 Task: Search one way flight ticket for 2 adults, 2 infants in seat and 1 infant on lap in first from Christiansted,st. Croix: Henry E. Rohlsen Airport to Fort Wayne: Fort Wayne International Airport on 8-4-2023. Choice of flights is American. Number of bags: 5 checked bags. Price is upto 85000. Outbound departure time preference is 6:15.
Action: Mouse moved to (395, 340)
Screenshot: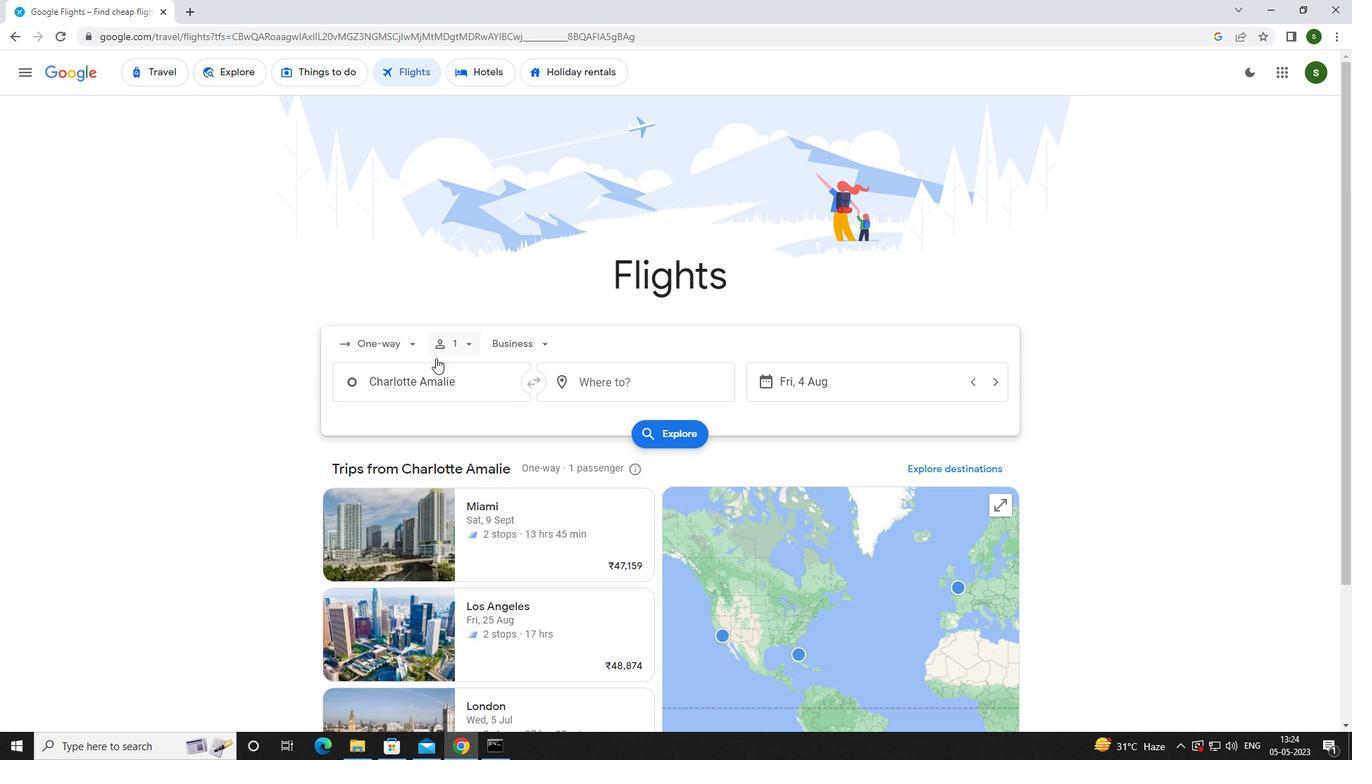 
Action: Mouse pressed left at (395, 340)
Screenshot: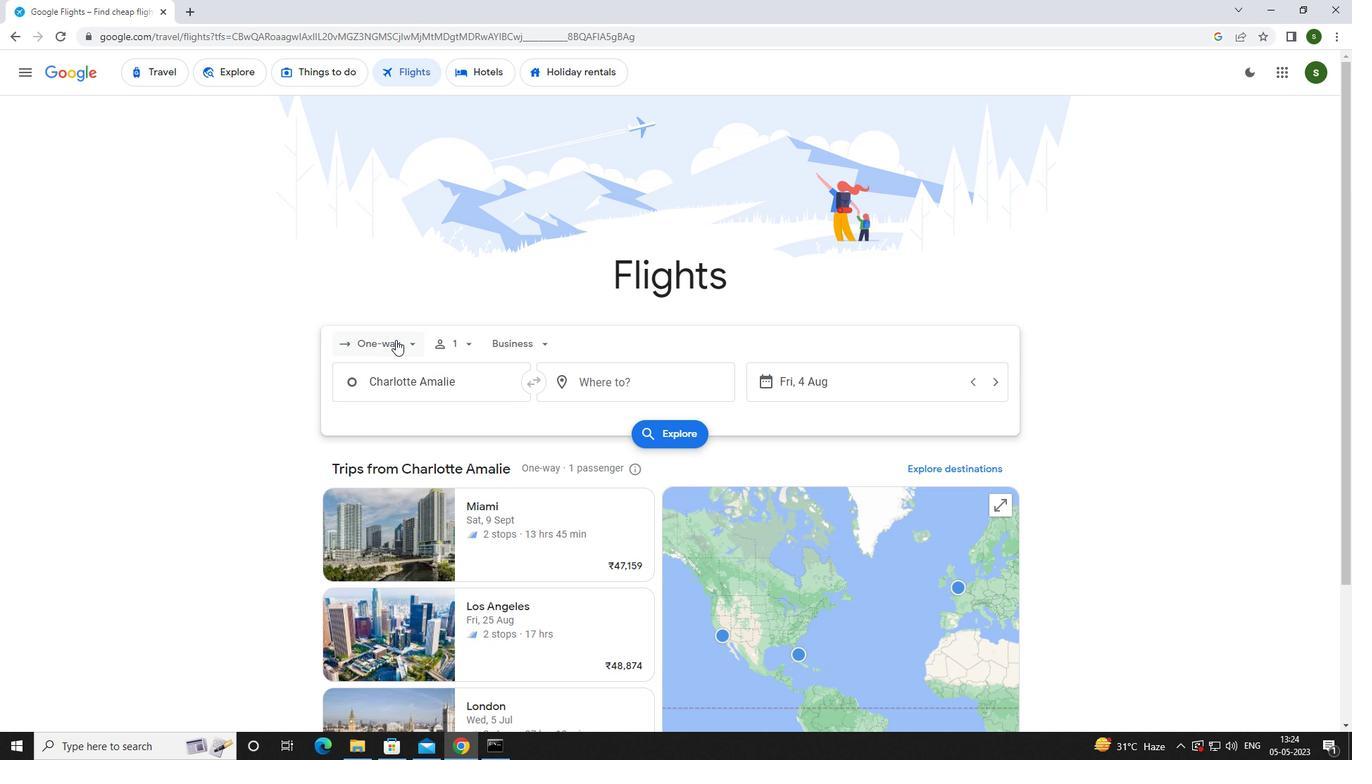 
Action: Mouse moved to (388, 399)
Screenshot: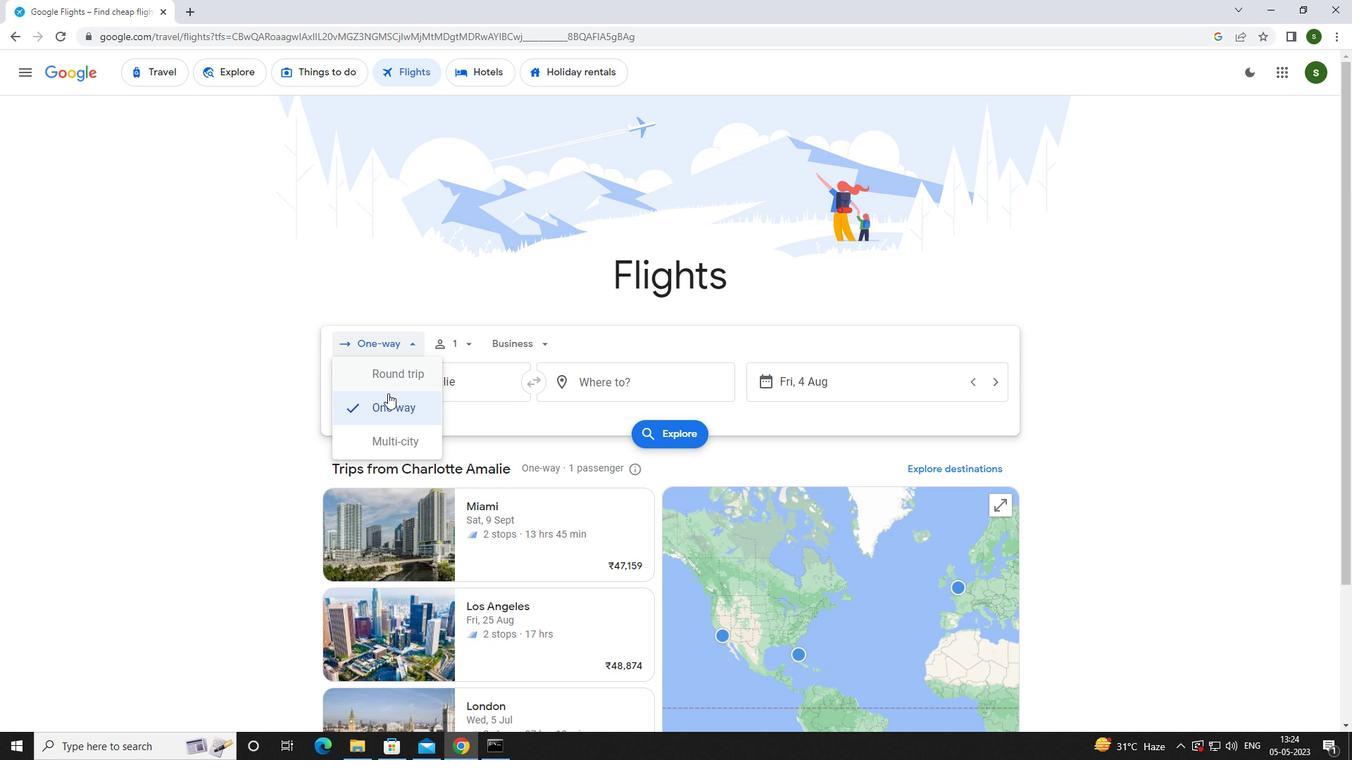 
Action: Mouse pressed left at (388, 399)
Screenshot: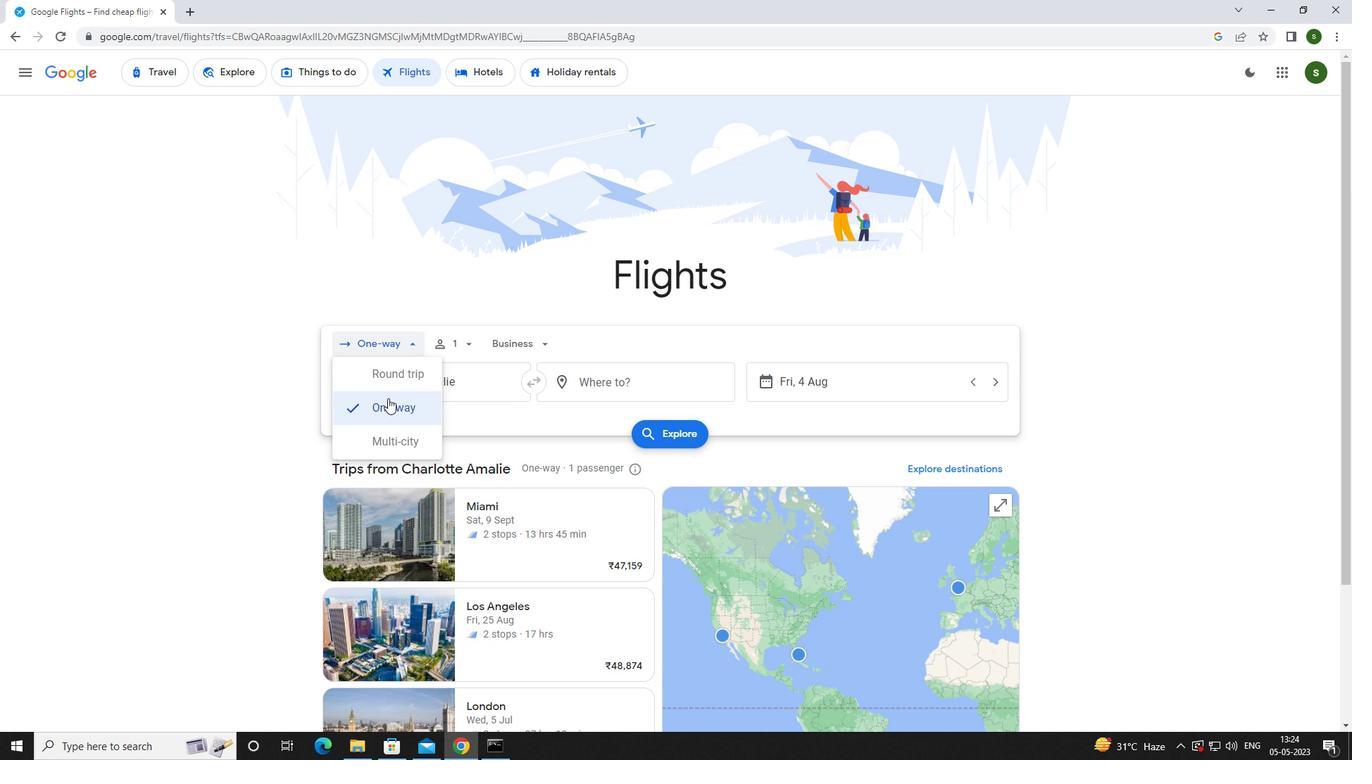 
Action: Mouse moved to (462, 345)
Screenshot: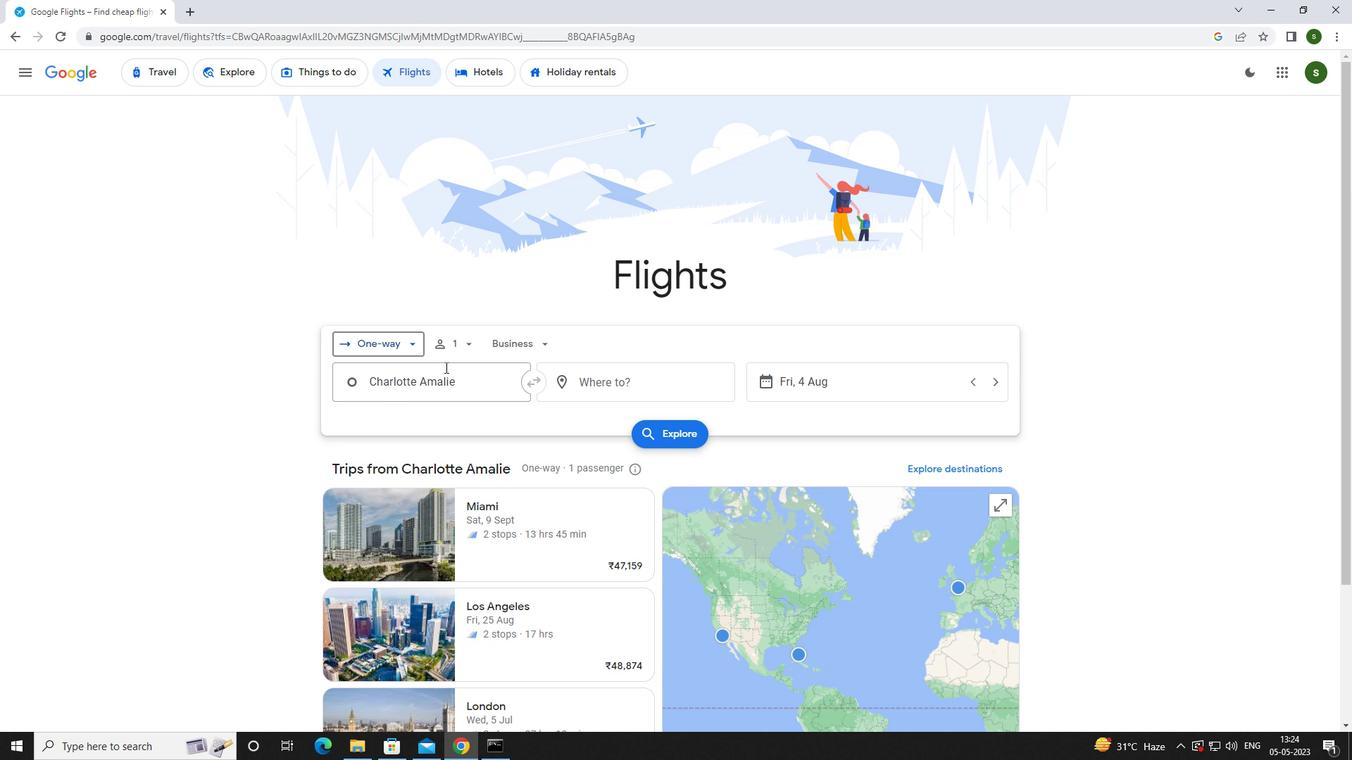 
Action: Mouse pressed left at (462, 345)
Screenshot: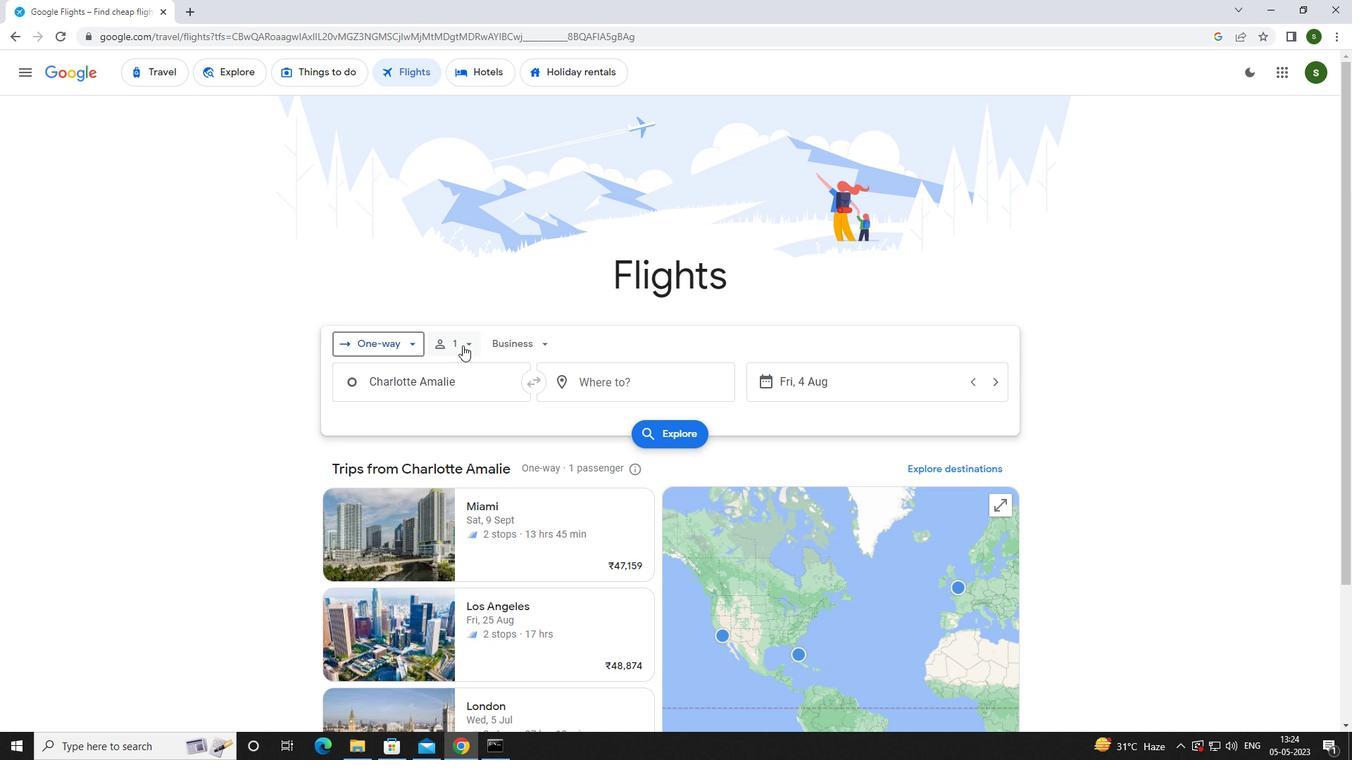 
Action: Mouse moved to (580, 383)
Screenshot: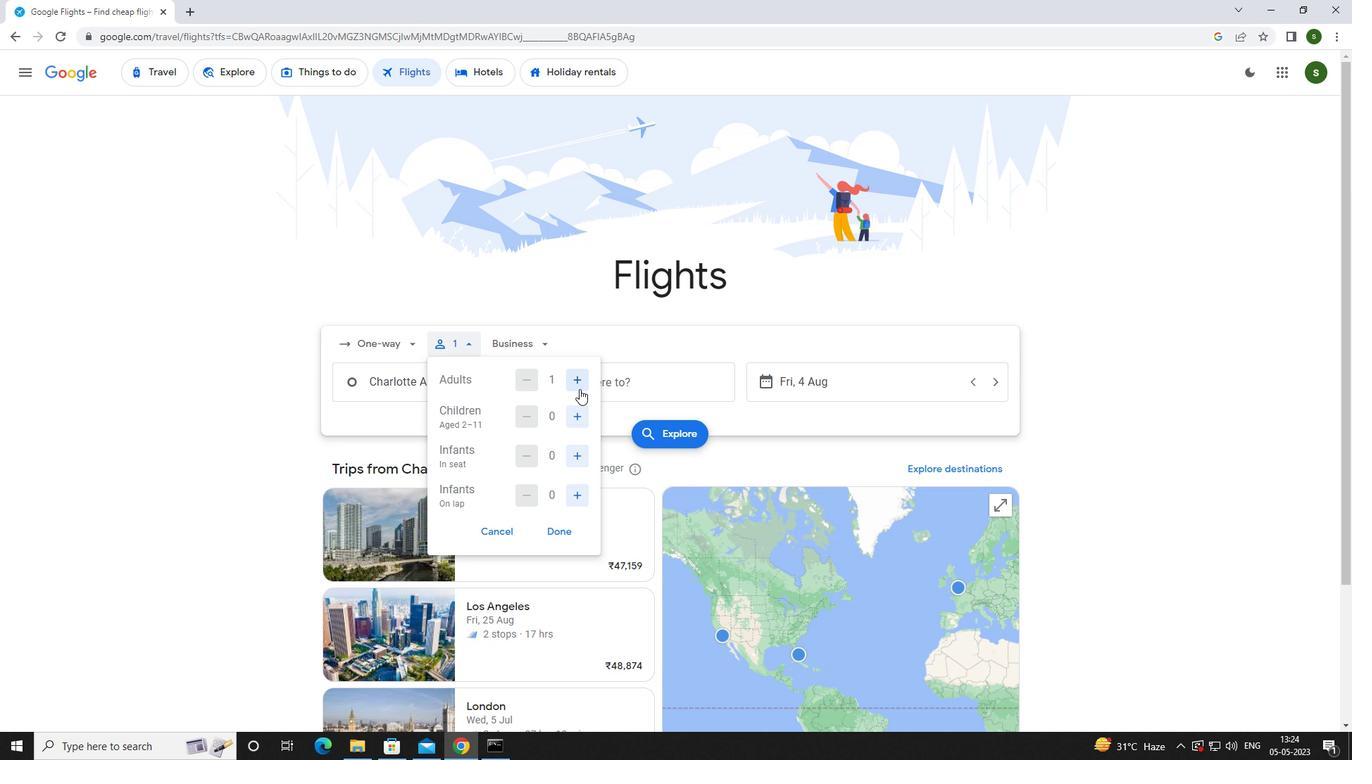 
Action: Mouse pressed left at (580, 383)
Screenshot: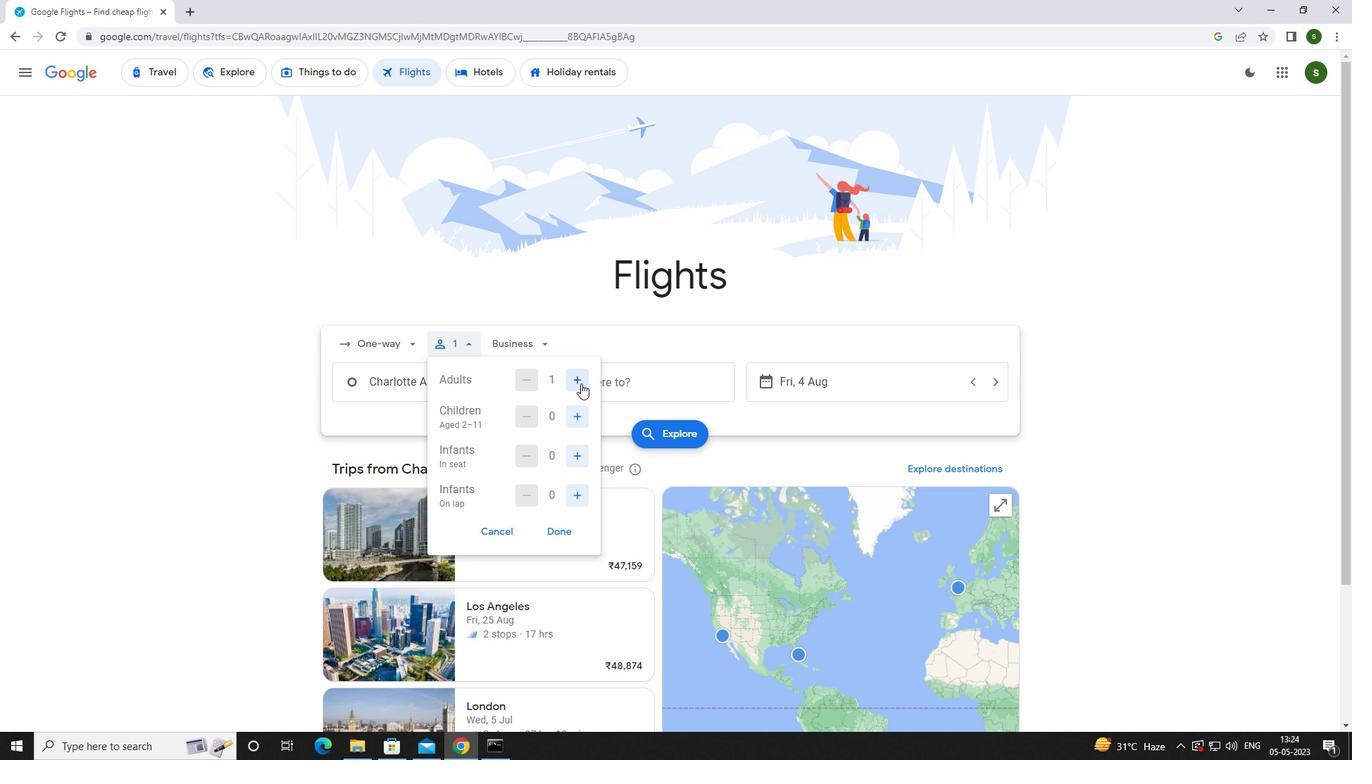 
Action: Mouse moved to (575, 452)
Screenshot: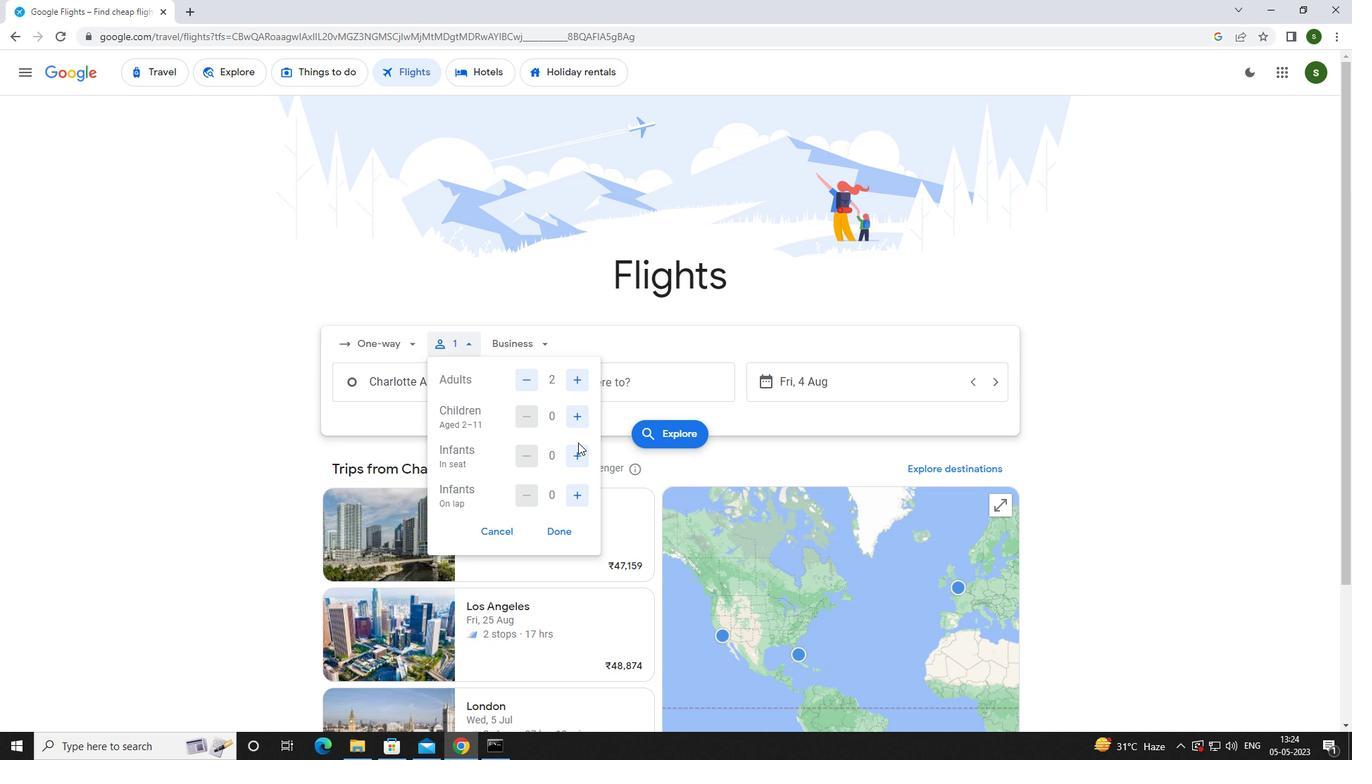 
Action: Mouse pressed left at (575, 452)
Screenshot: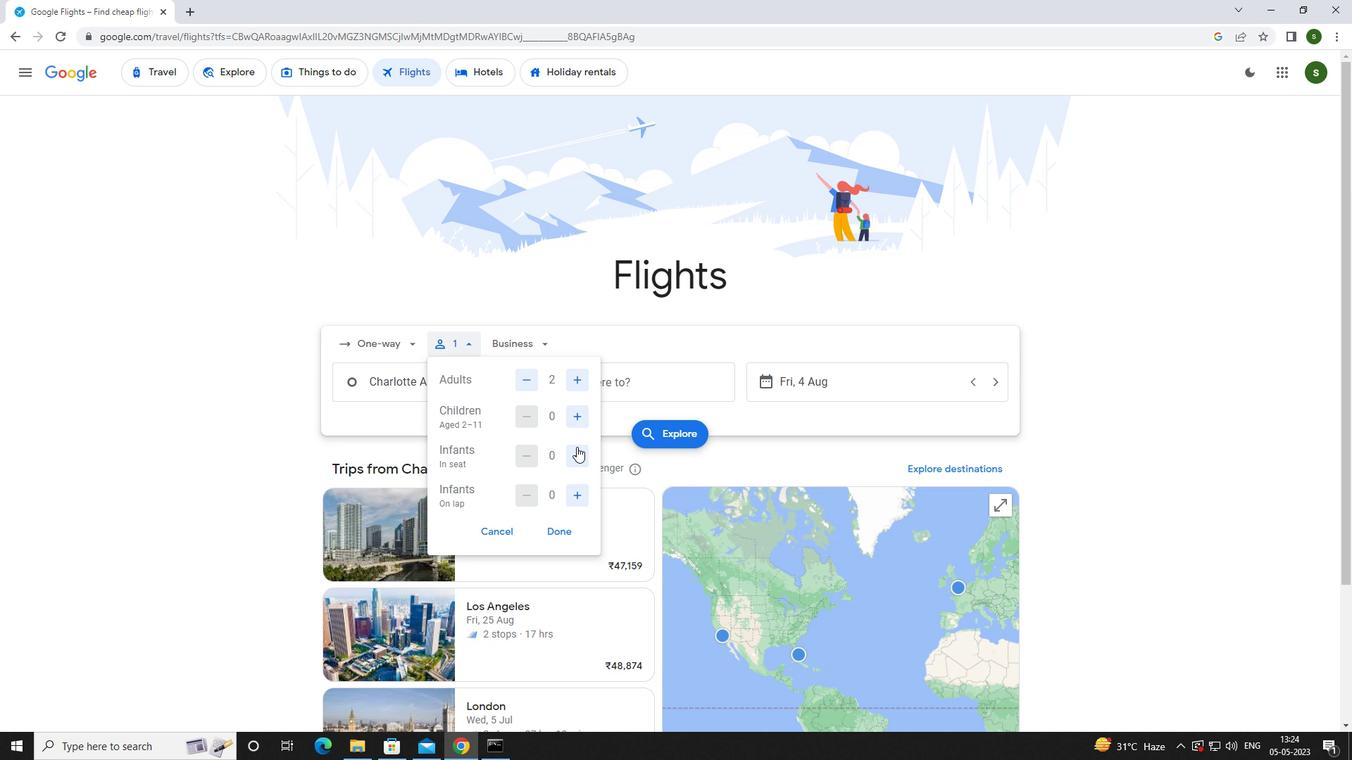 
Action: Mouse pressed left at (575, 452)
Screenshot: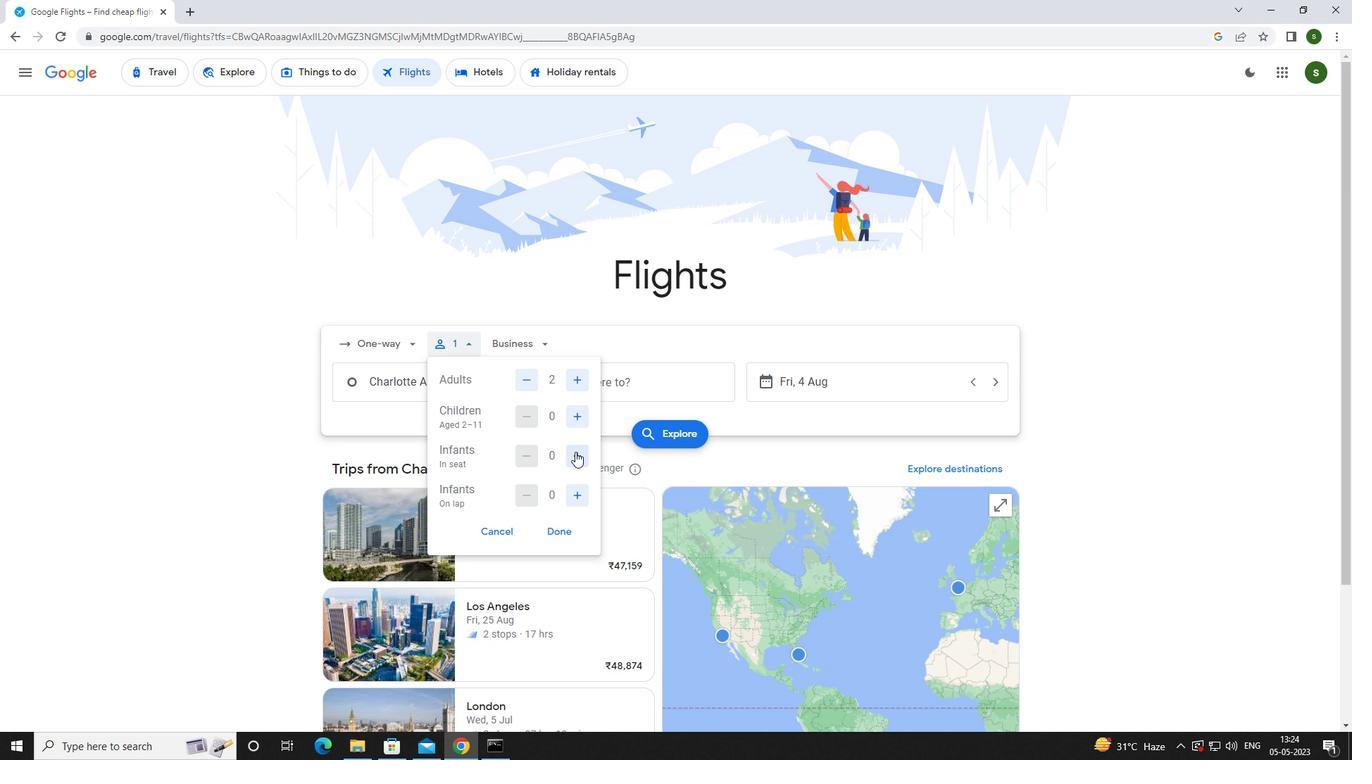 
Action: Mouse moved to (580, 495)
Screenshot: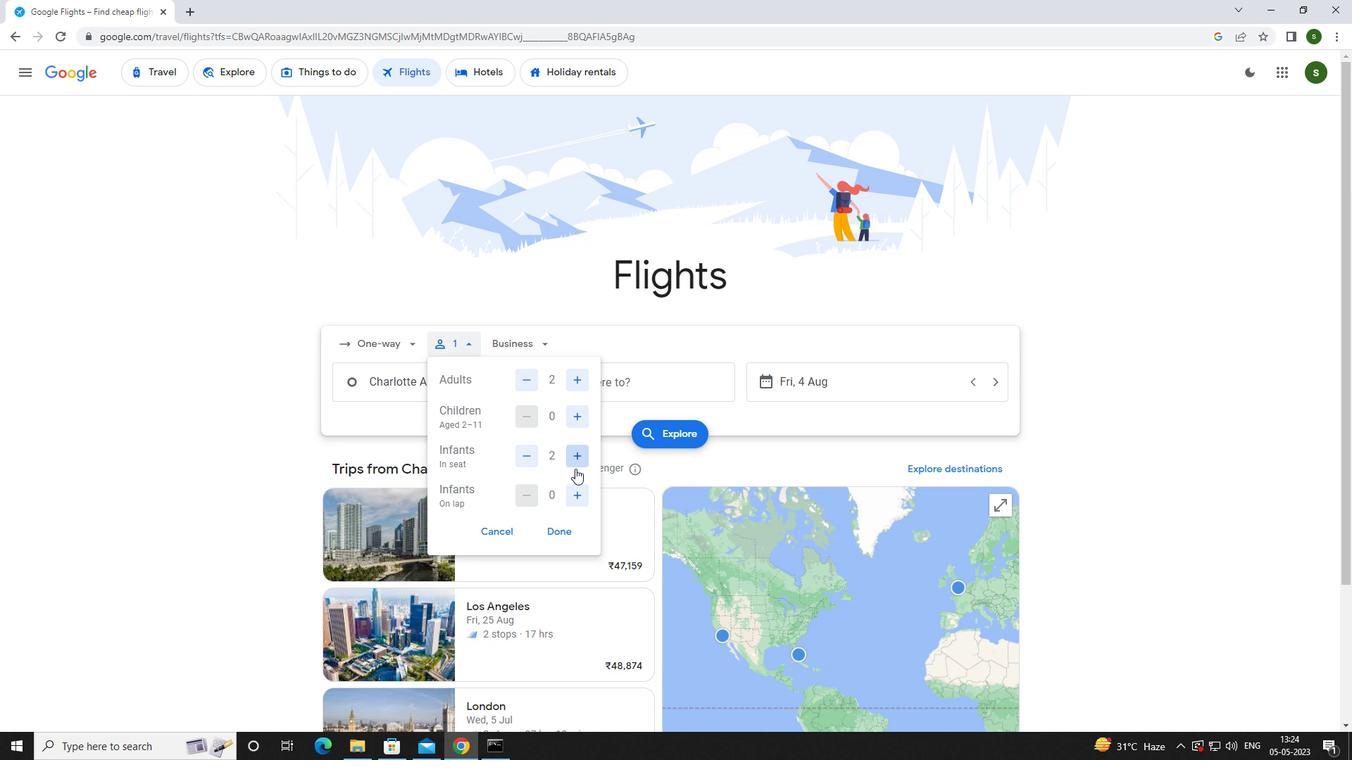 
Action: Mouse pressed left at (580, 495)
Screenshot: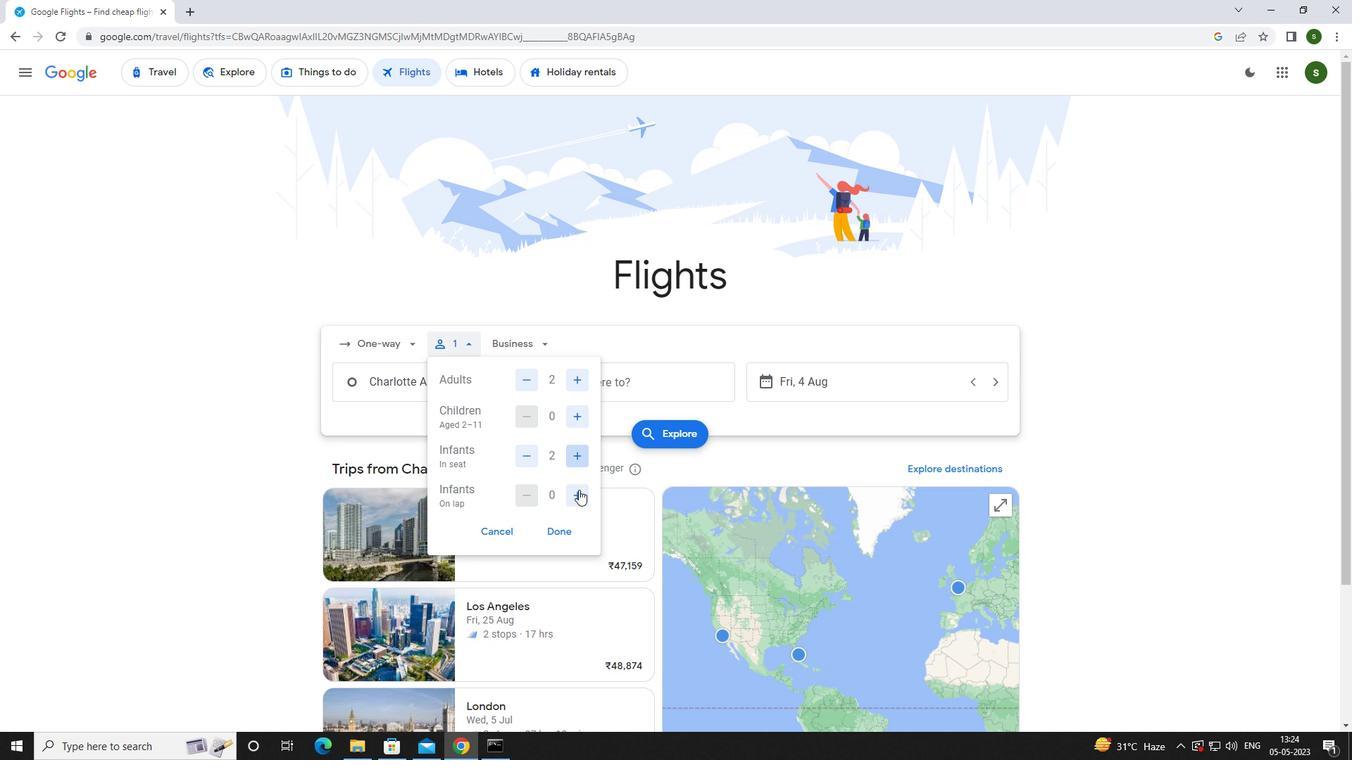 
Action: Mouse moved to (547, 348)
Screenshot: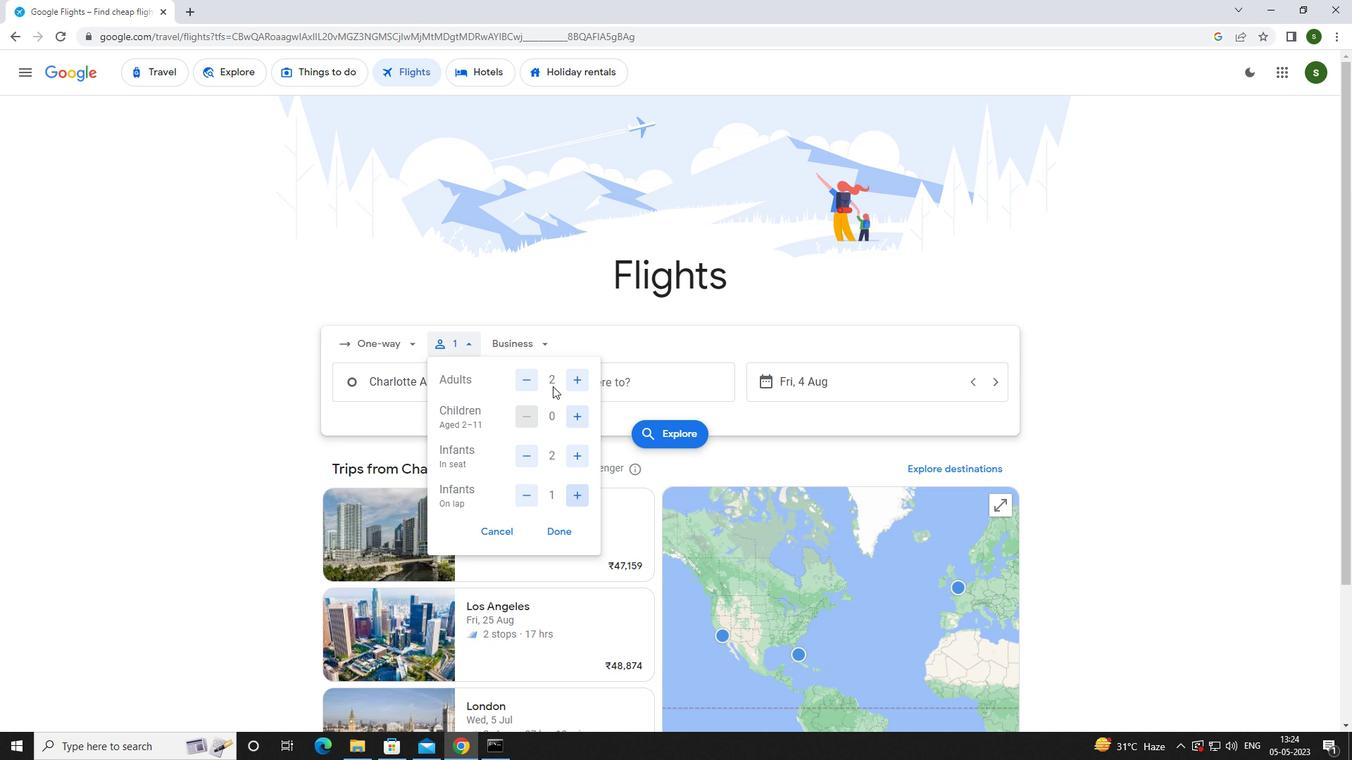 
Action: Mouse pressed left at (547, 348)
Screenshot: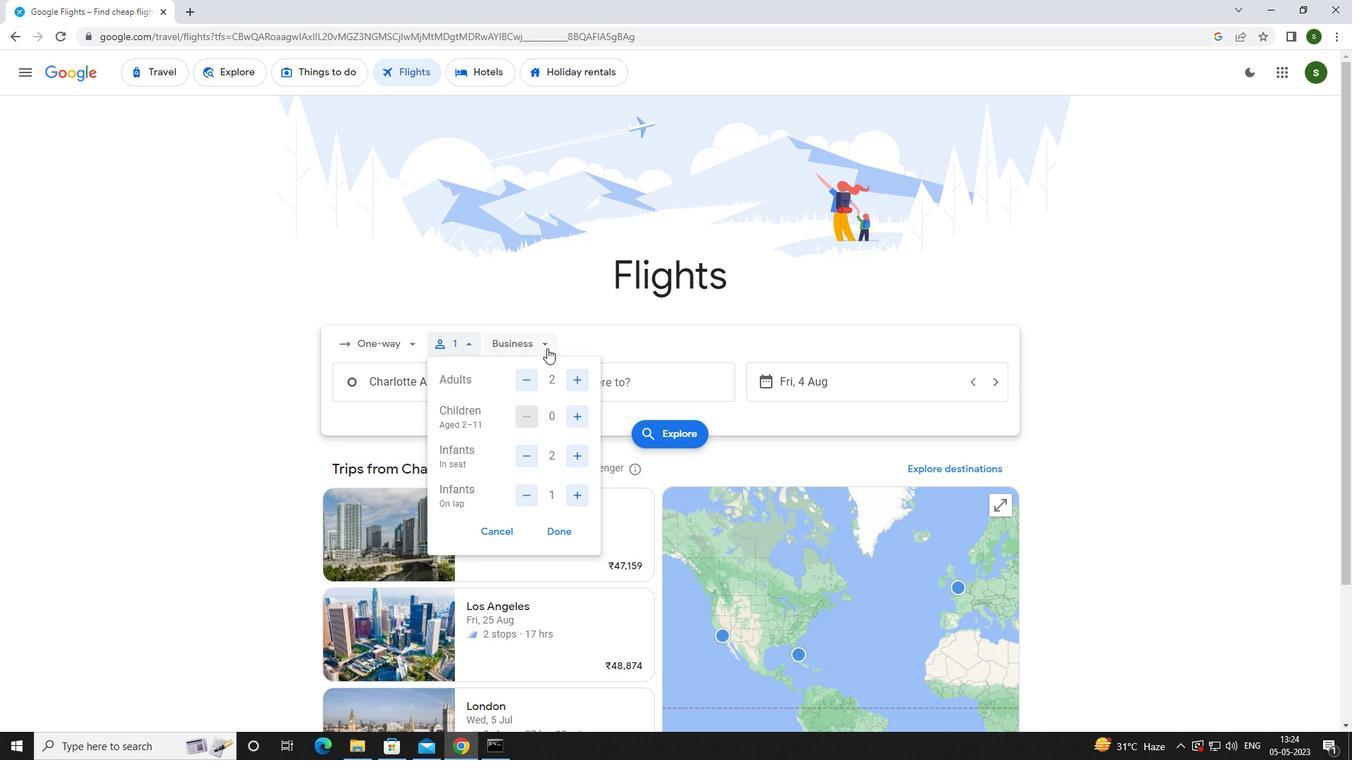 
Action: Mouse moved to (546, 469)
Screenshot: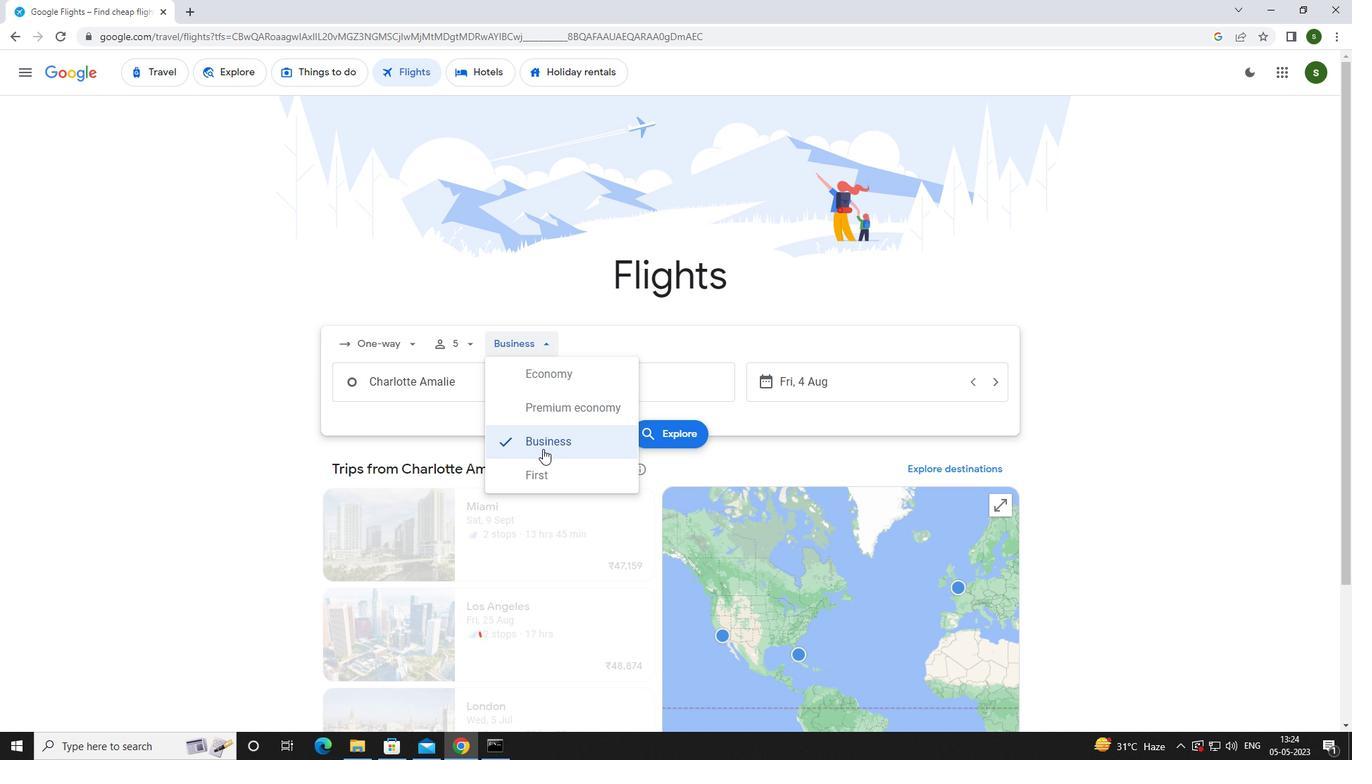 
Action: Mouse pressed left at (546, 469)
Screenshot: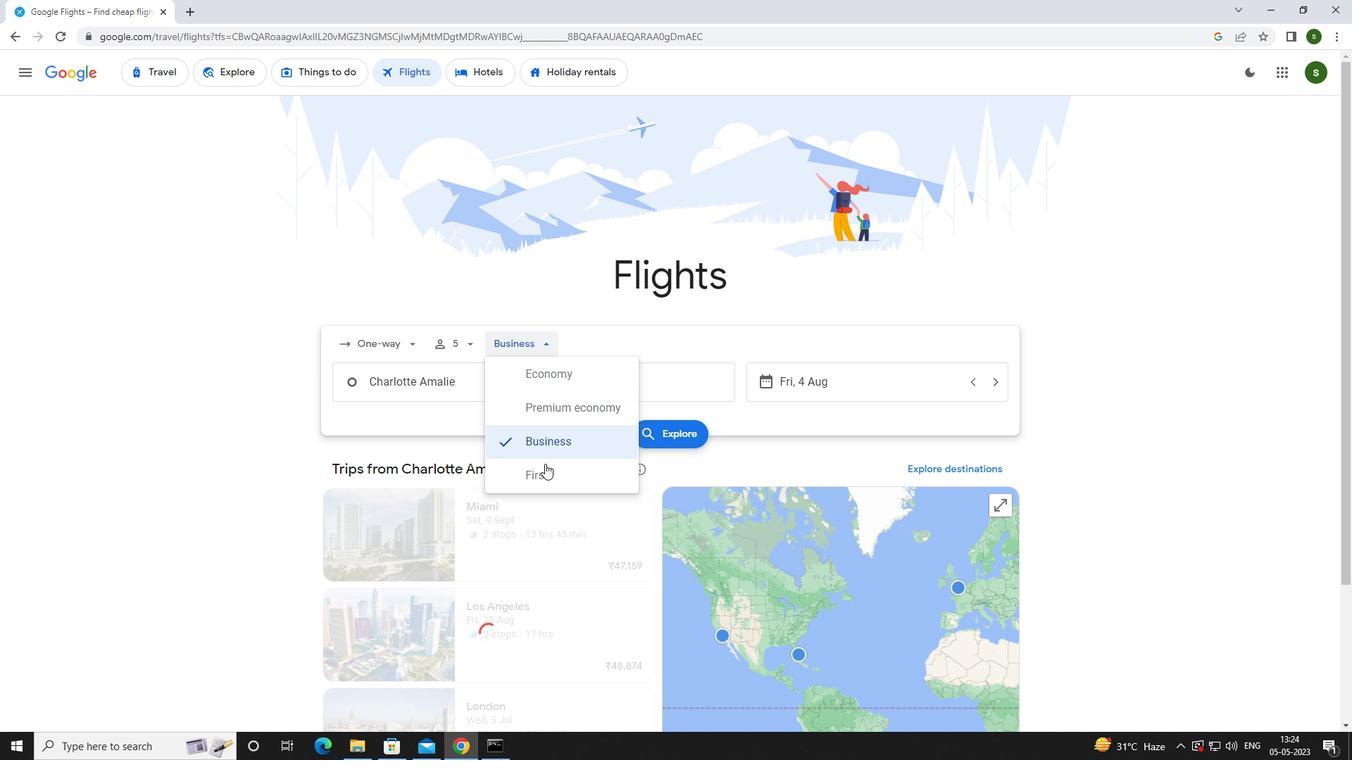 
Action: Mouse moved to (486, 382)
Screenshot: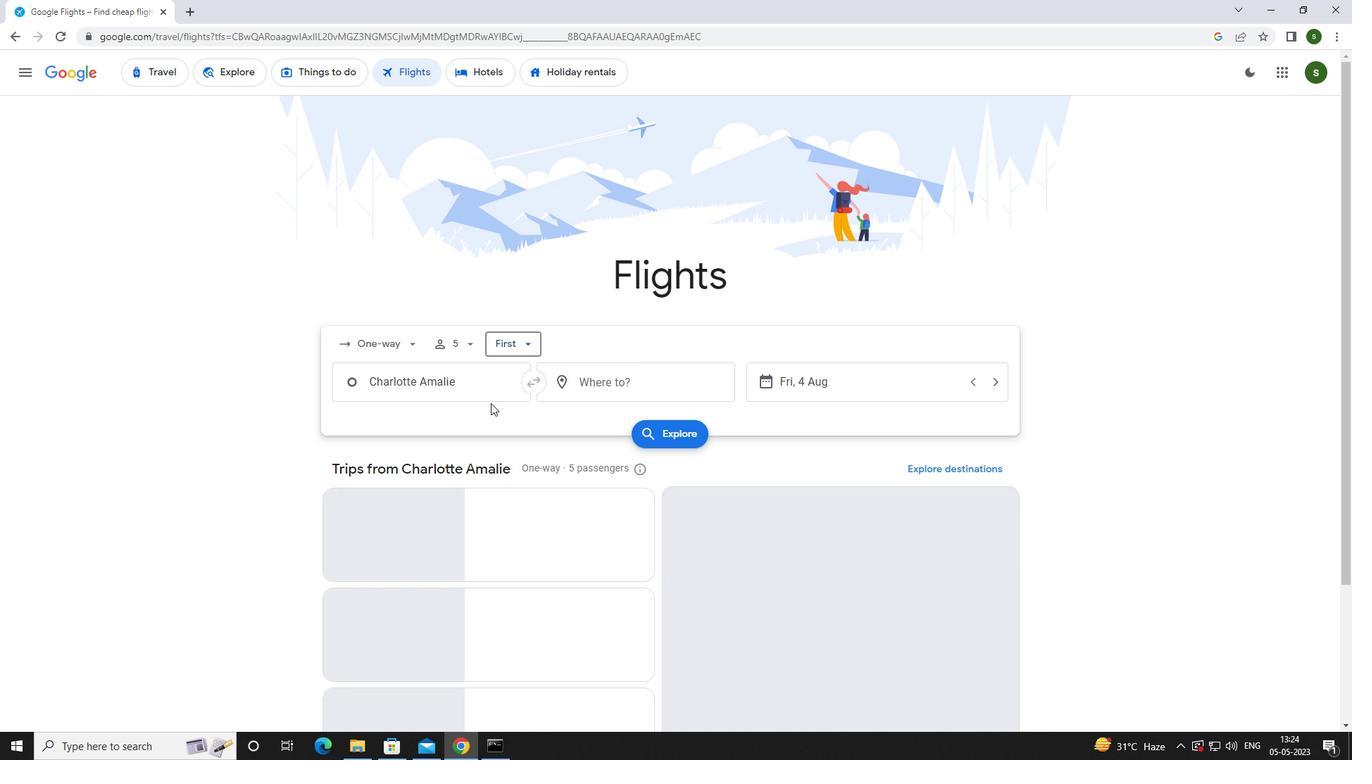 
Action: Mouse pressed left at (486, 382)
Screenshot: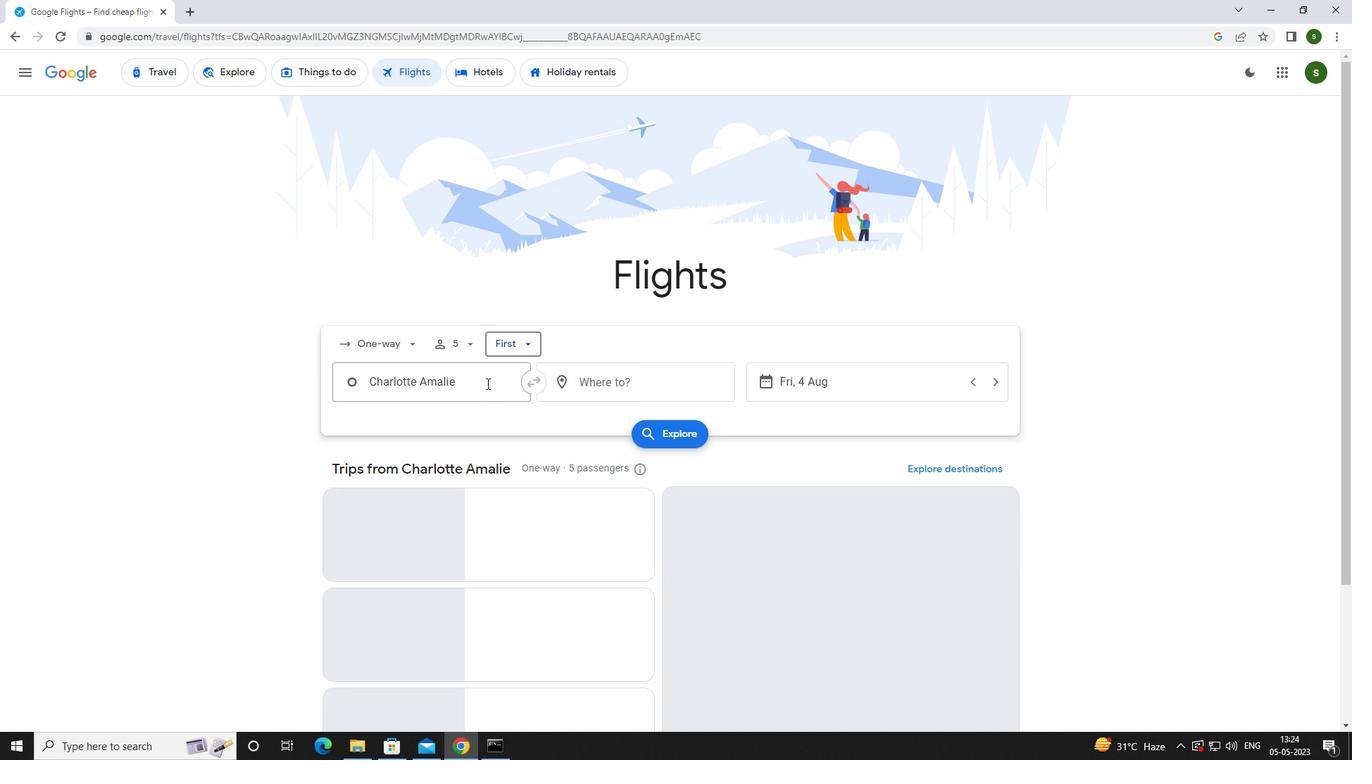 
Action: Key pressed <Key.caps_lock>h<Key.caps_lock>enry<Key.space><Key.caps_lock>
Screenshot: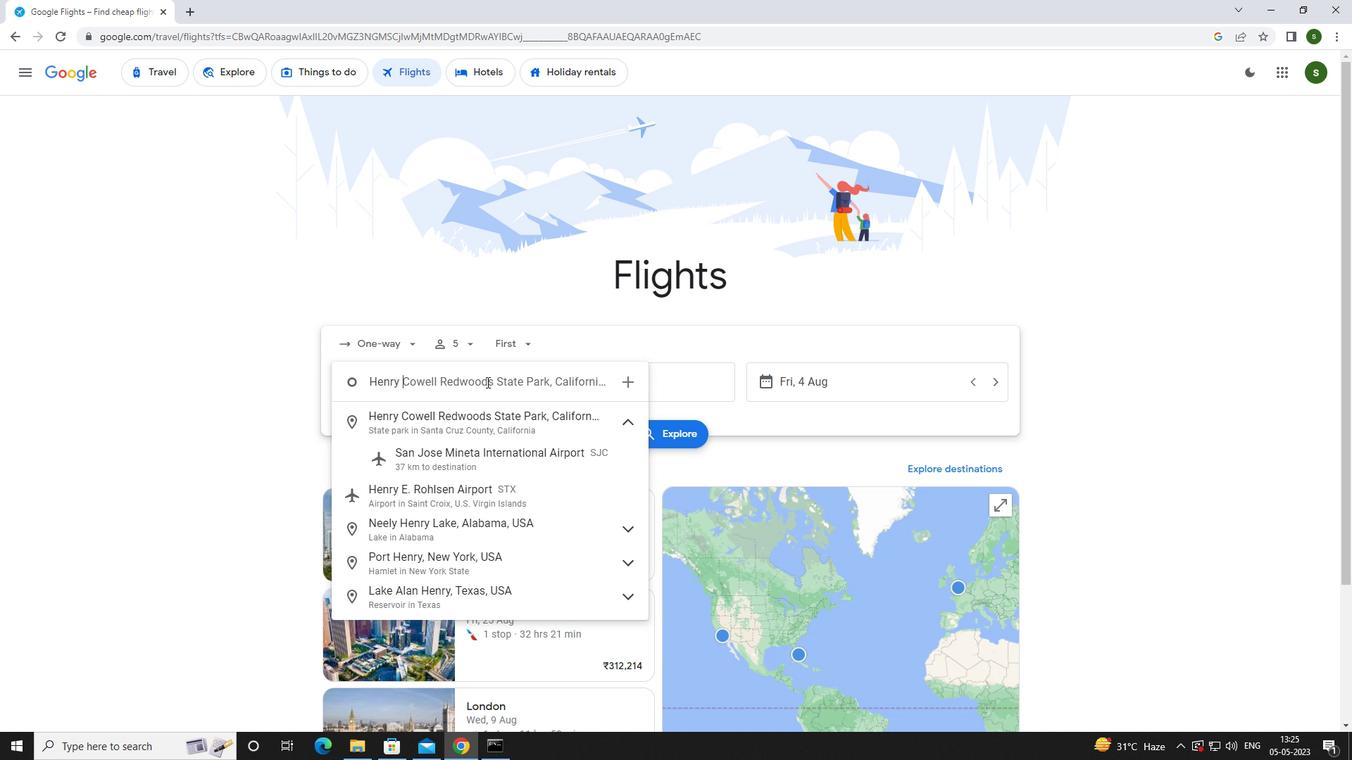 
Action: Mouse moved to (484, 485)
Screenshot: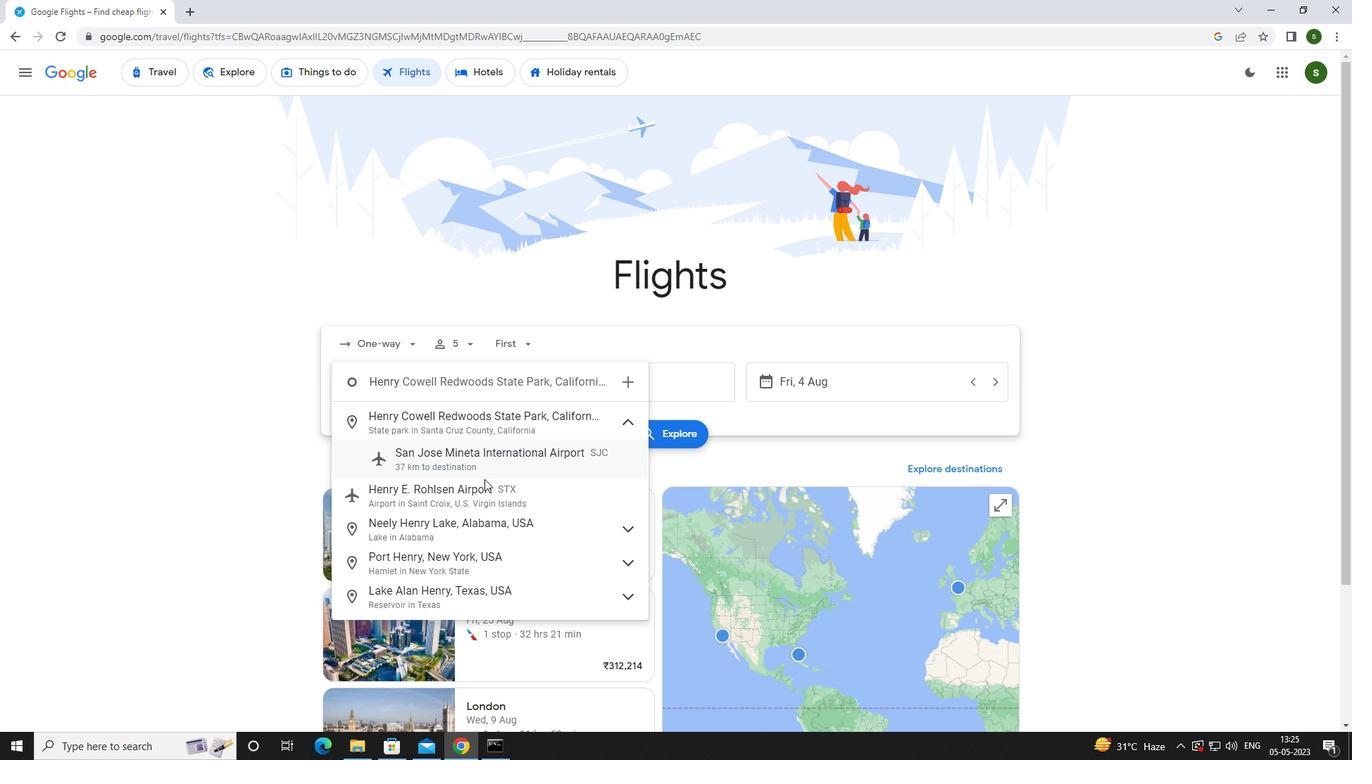 
Action: Mouse pressed left at (484, 485)
Screenshot: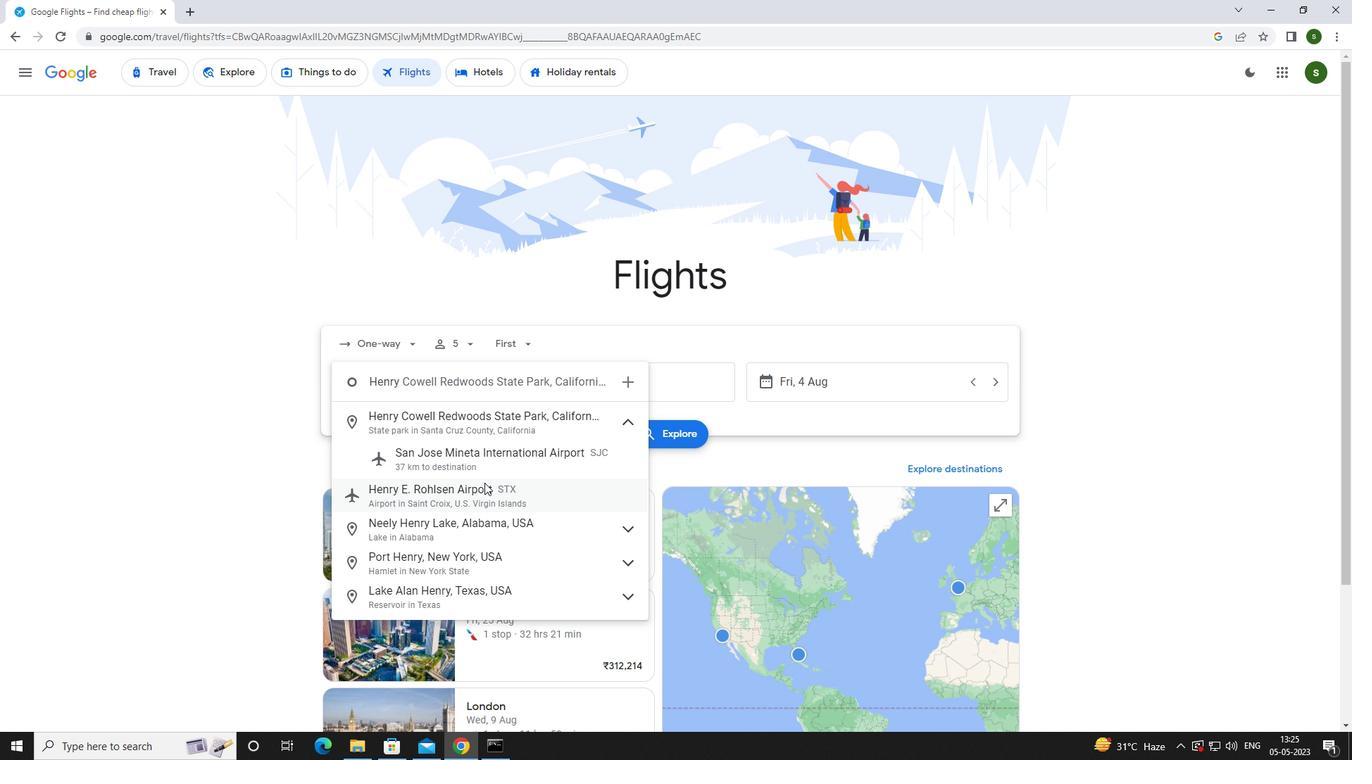 
Action: Mouse moved to (628, 391)
Screenshot: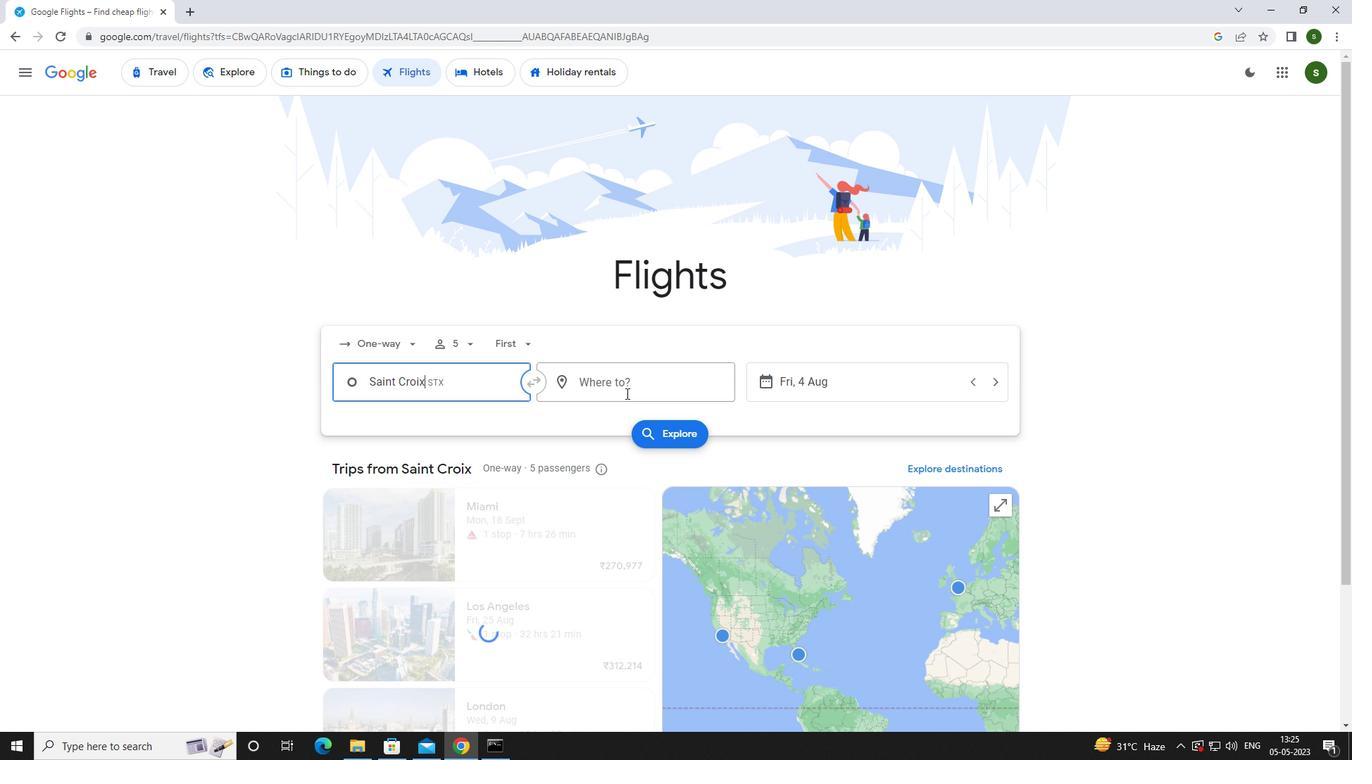 
Action: Mouse pressed left at (628, 391)
Screenshot: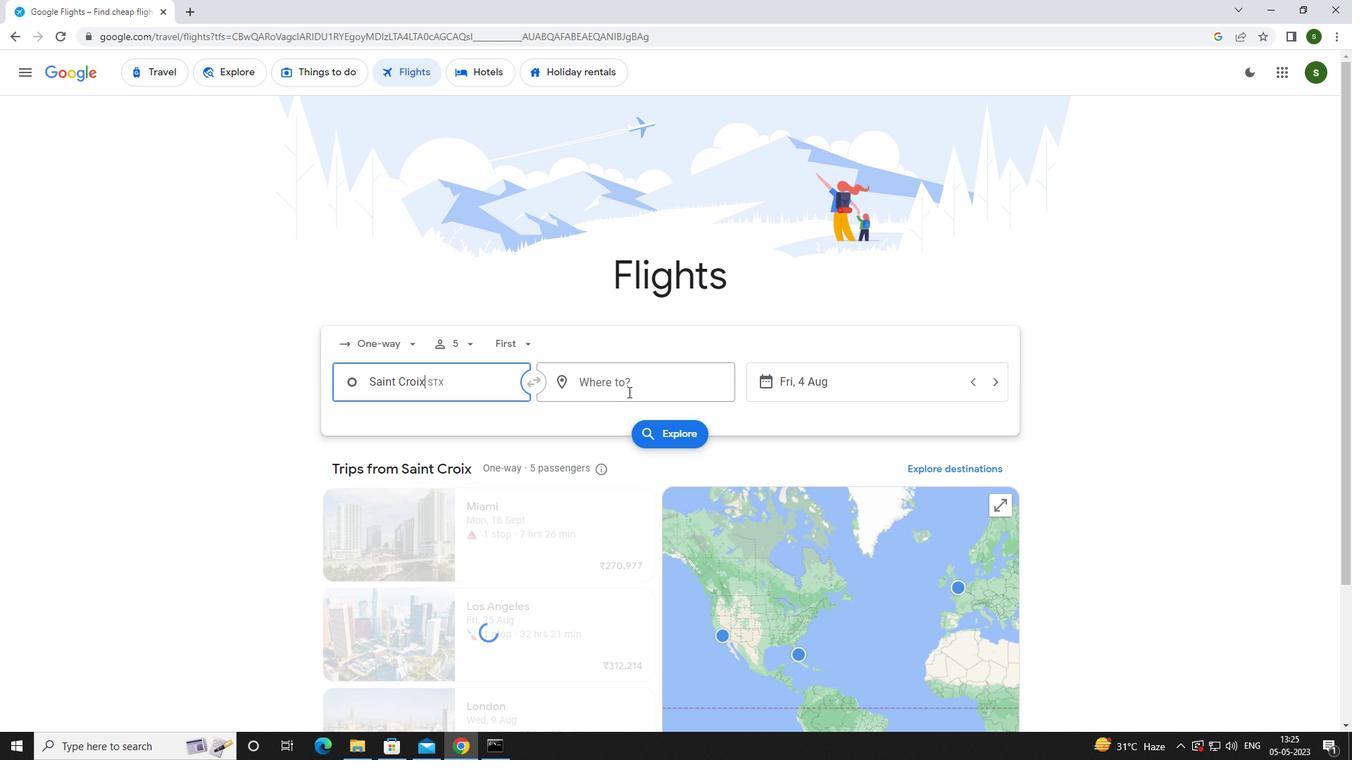
Action: Key pressed <Key.caps_lock><Key.caps_lock>f<Key.caps_lock>ort<Key.space><Key.caps_lock>w<Key.caps_lock>ayn
Screenshot: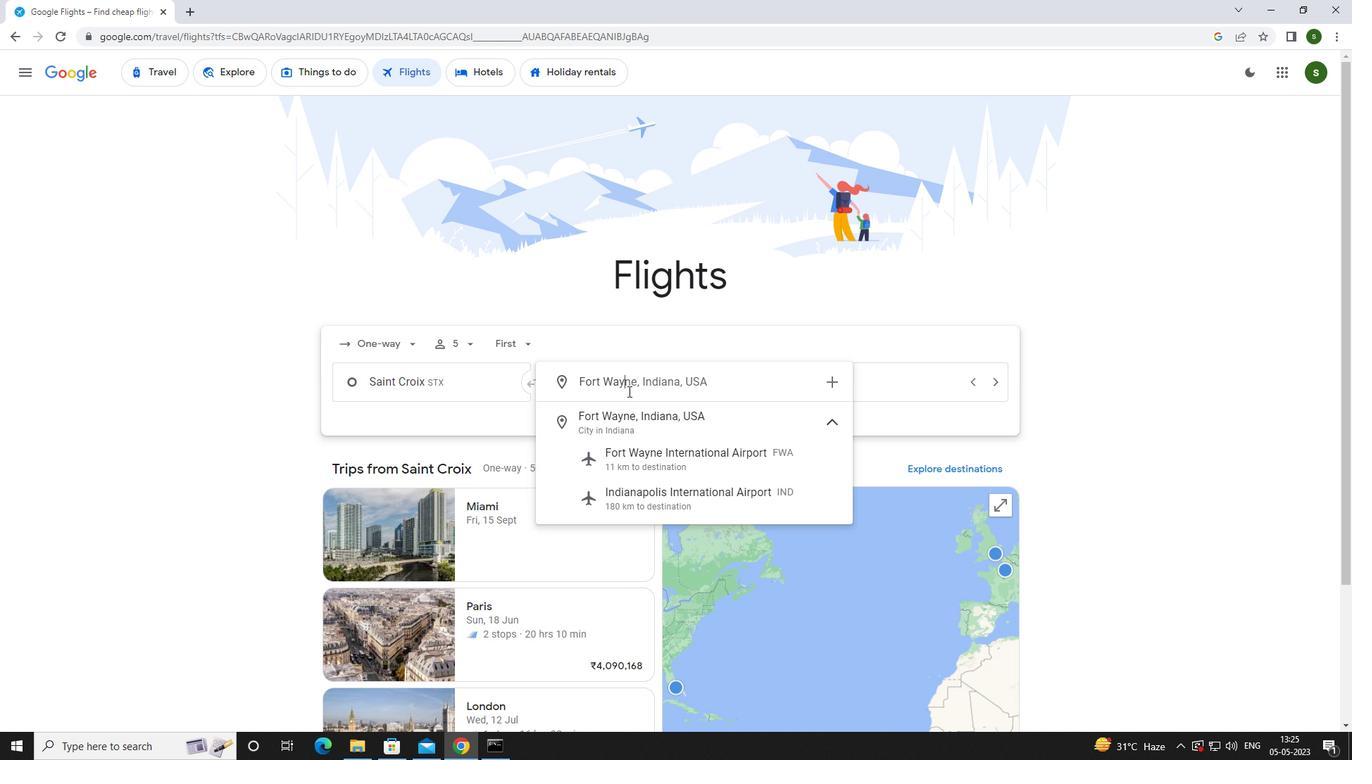 
Action: Mouse moved to (637, 445)
Screenshot: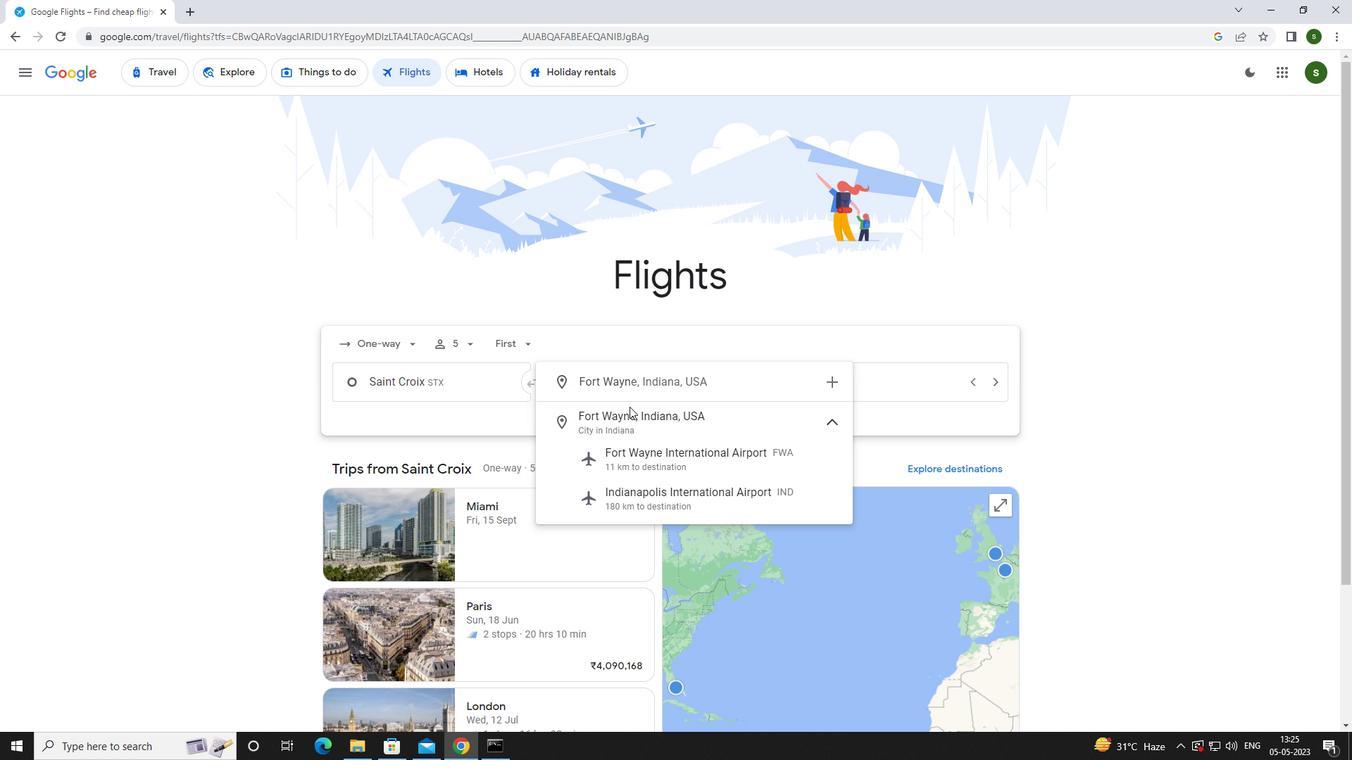 
Action: Mouse pressed left at (637, 445)
Screenshot: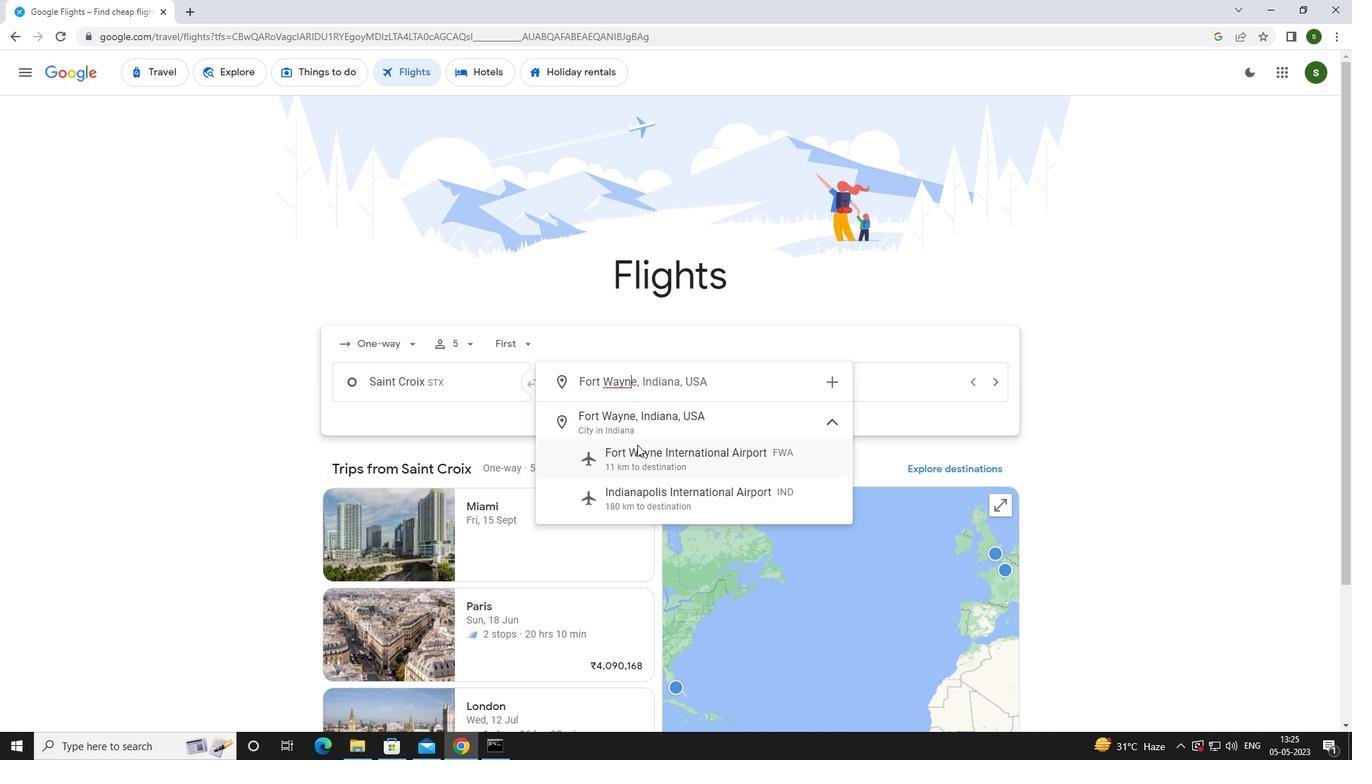 
Action: Mouse moved to (830, 375)
Screenshot: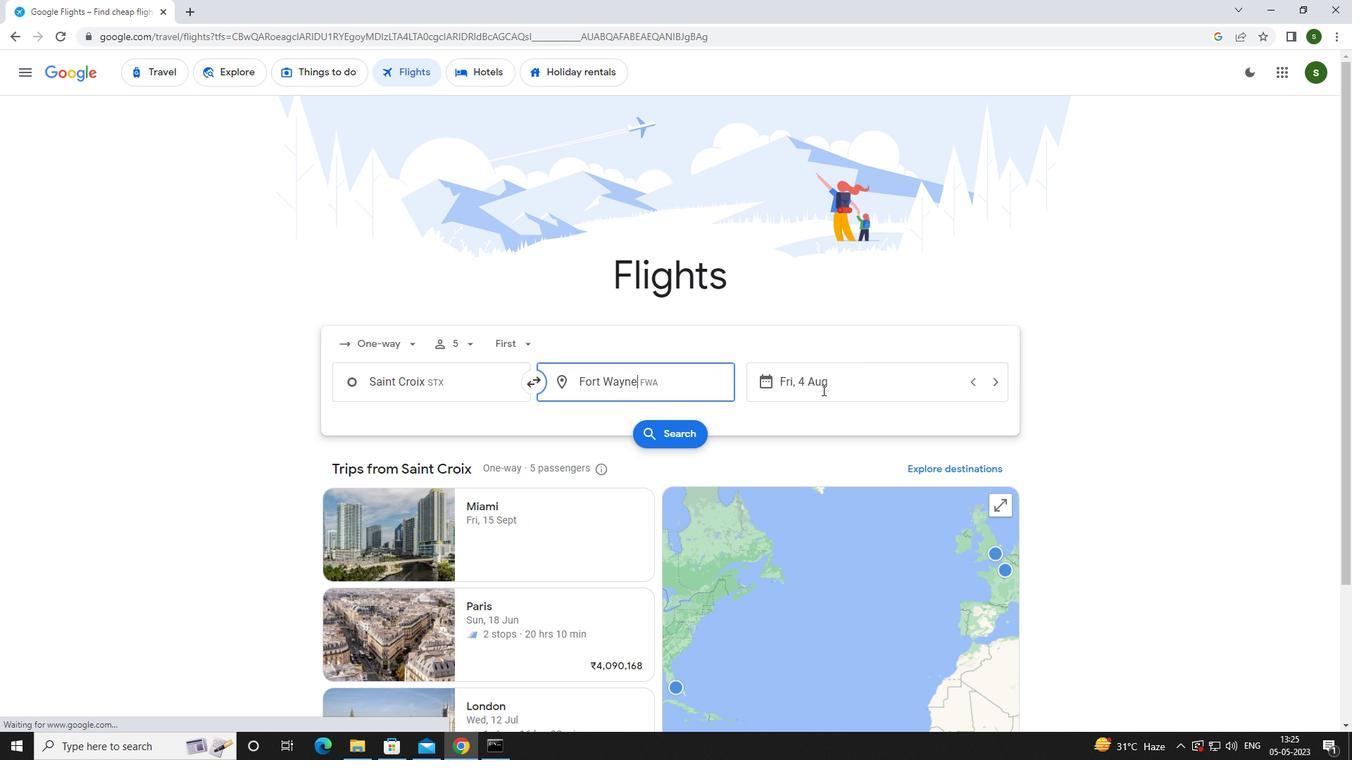 
Action: Mouse pressed left at (830, 375)
Screenshot: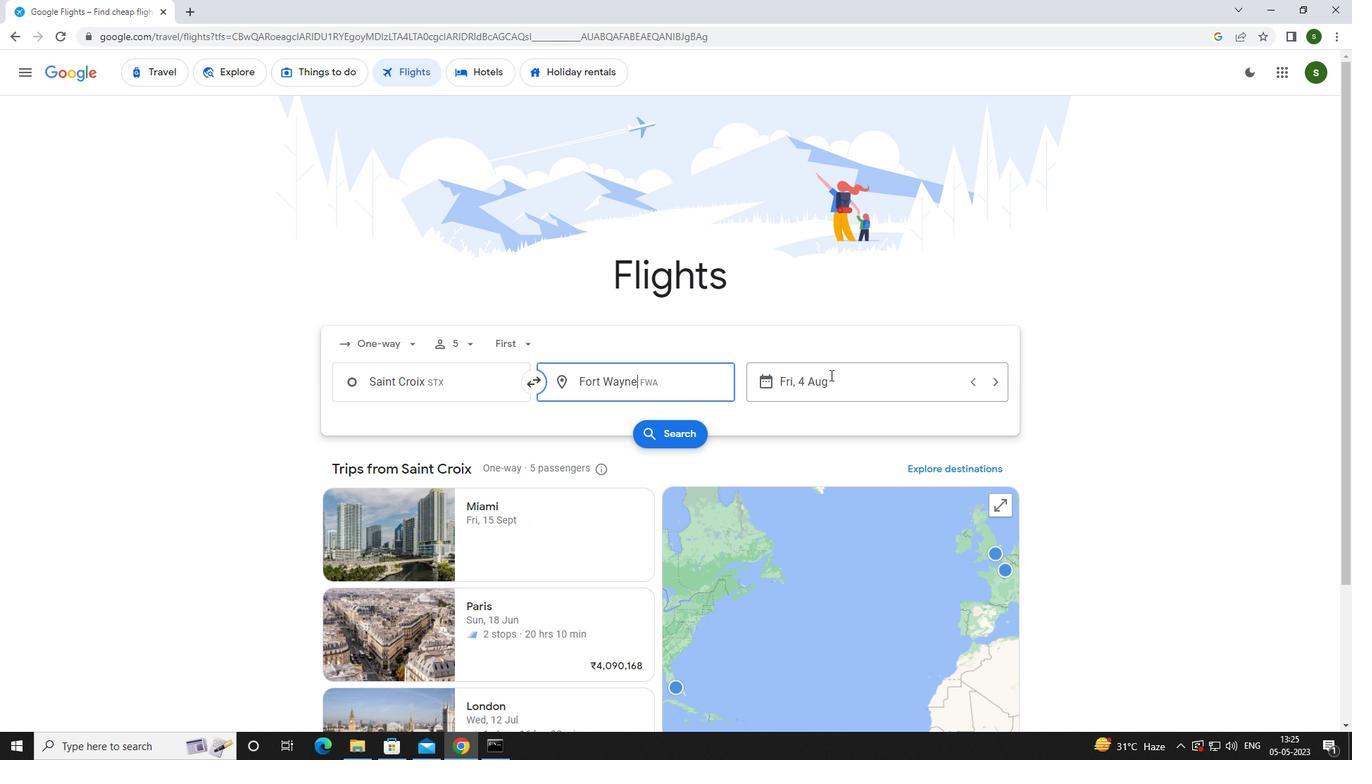 
Action: Mouse moved to (680, 471)
Screenshot: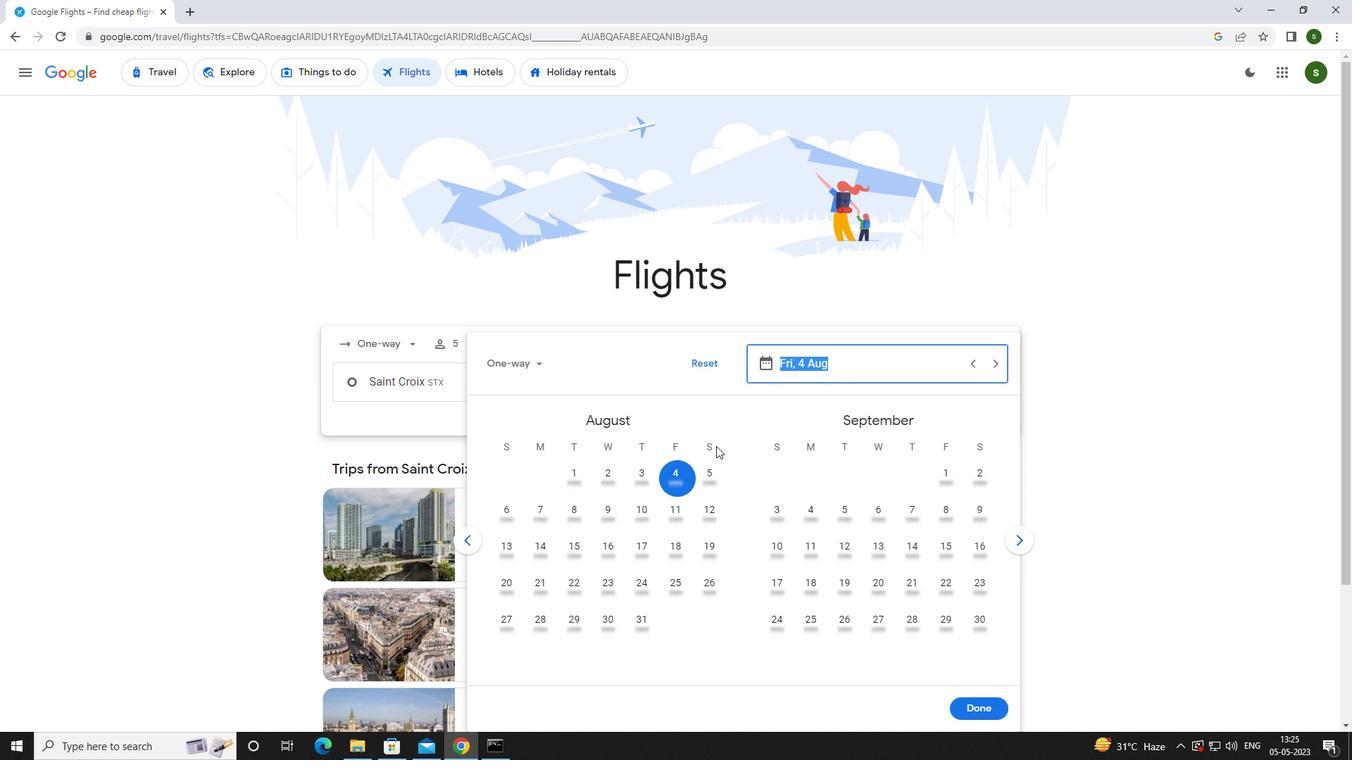 
Action: Mouse pressed left at (680, 471)
Screenshot: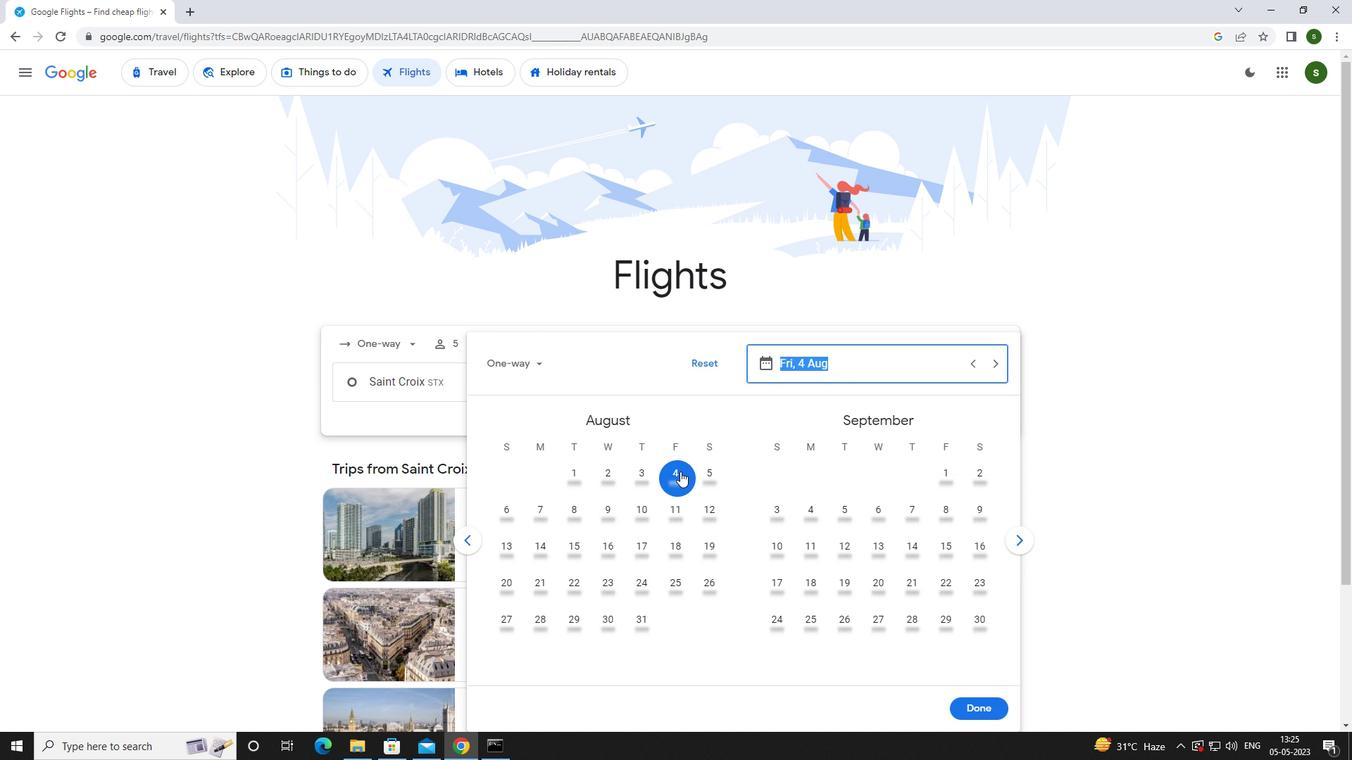 
Action: Mouse moved to (983, 714)
Screenshot: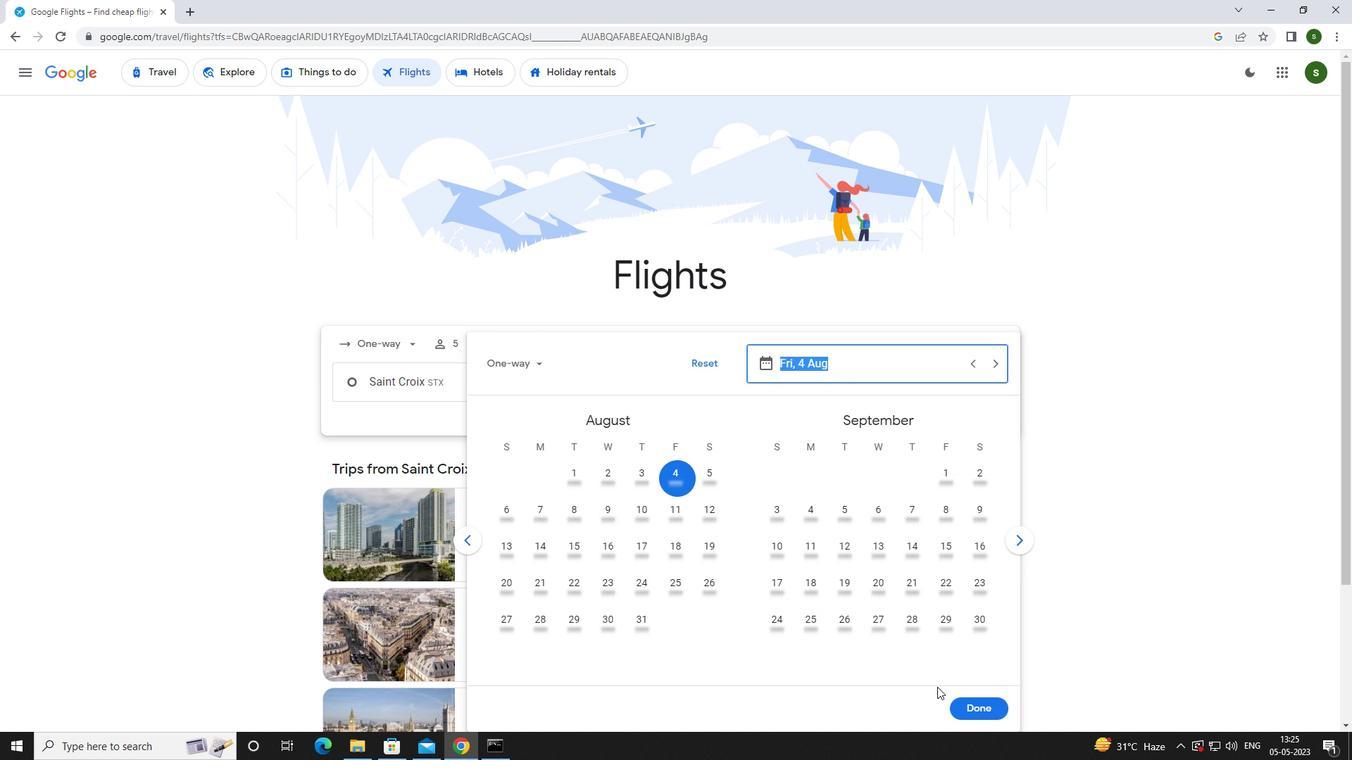 
Action: Mouse pressed left at (983, 714)
Screenshot: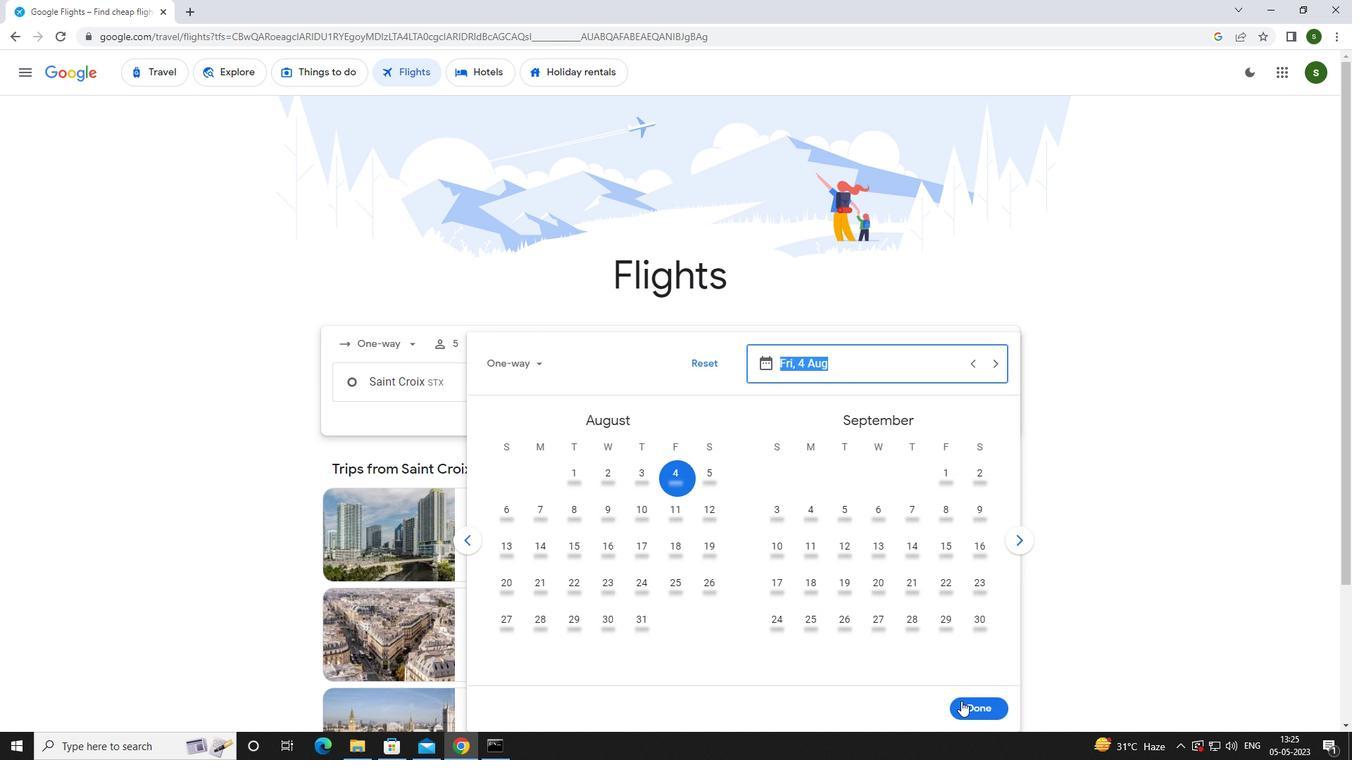 
Action: Mouse moved to (670, 425)
Screenshot: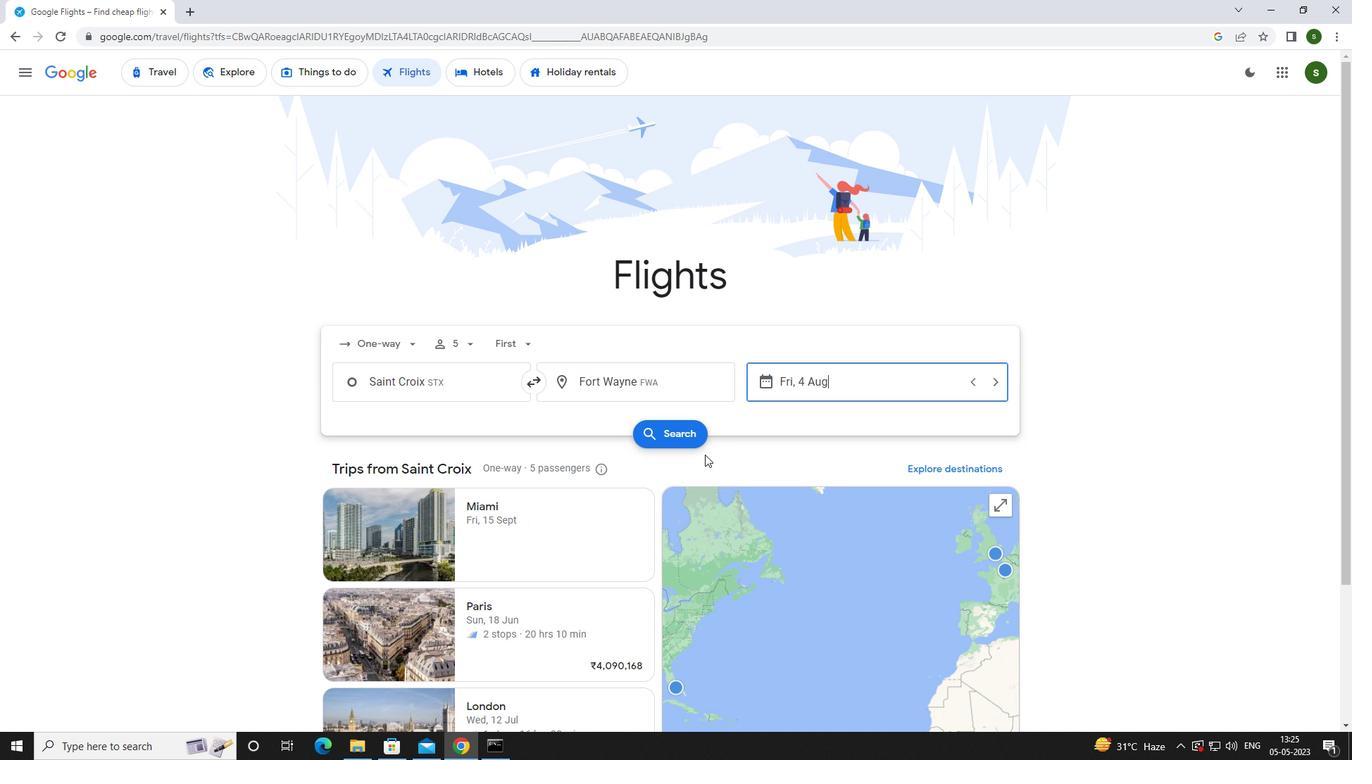 
Action: Mouse pressed left at (670, 425)
Screenshot: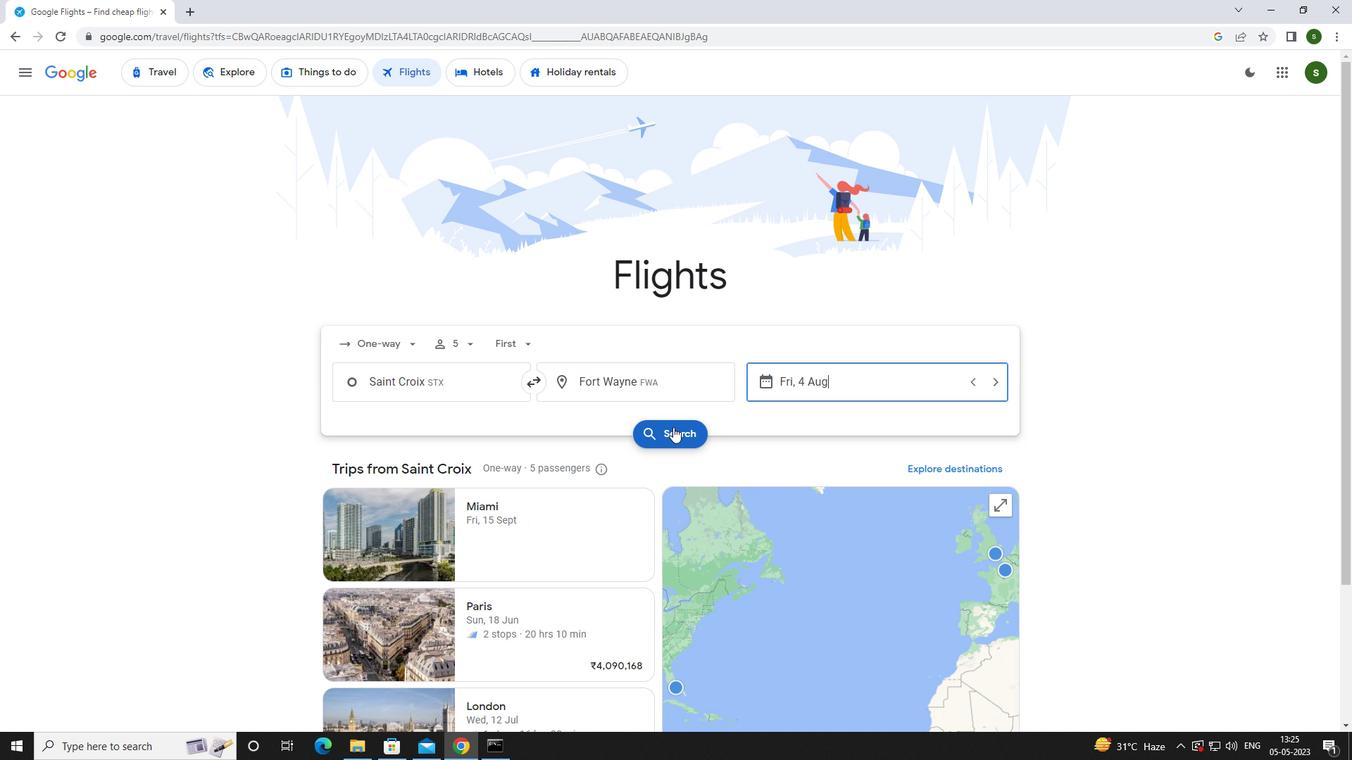 
Action: Mouse moved to (350, 201)
Screenshot: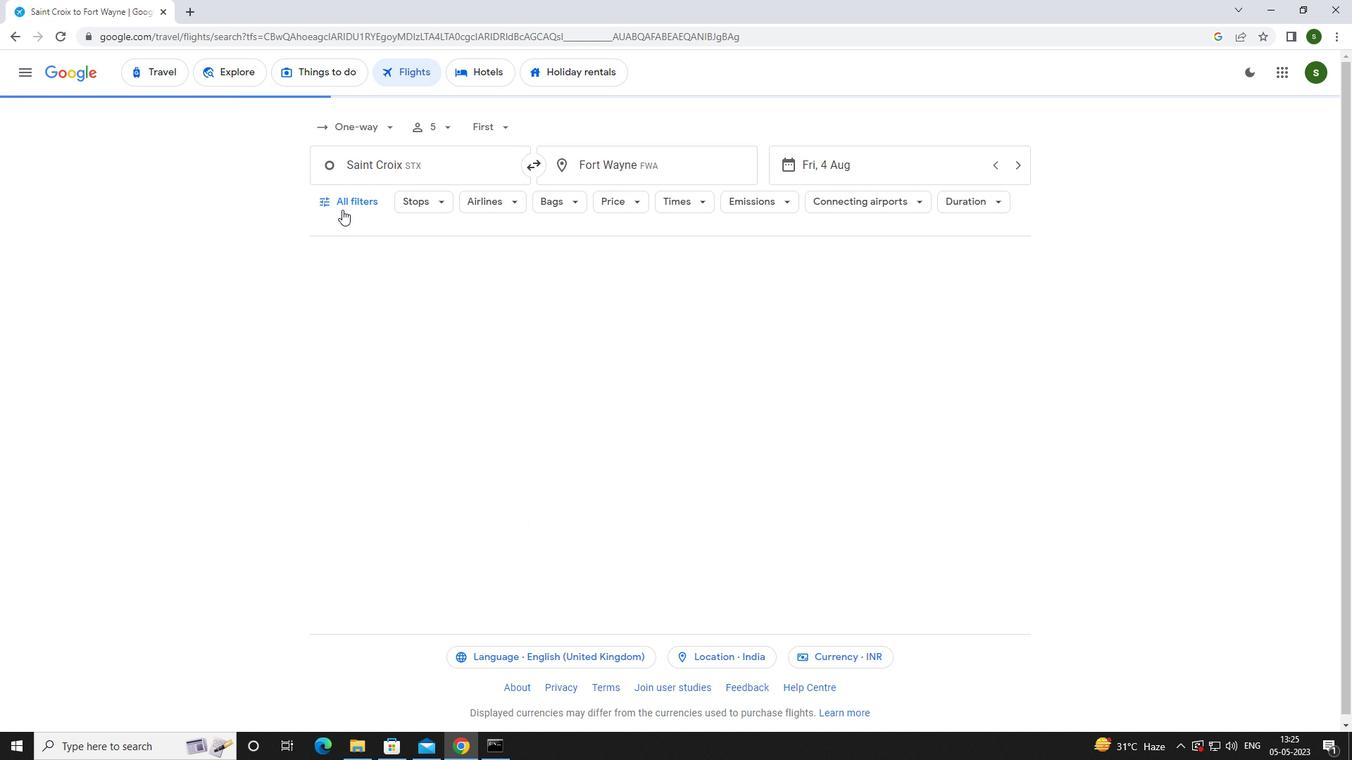 
Action: Mouse pressed left at (350, 201)
Screenshot: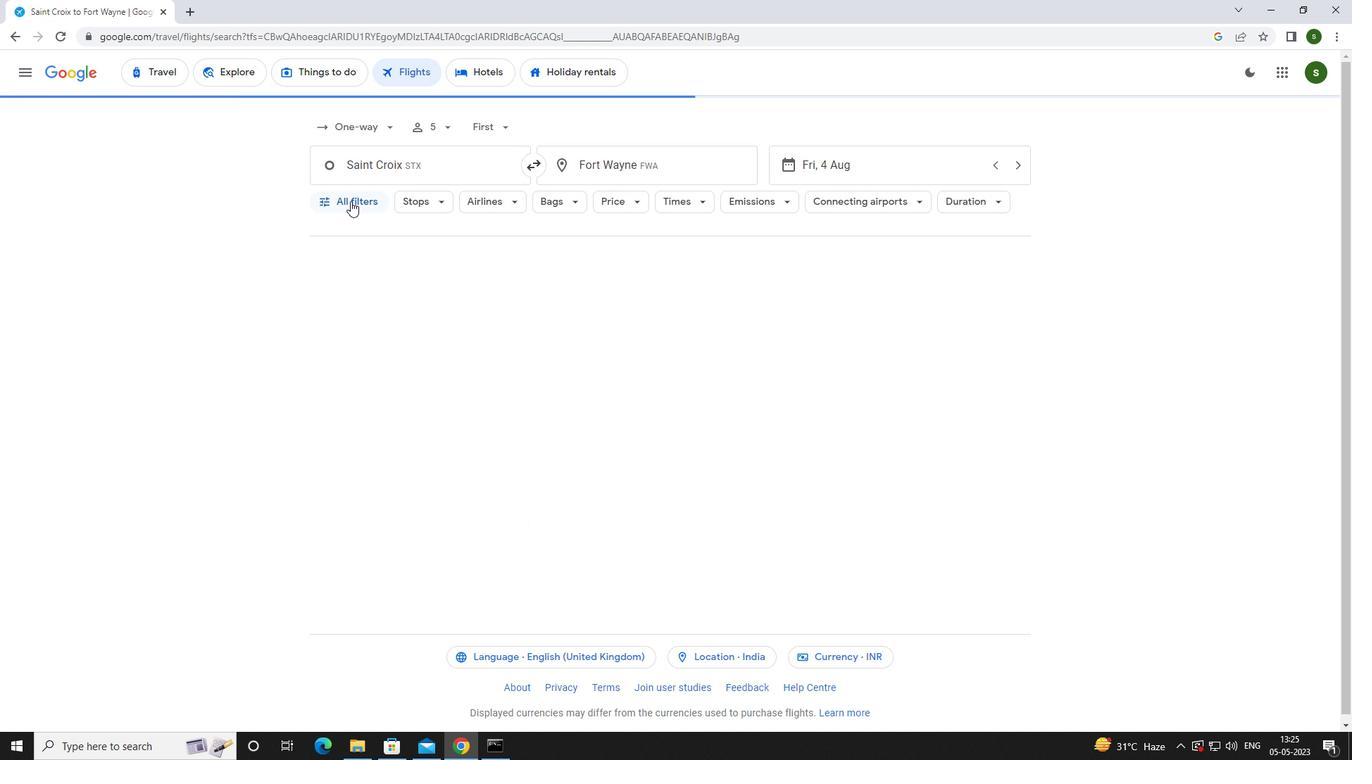 
Action: Mouse moved to (528, 502)
Screenshot: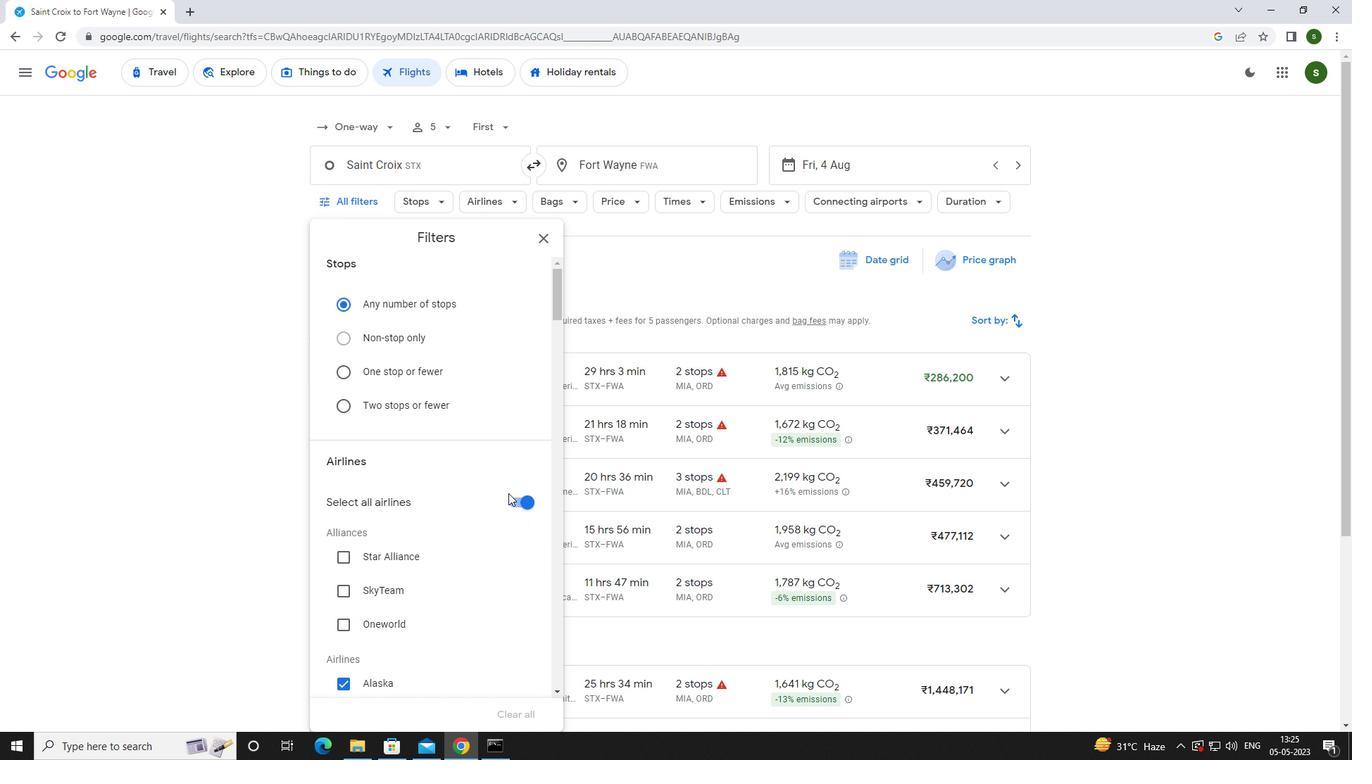 
Action: Mouse pressed left at (528, 502)
Screenshot: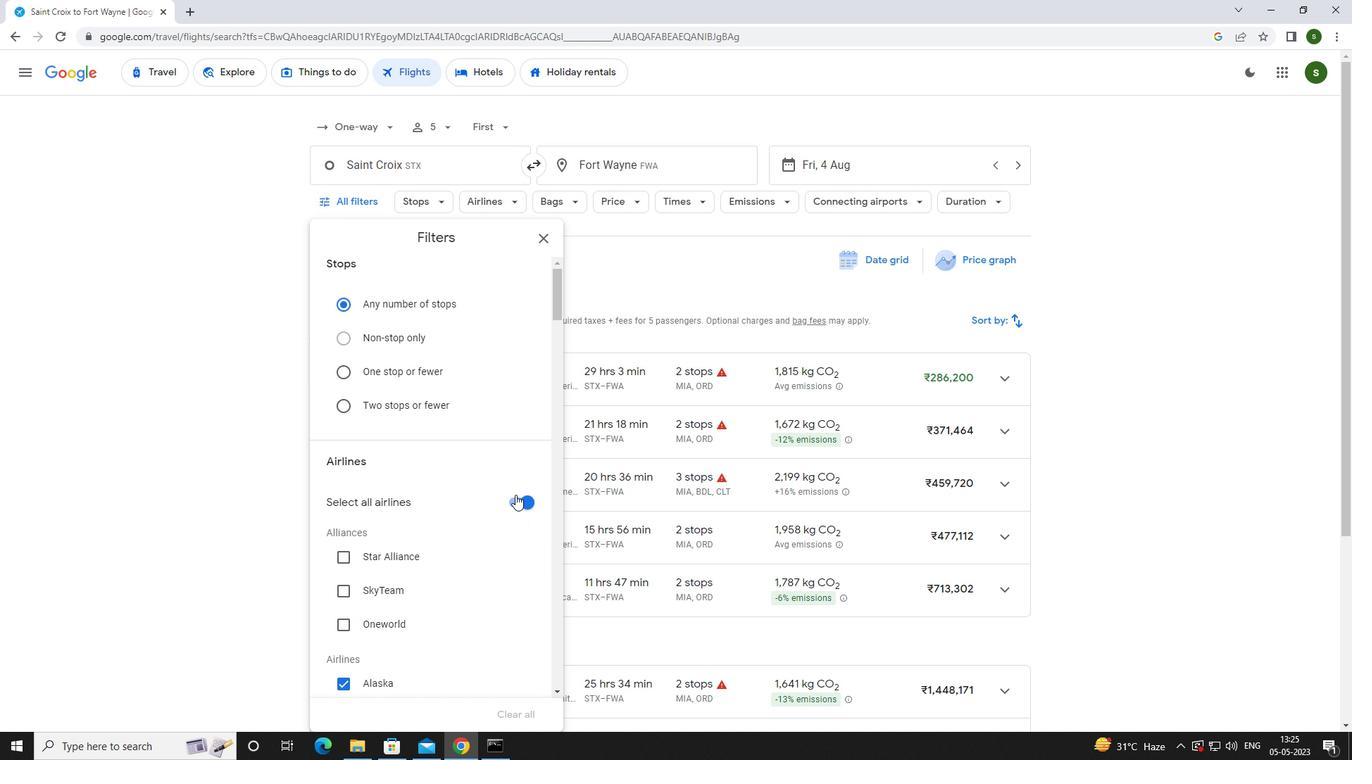 
Action: Mouse moved to (491, 485)
Screenshot: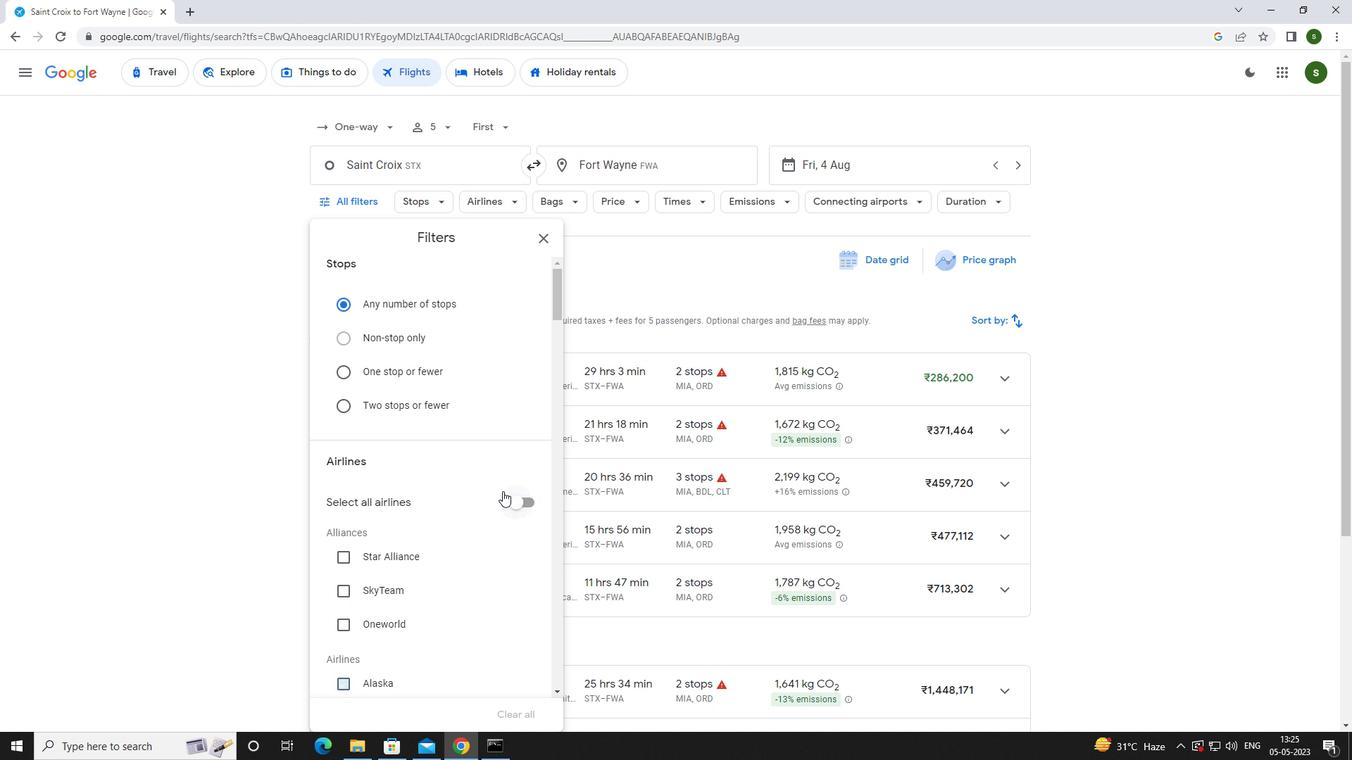
Action: Mouse scrolled (491, 484) with delta (0, 0)
Screenshot: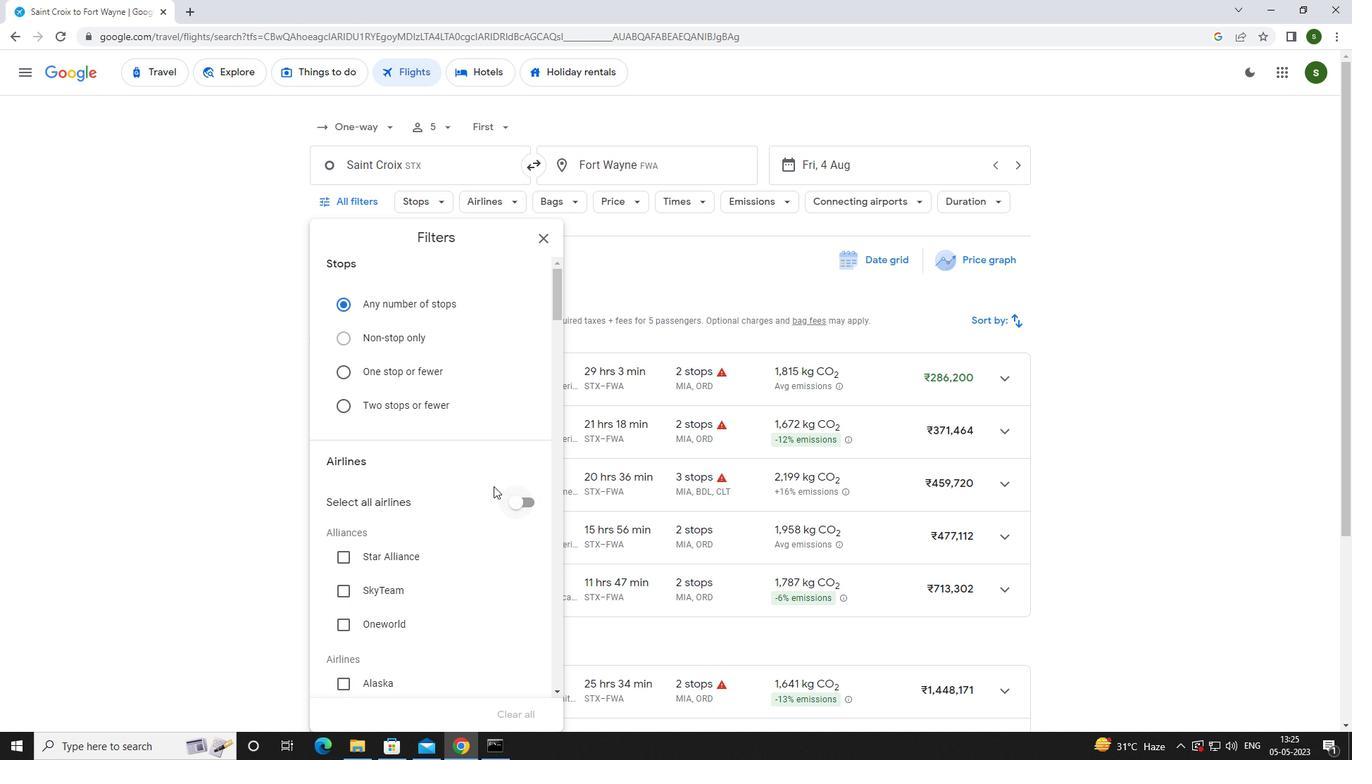
Action: Mouse scrolled (491, 484) with delta (0, 0)
Screenshot: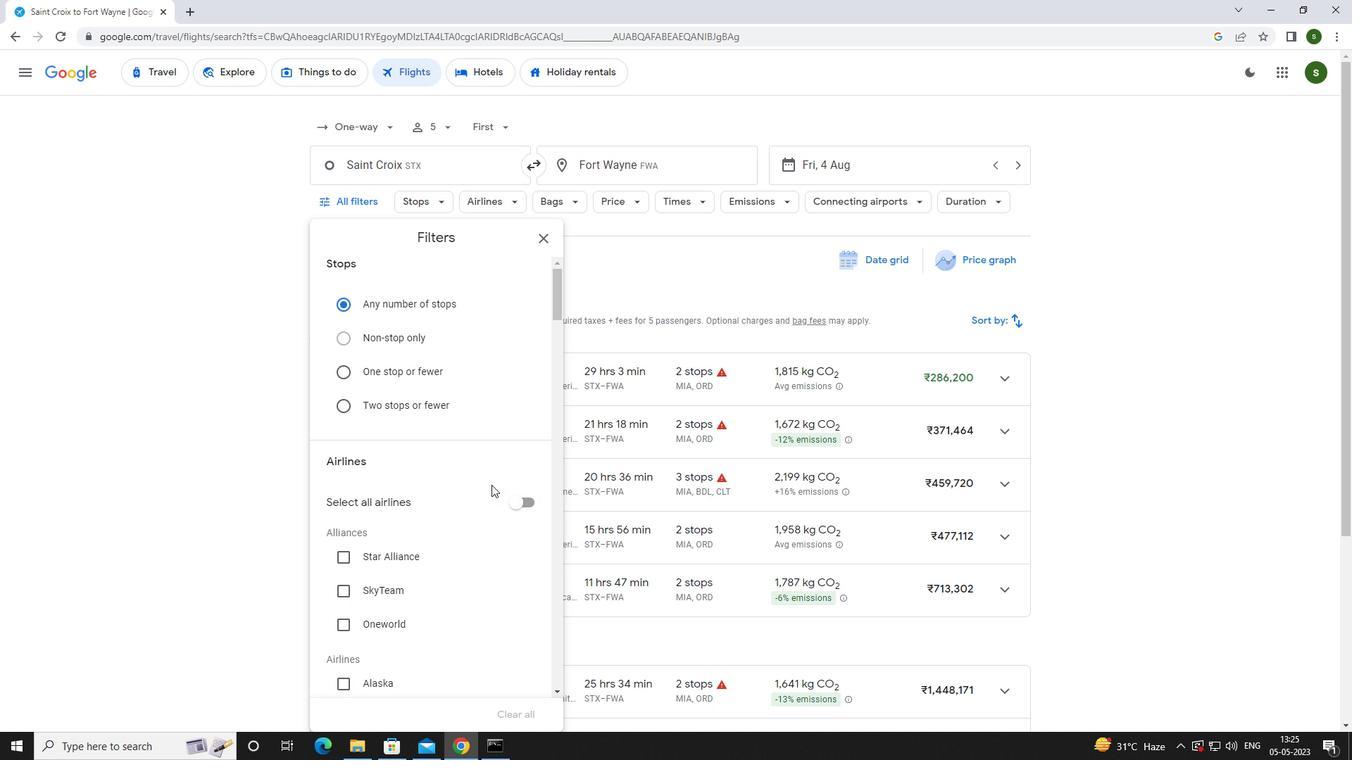 
Action: Mouse moved to (490, 483)
Screenshot: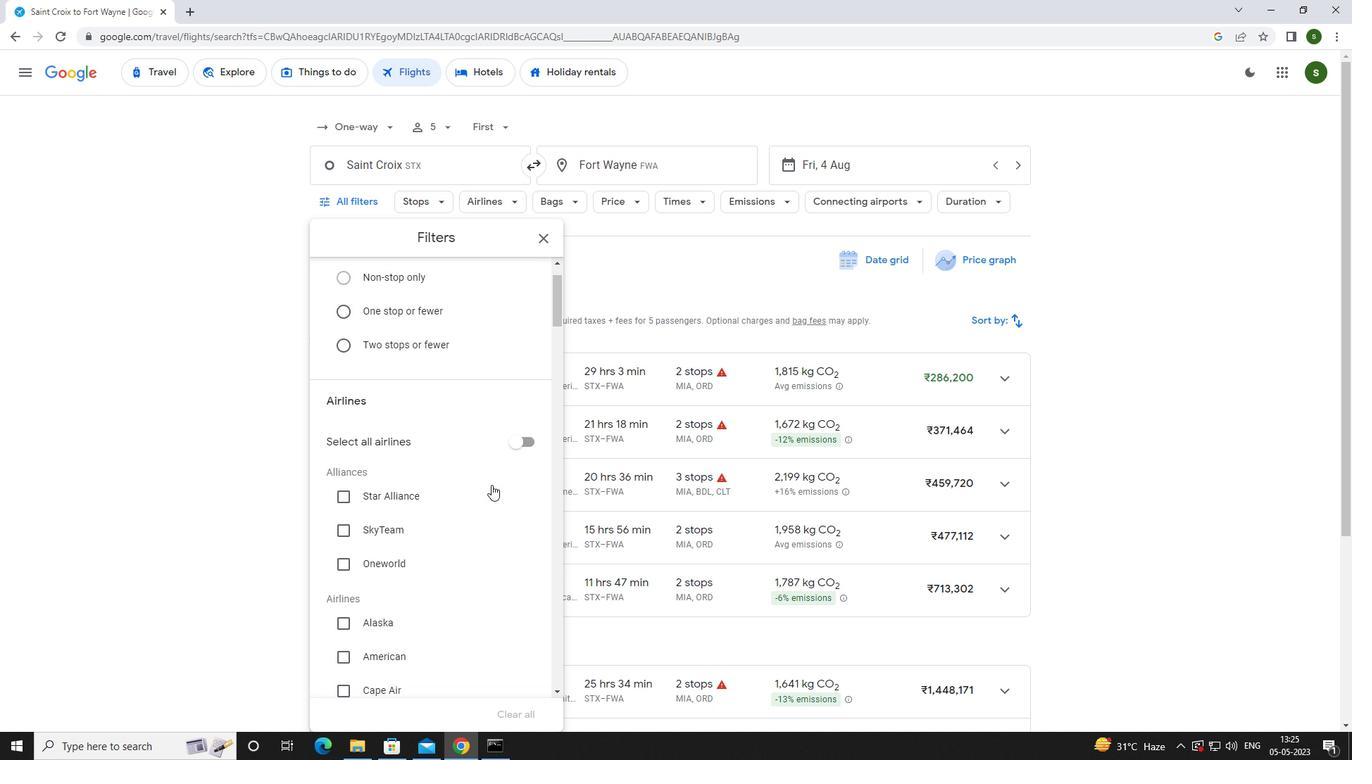 
Action: Mouse scrolled (490, 482) with delta (0, 0)
Screenshot: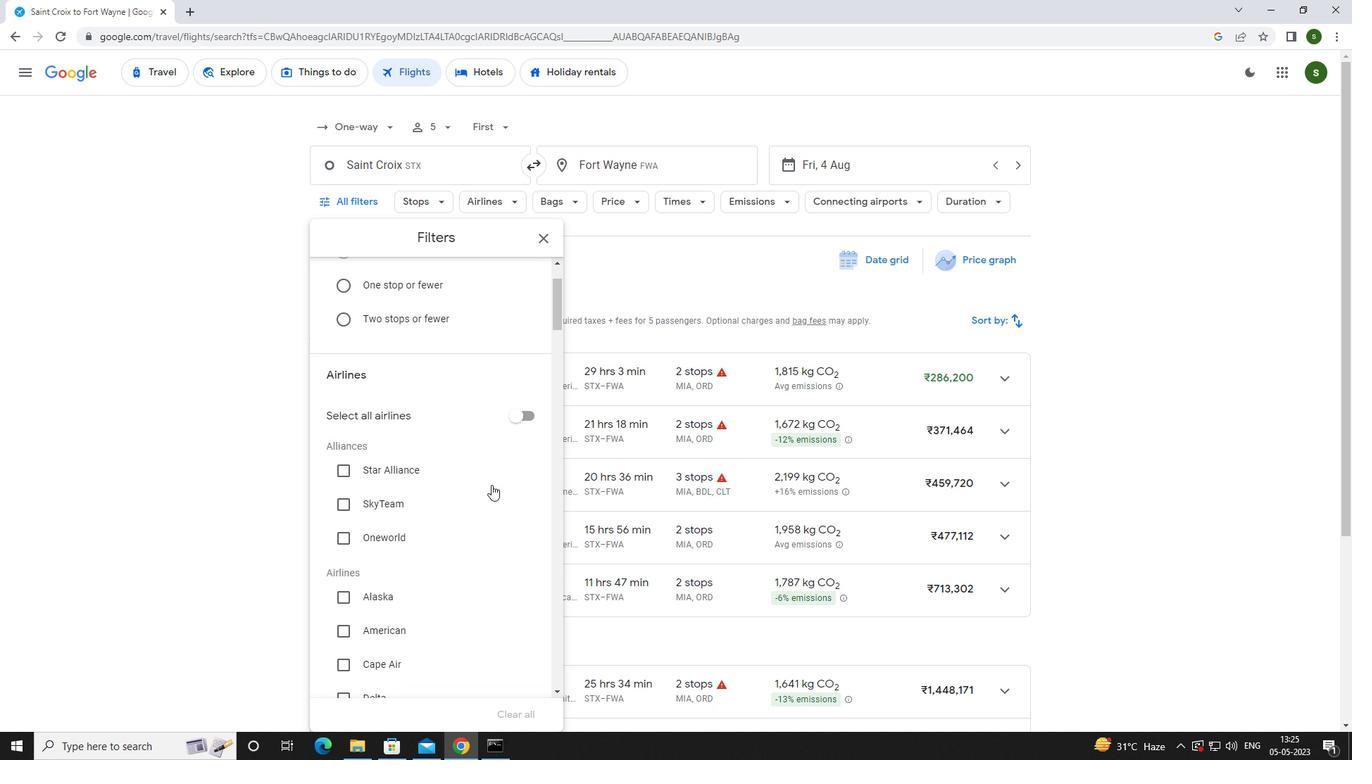 
Action: Mouse moved to (380, 502)
Screenshot: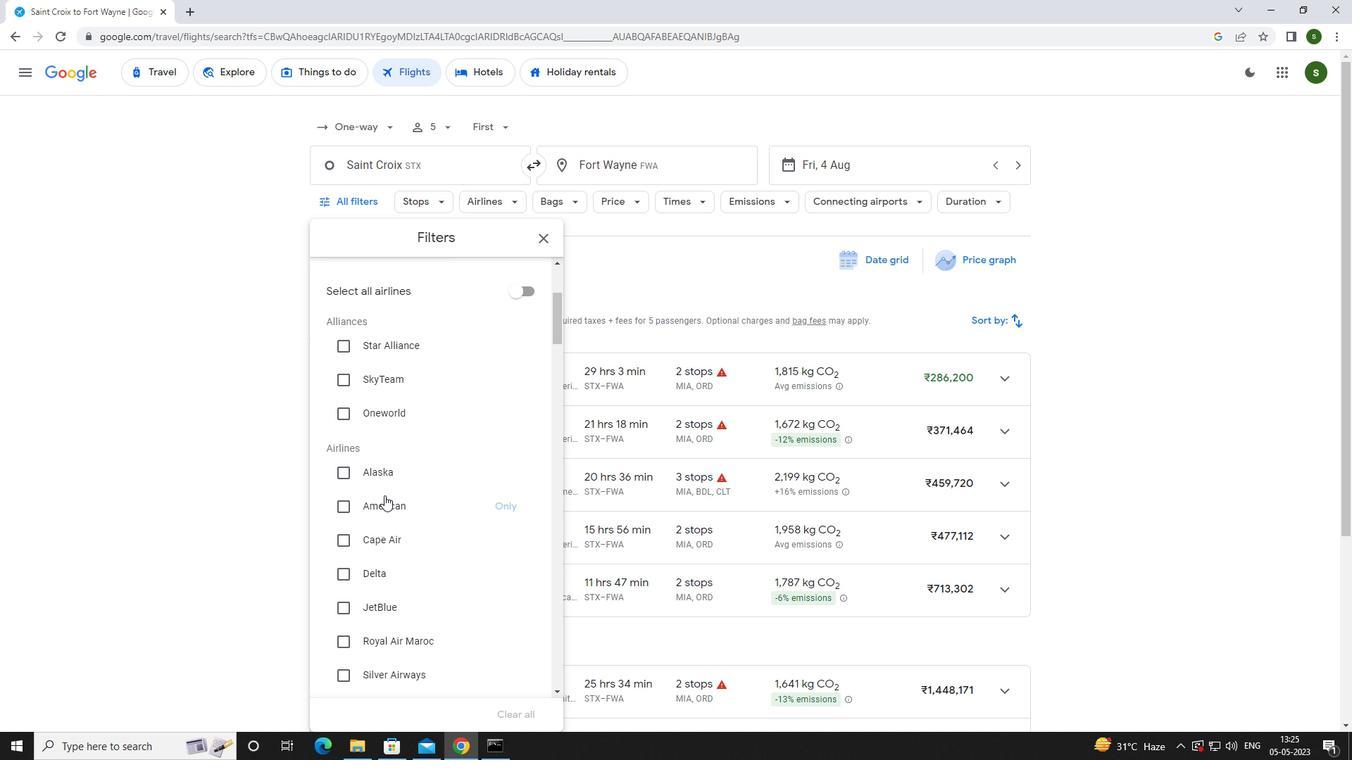 
Action: Mouse pressed left at (380, 502)
Screenshot: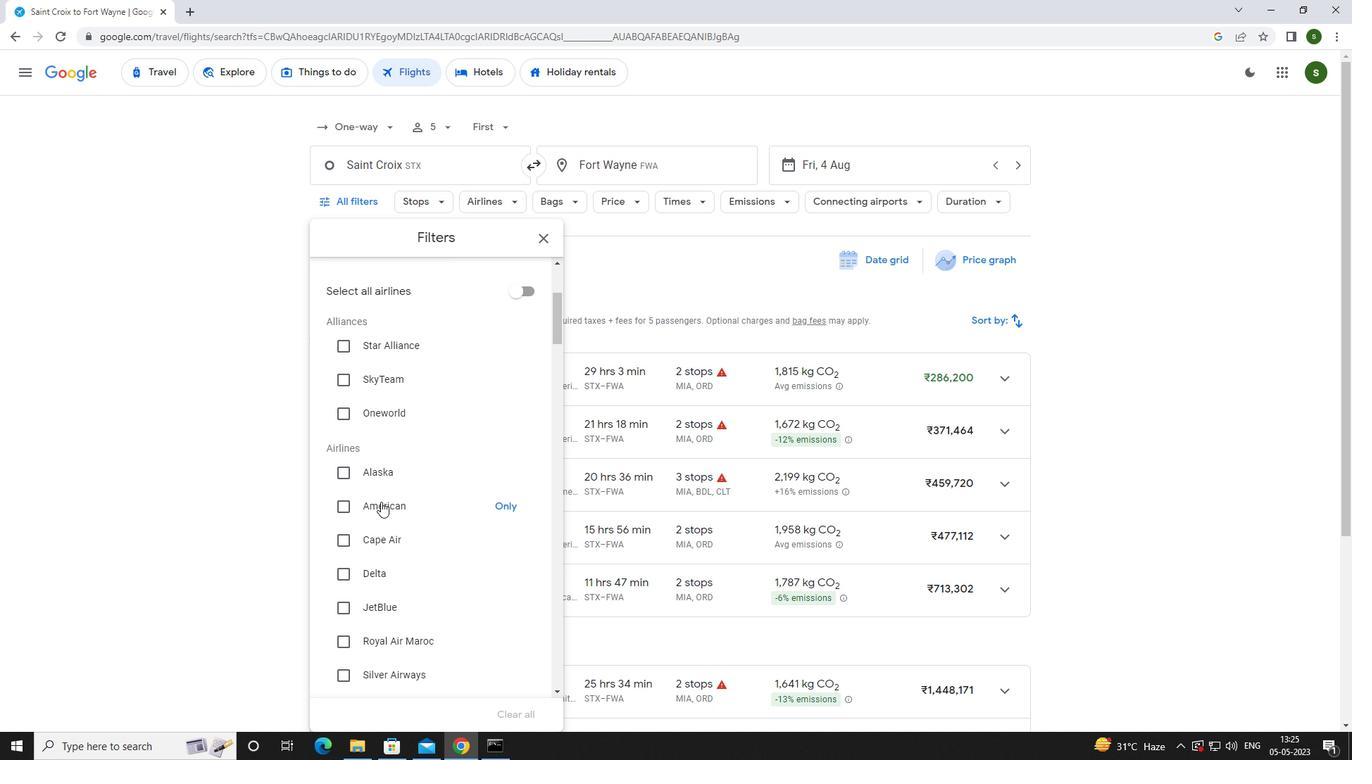 
Action: Mouse scrolled (380, 501) with delta (0, 0)
Screenshot: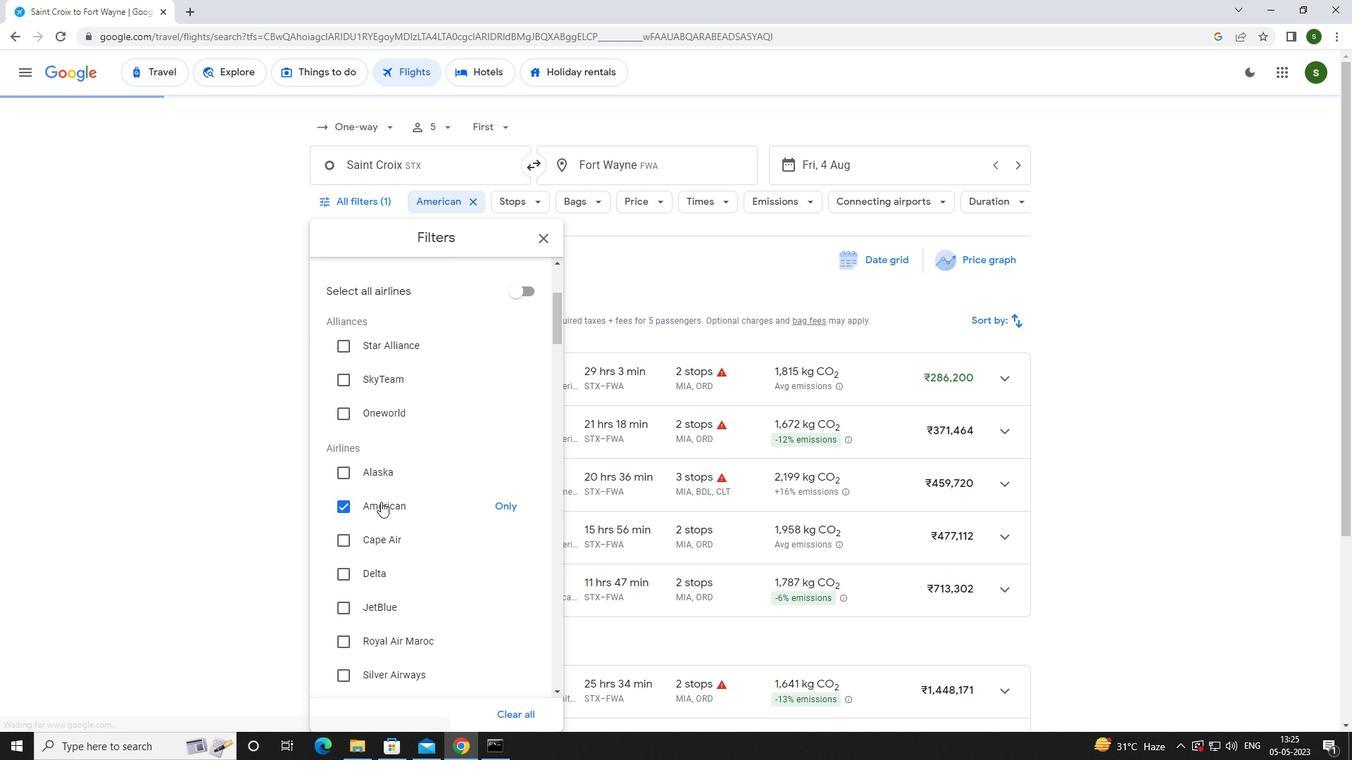 
Action: Mouse scrolled (380, 501) with delta (0, 0)
Screenshot: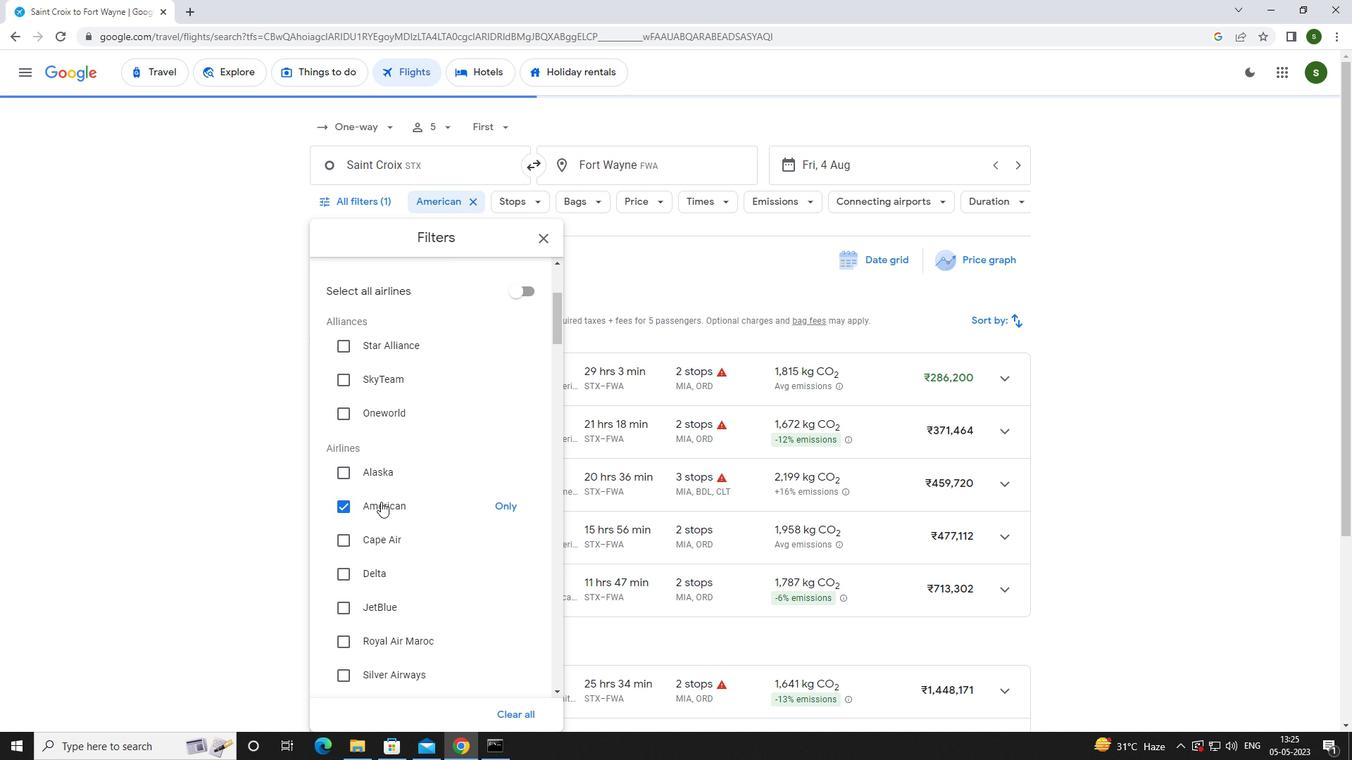 
Action: Mouse scrolled (380, 501) with delta (0, 0)
Screenshot: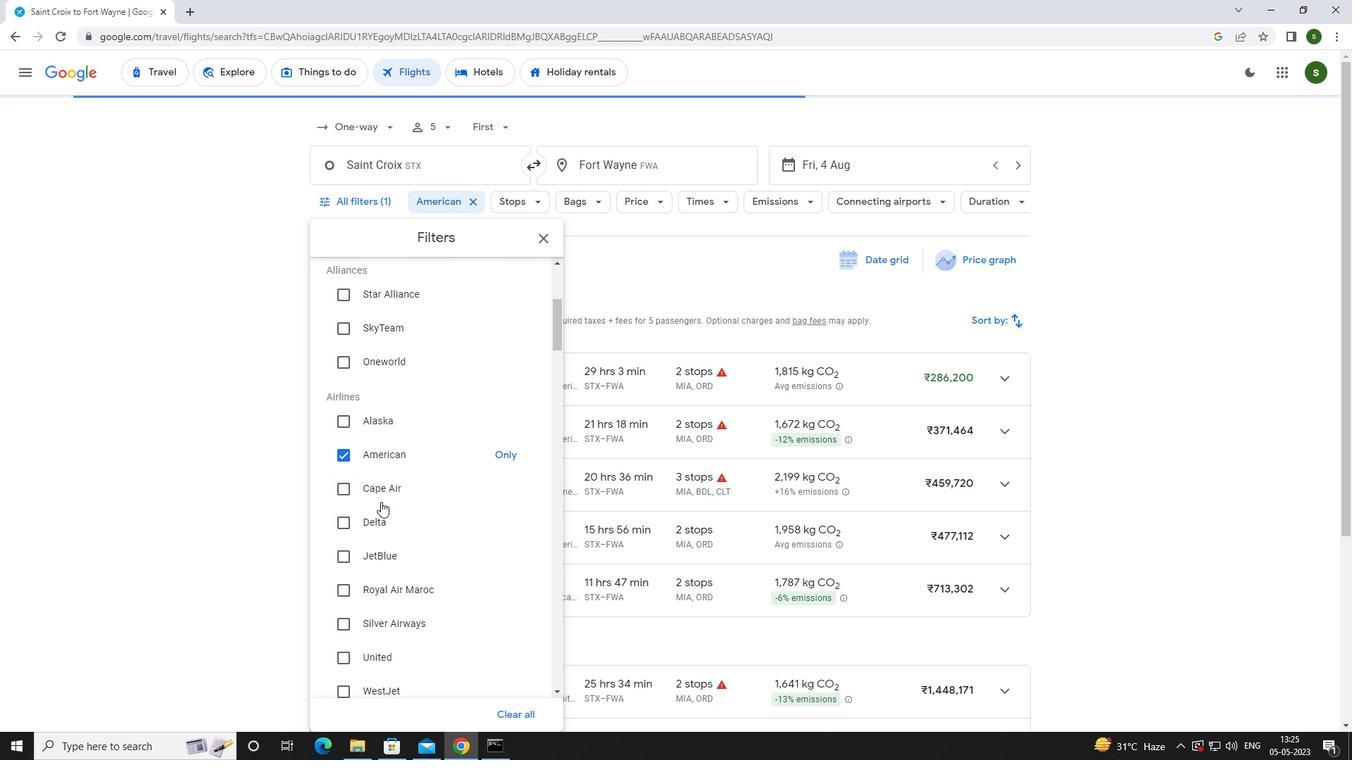 
Action: Mouse scrolled (380, 501) with delta (0, 0)
Screenshot: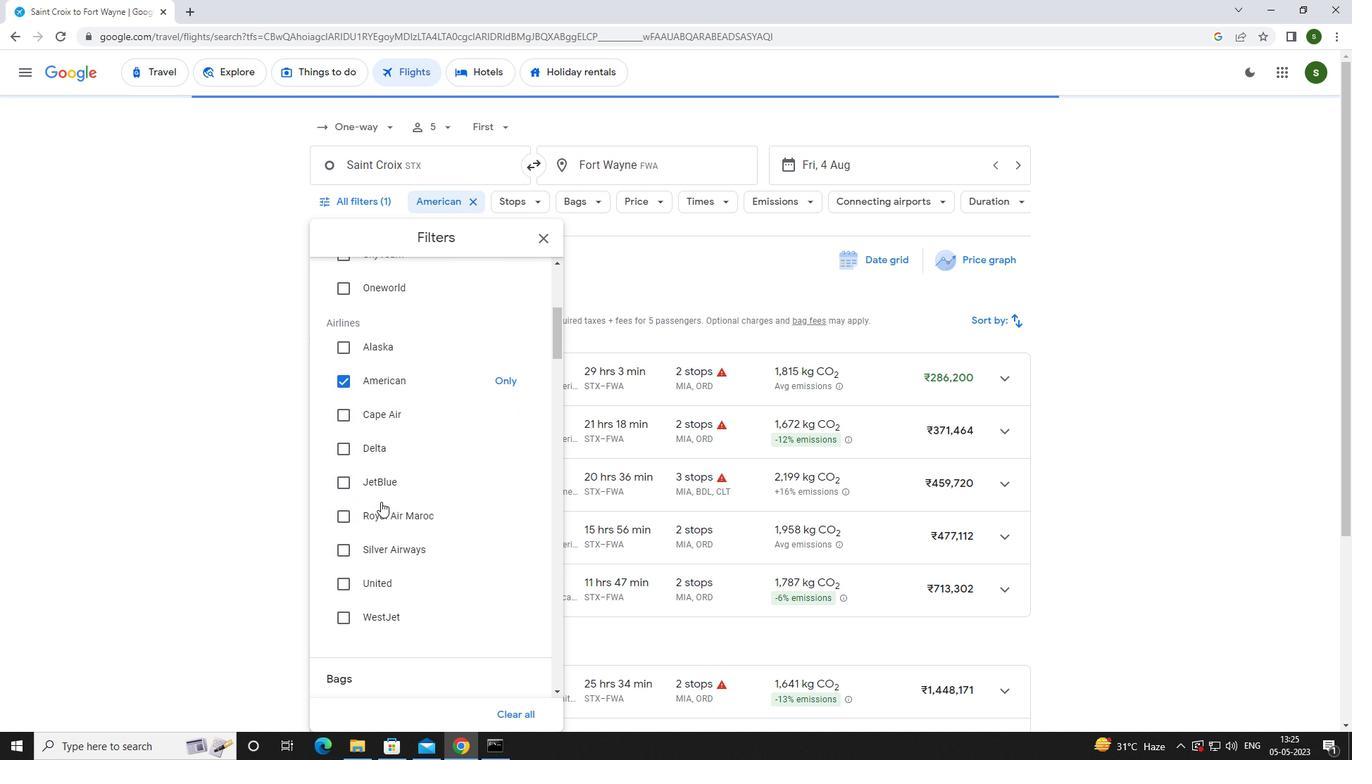 
Action: Mouse moved to (519, 592)
Screenshot: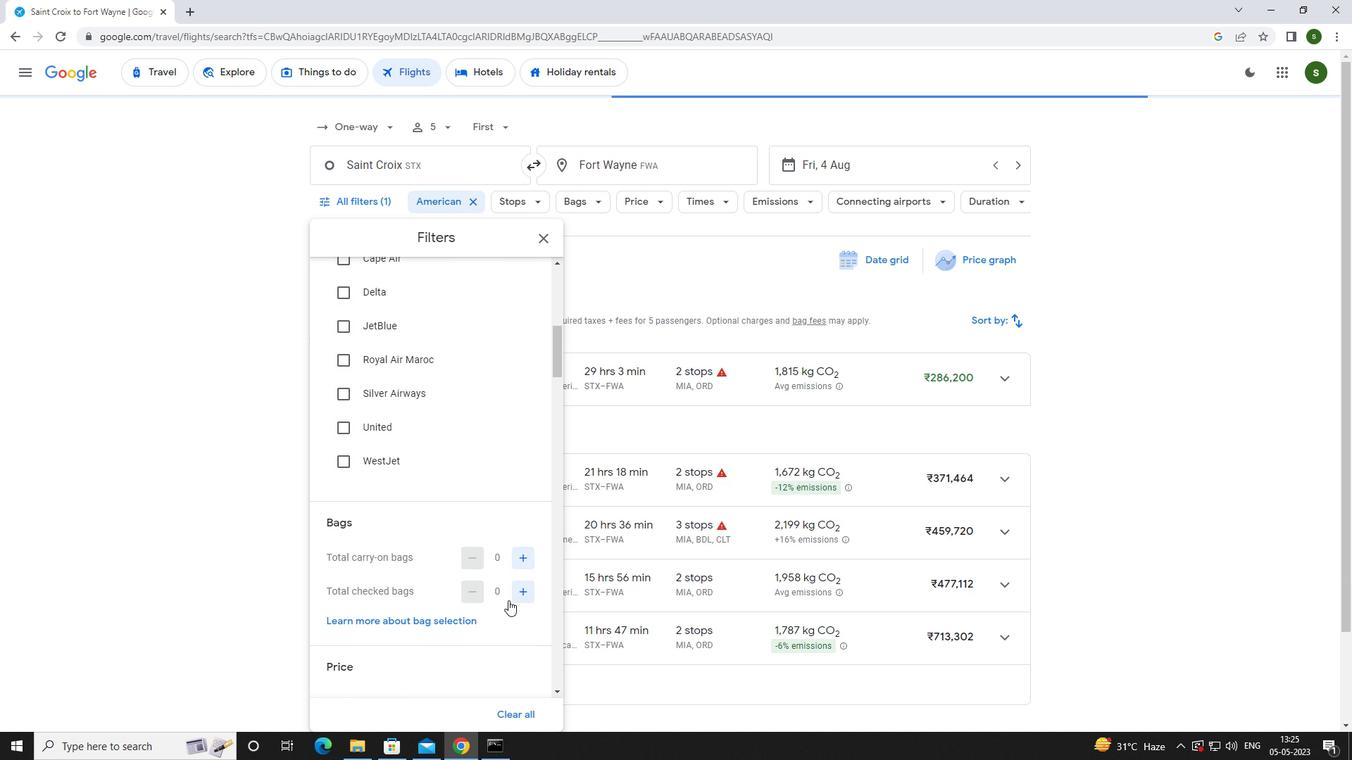 
Action: Mouse pressed left at (519, 592)
Screenshot: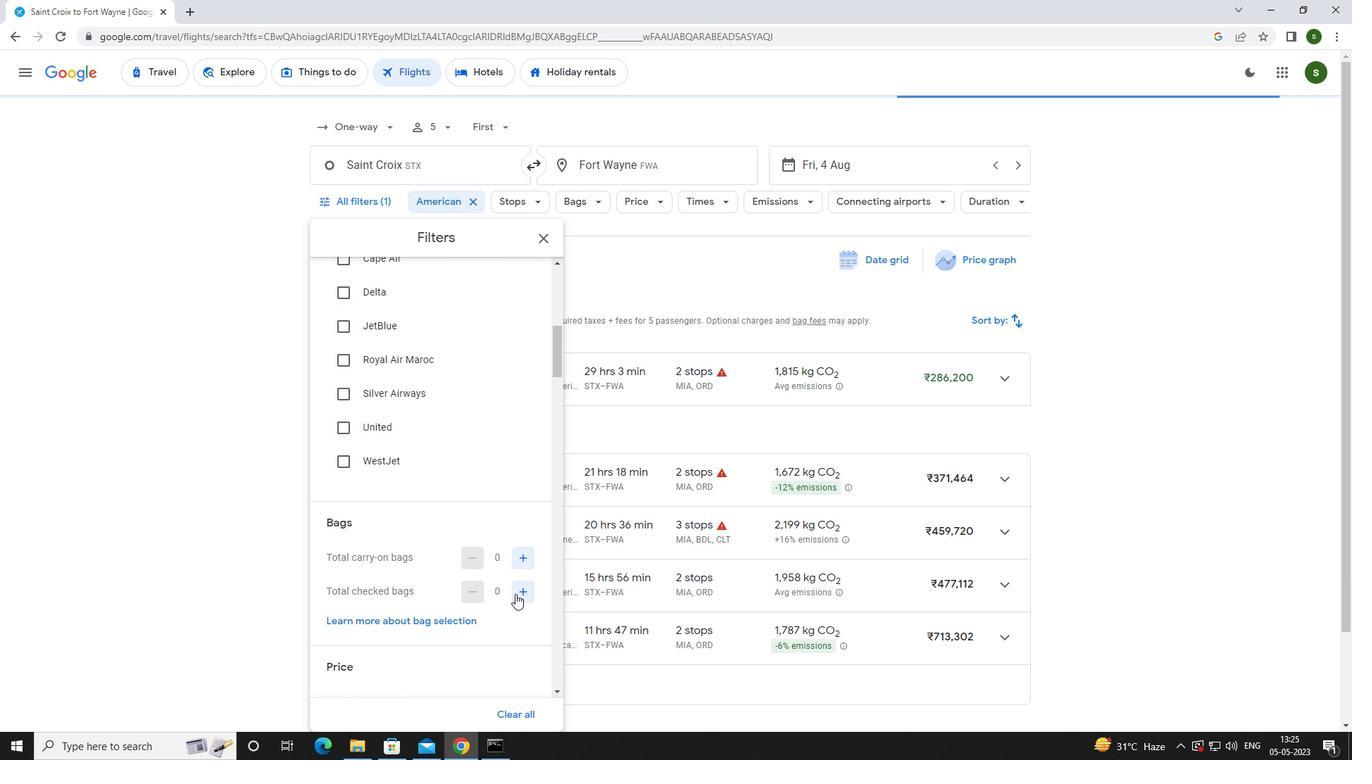 
Action: Mouse pressed left at (519, 592)
Screenshot: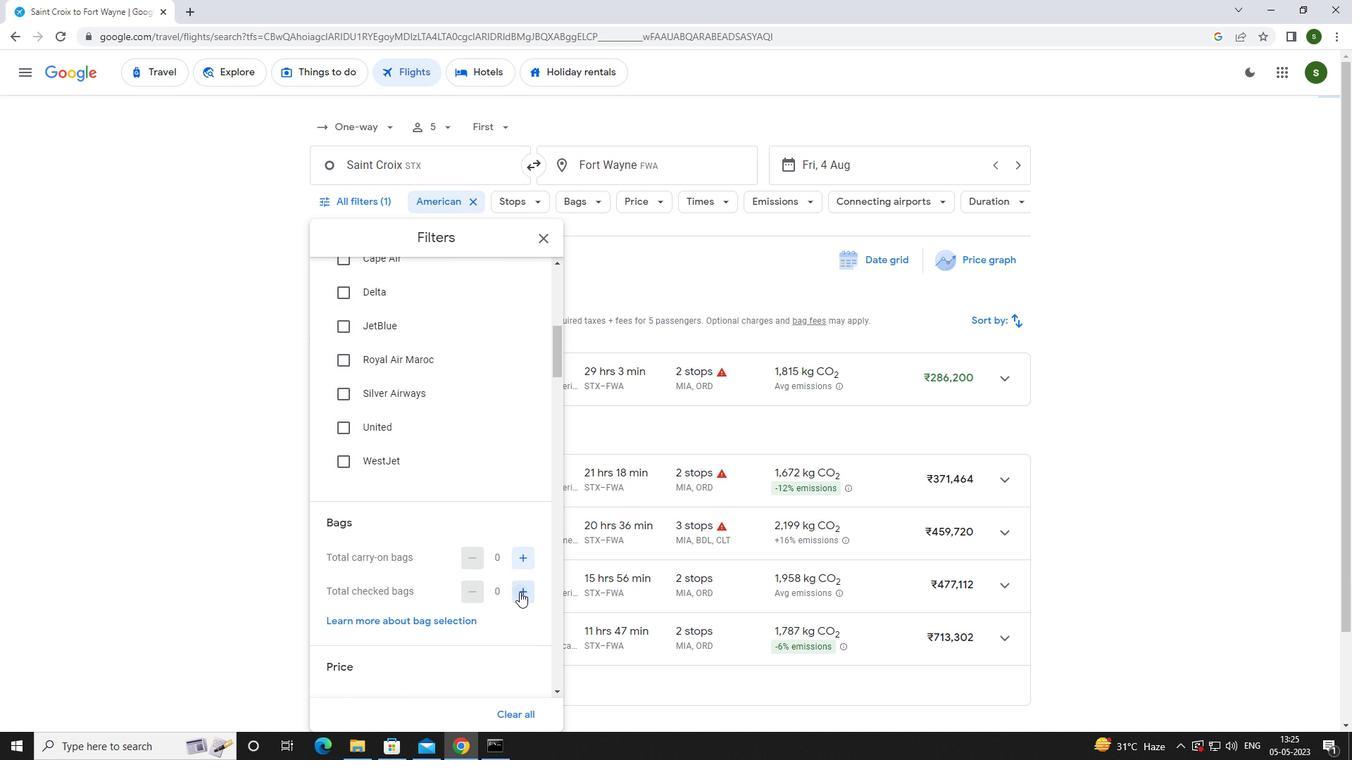
Action: Mouse pressed left at (519, 592)
Screenshot: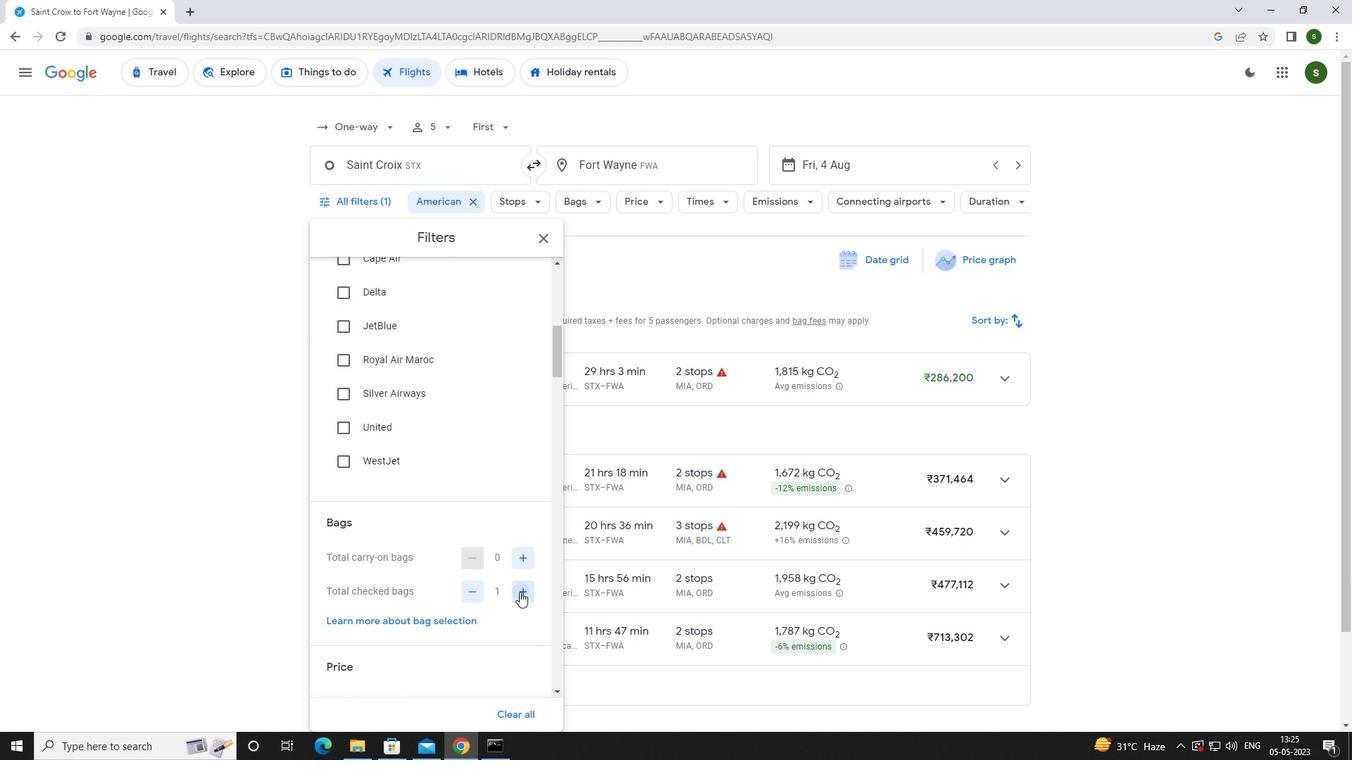 
Action: Mouse pressed left at (519, 592)
Screenshot: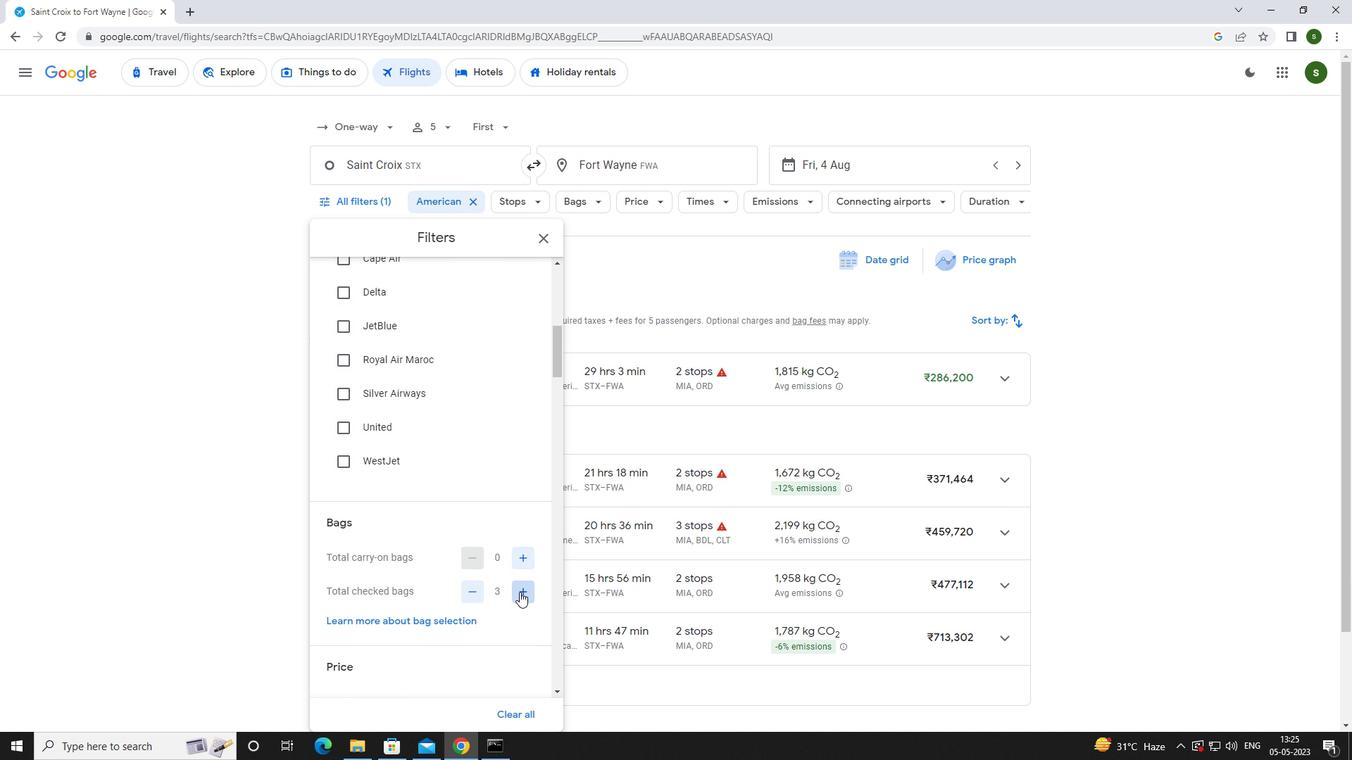 
Action: Mouse pressed left at (519, 592)
Screenshot: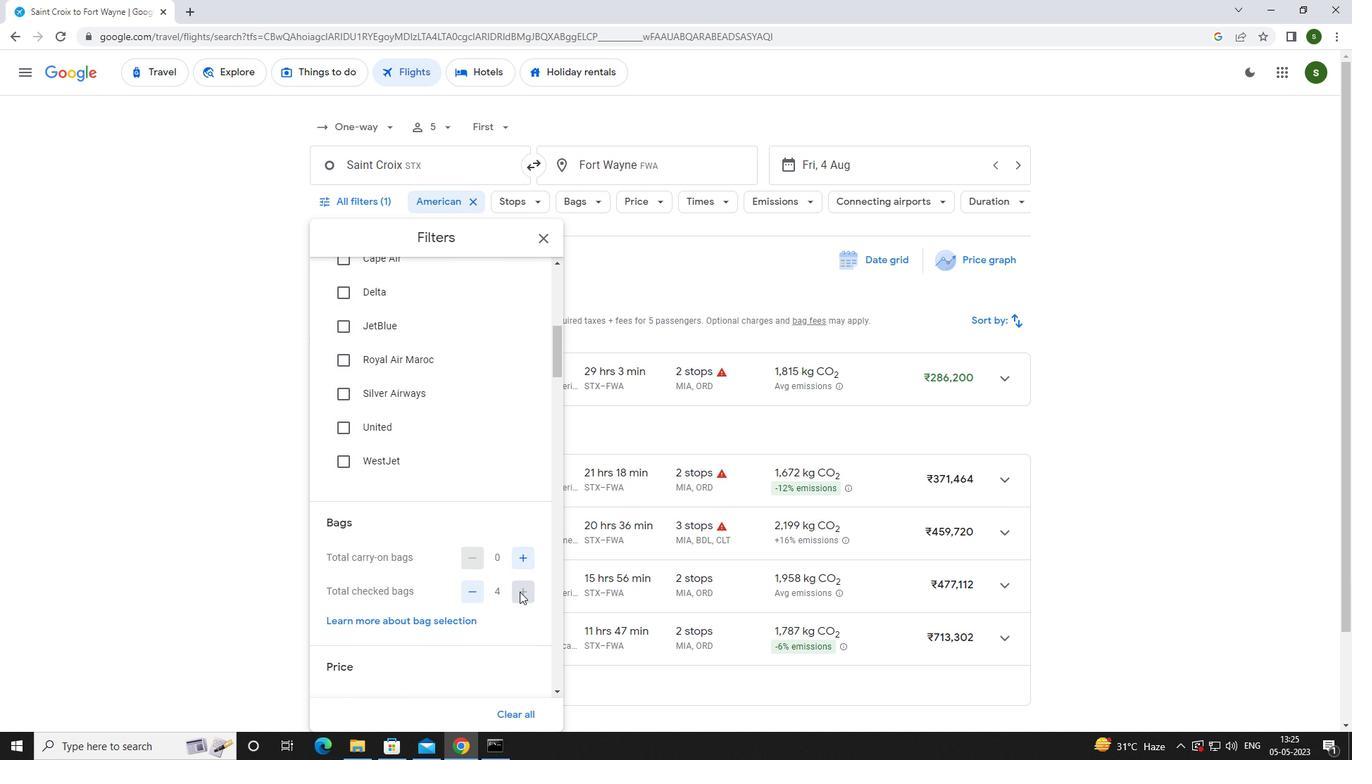 
Action: Mouse scrolled (519, 591) with delta (0, 0)
Screenshot: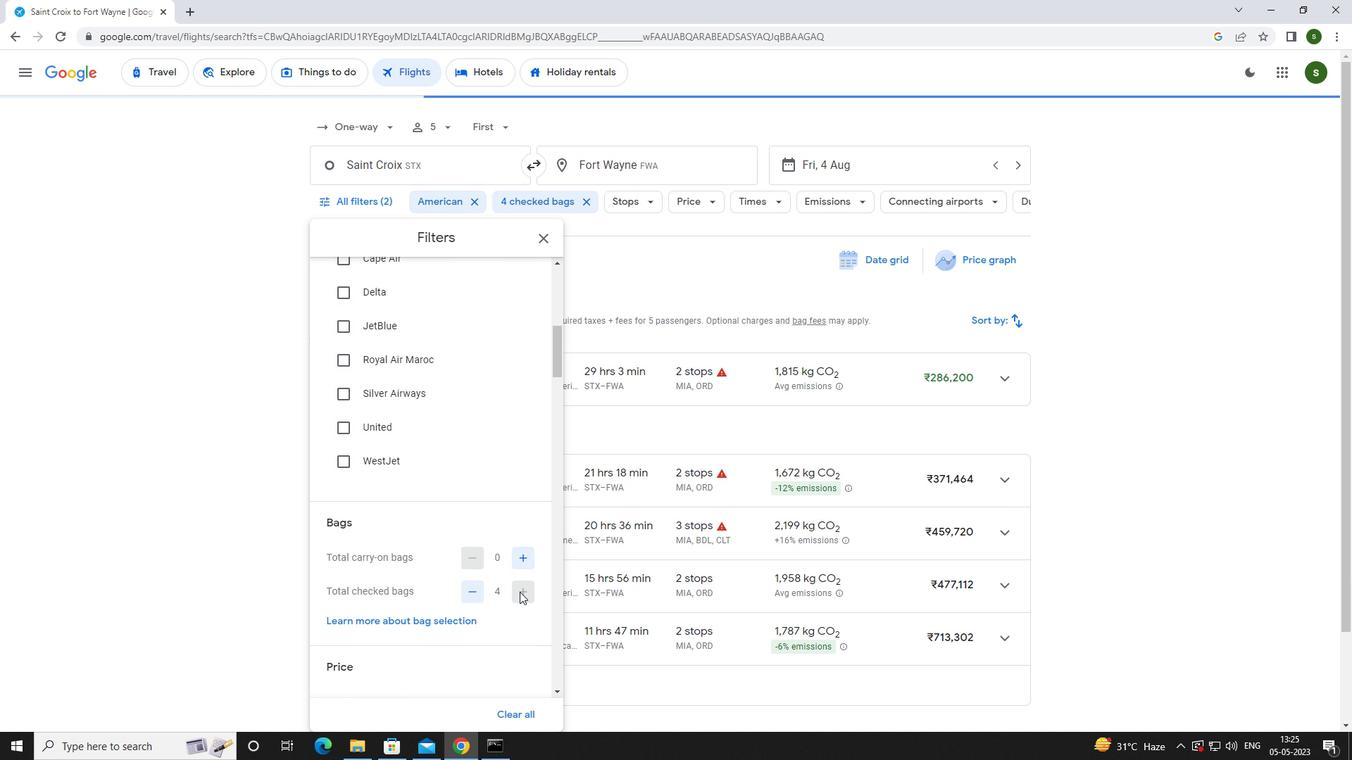 
Action: Mouse scrolled (519, 591) with delta (0, 0)
Screenshot: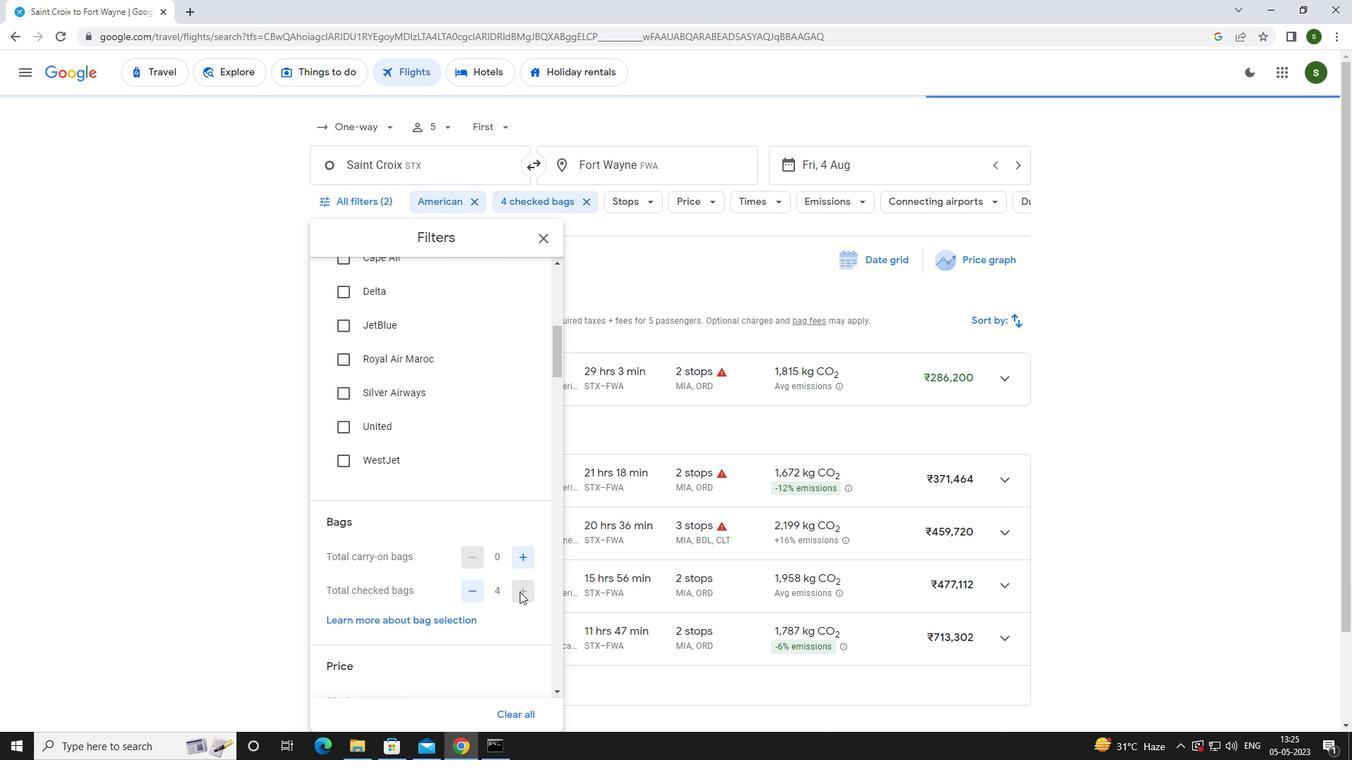 
Action: Mouse moved to (524, 590)
Screenshot: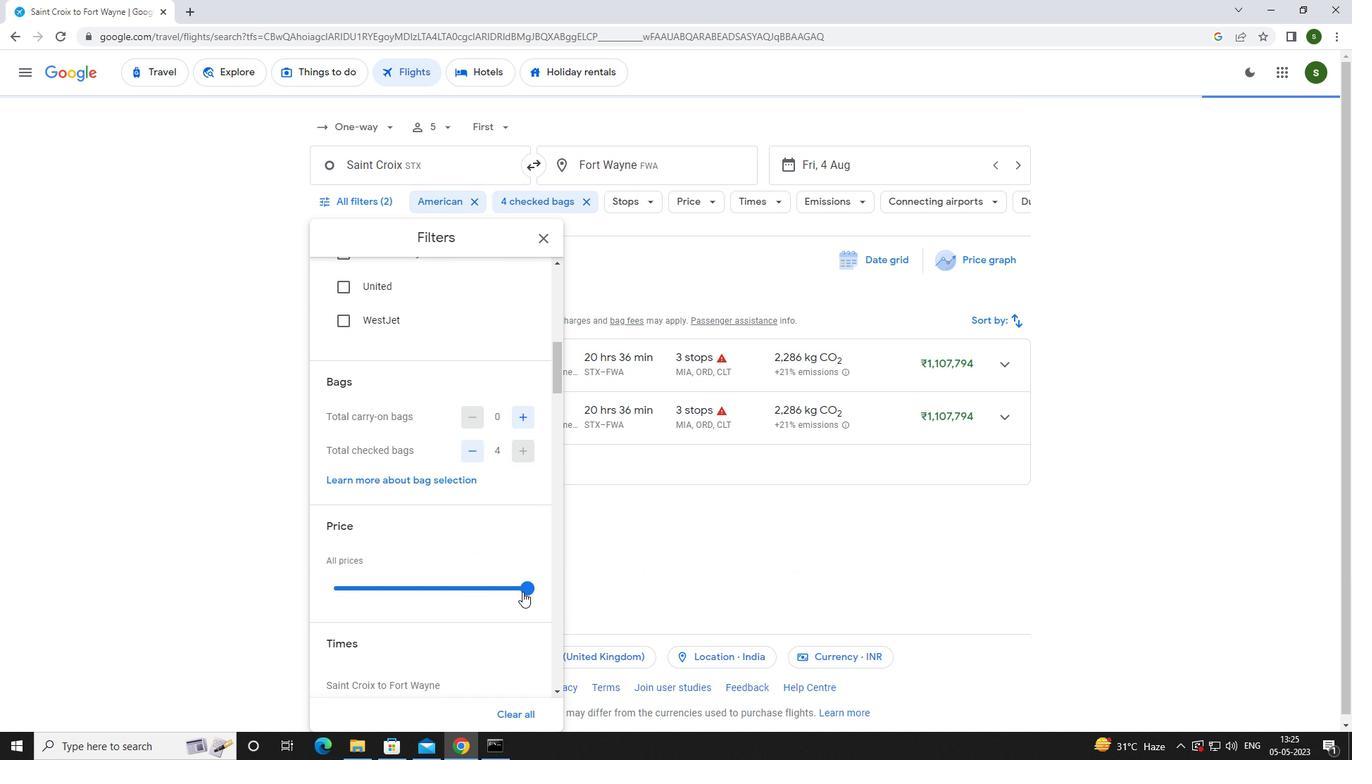 
Action: Mouse pressed left at (524, 590)
Screenshot: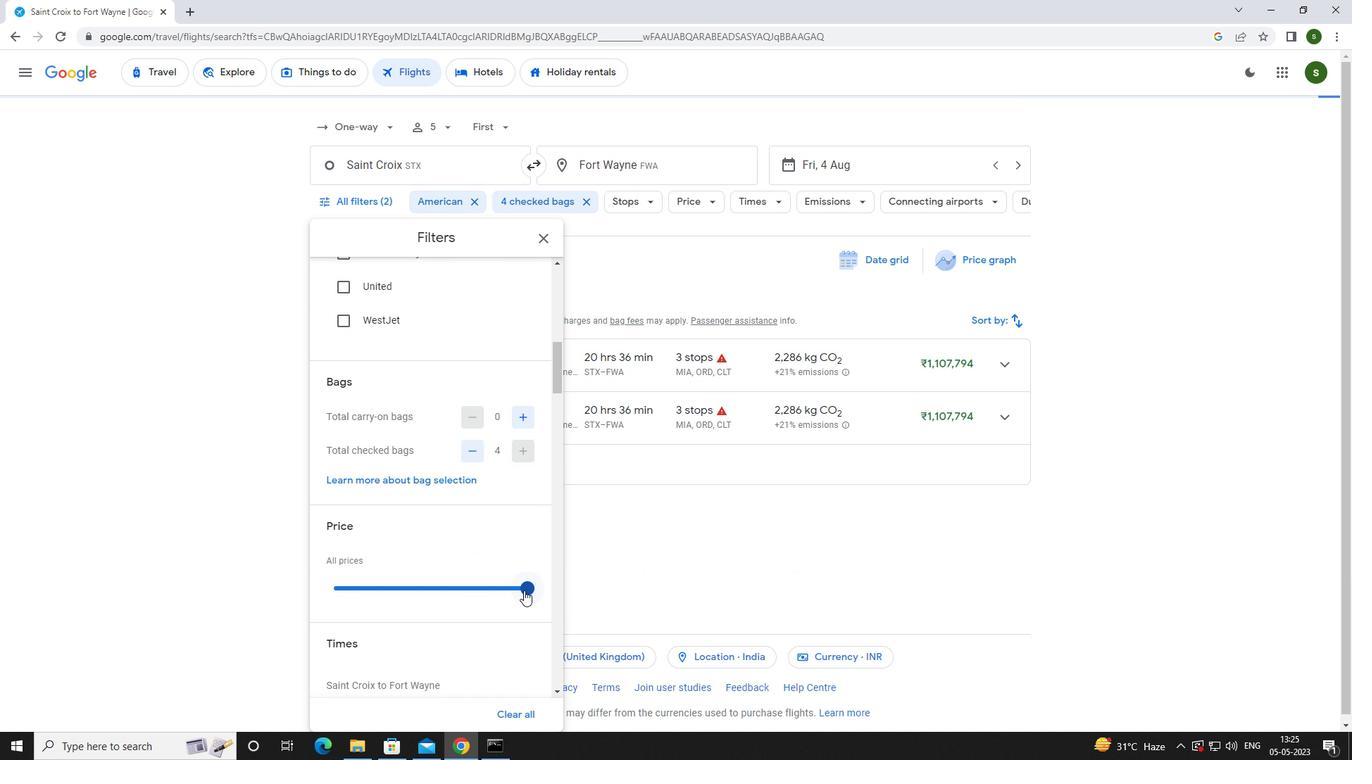 
Action: Mouse moved to (376, 570)
Screenshot: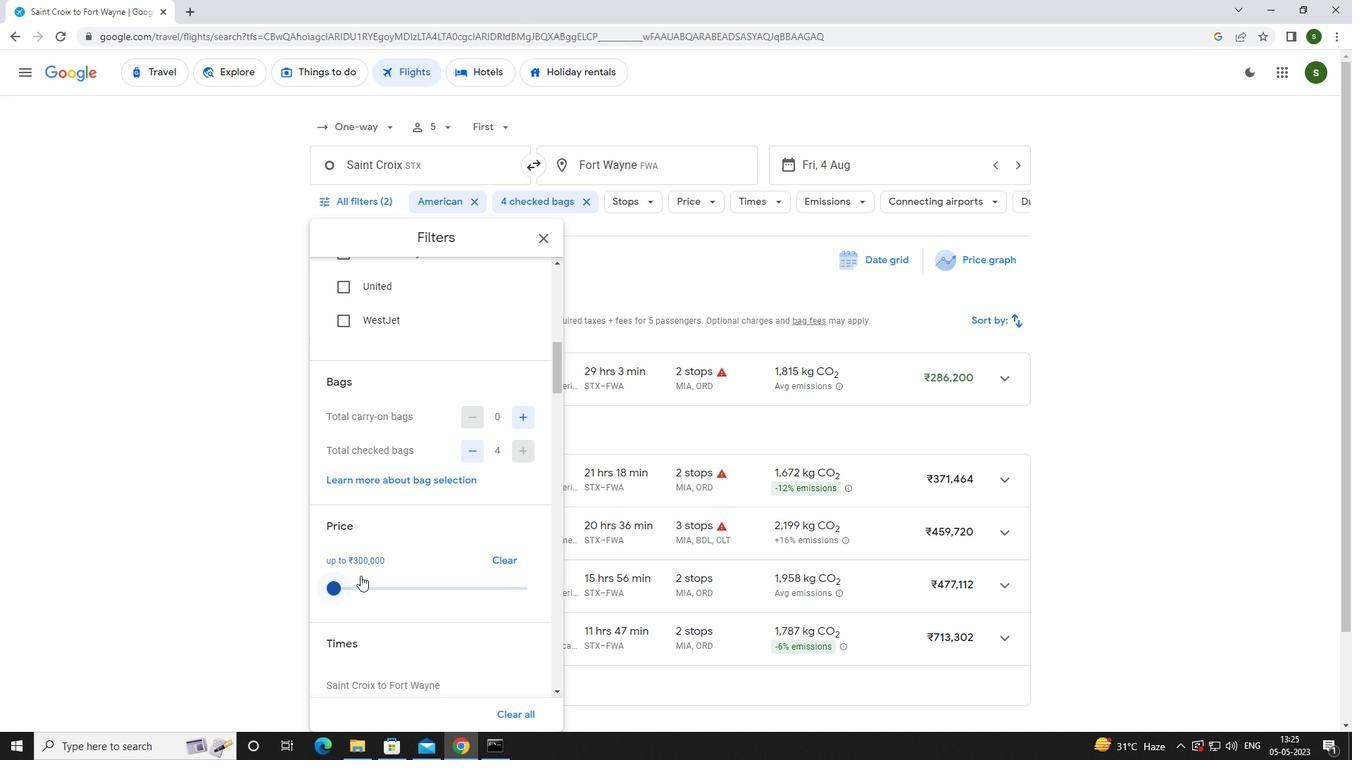 
Action: Mouse scrolled (376, 569) with delta (0, 0)
Screenshot: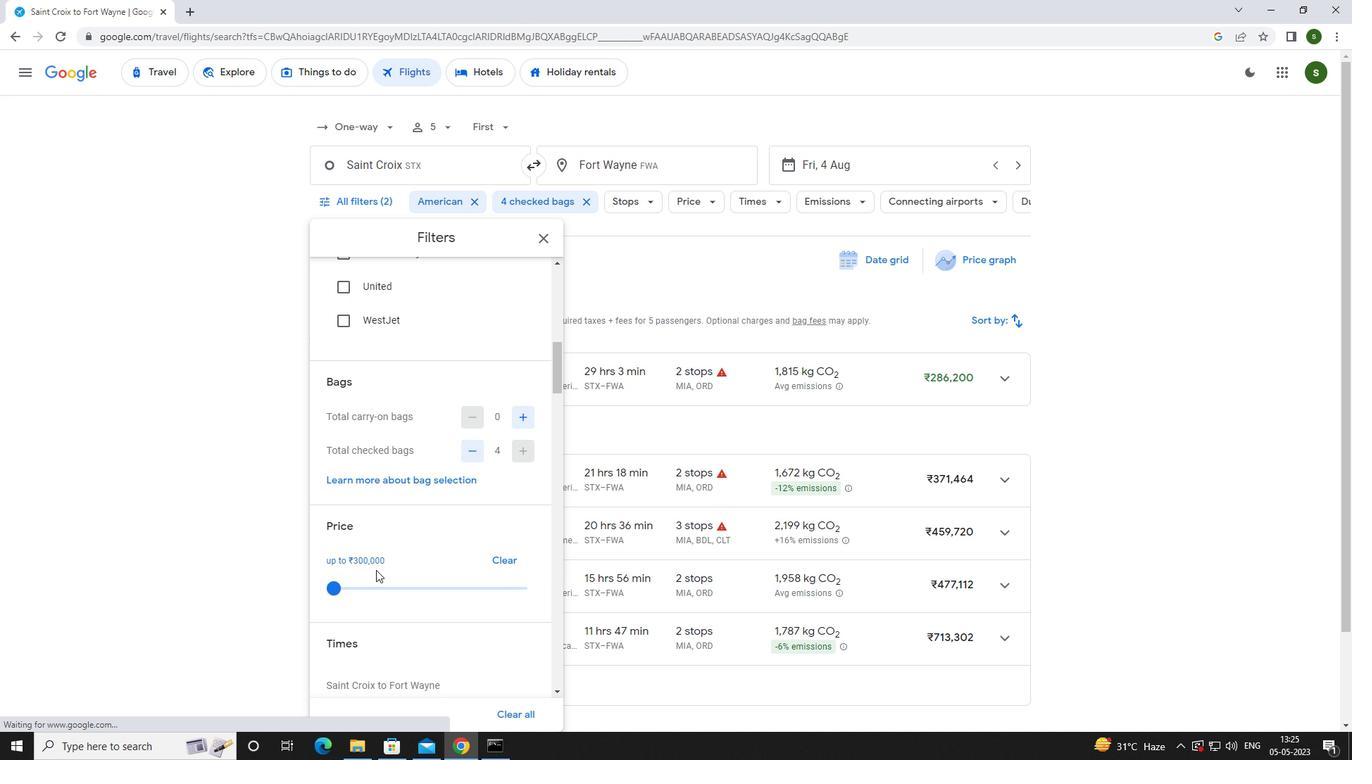 
Action: Mouse scrolled (376, 569) with delta (0, 0)
Screenshot: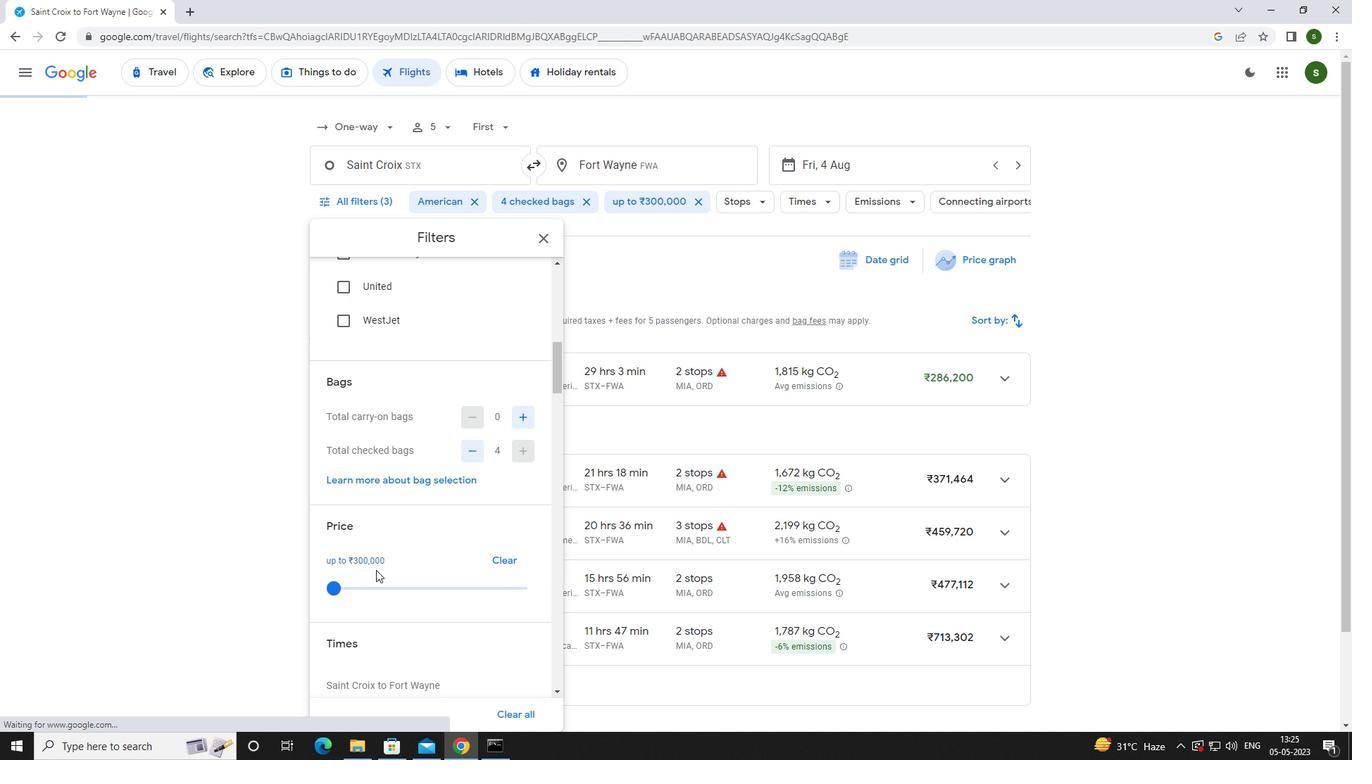 
Action: Mouse moved to (339, 607)
Screenshot: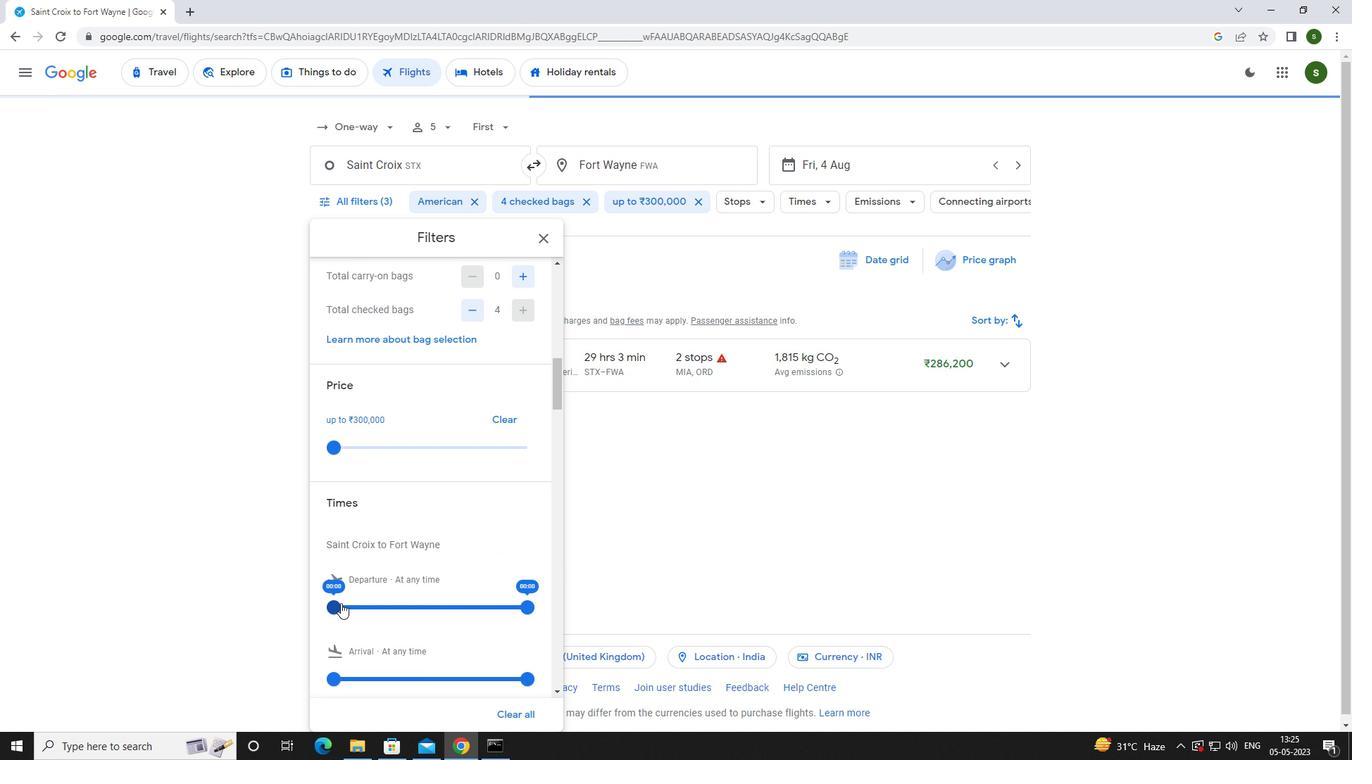 
Action: Mouse pressed left at (339, 607)
Screenshot: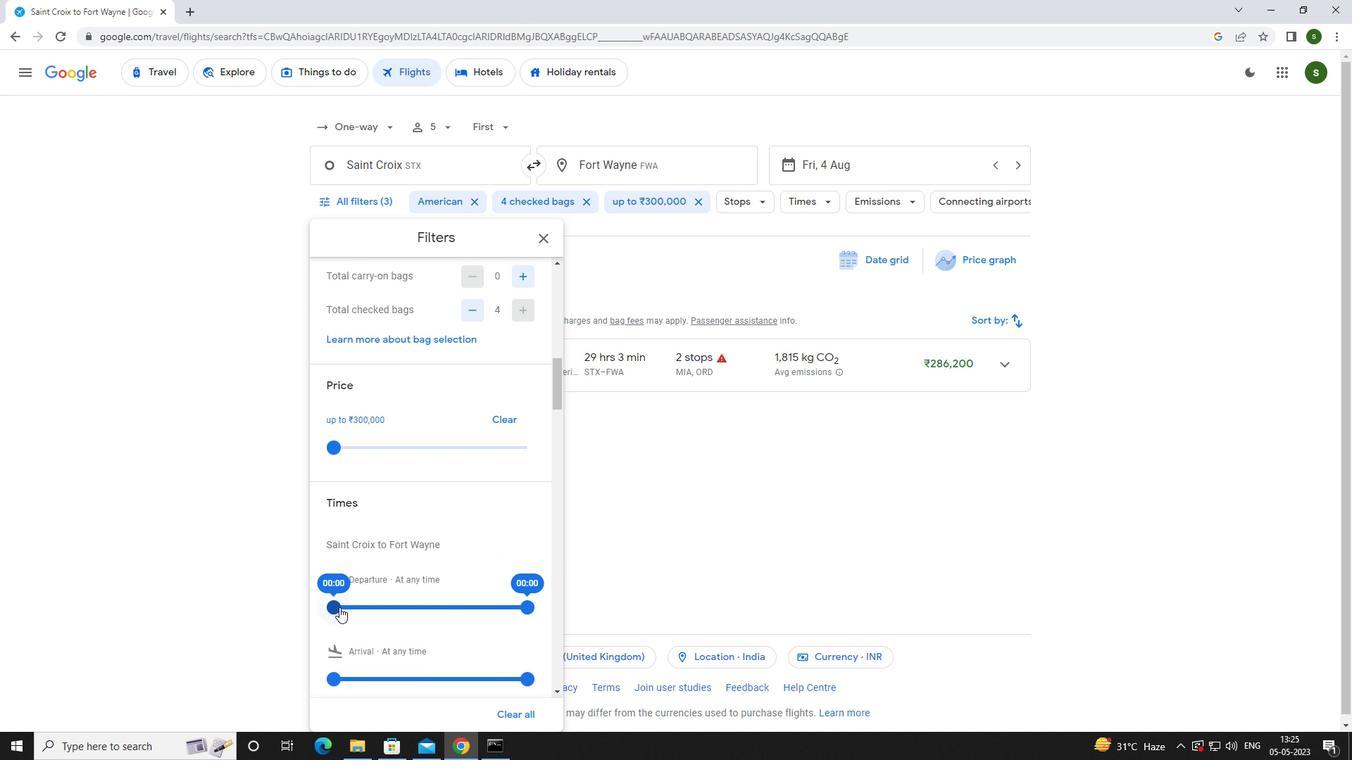 
Action: Mouse moved to (581, 534)
Screenshot: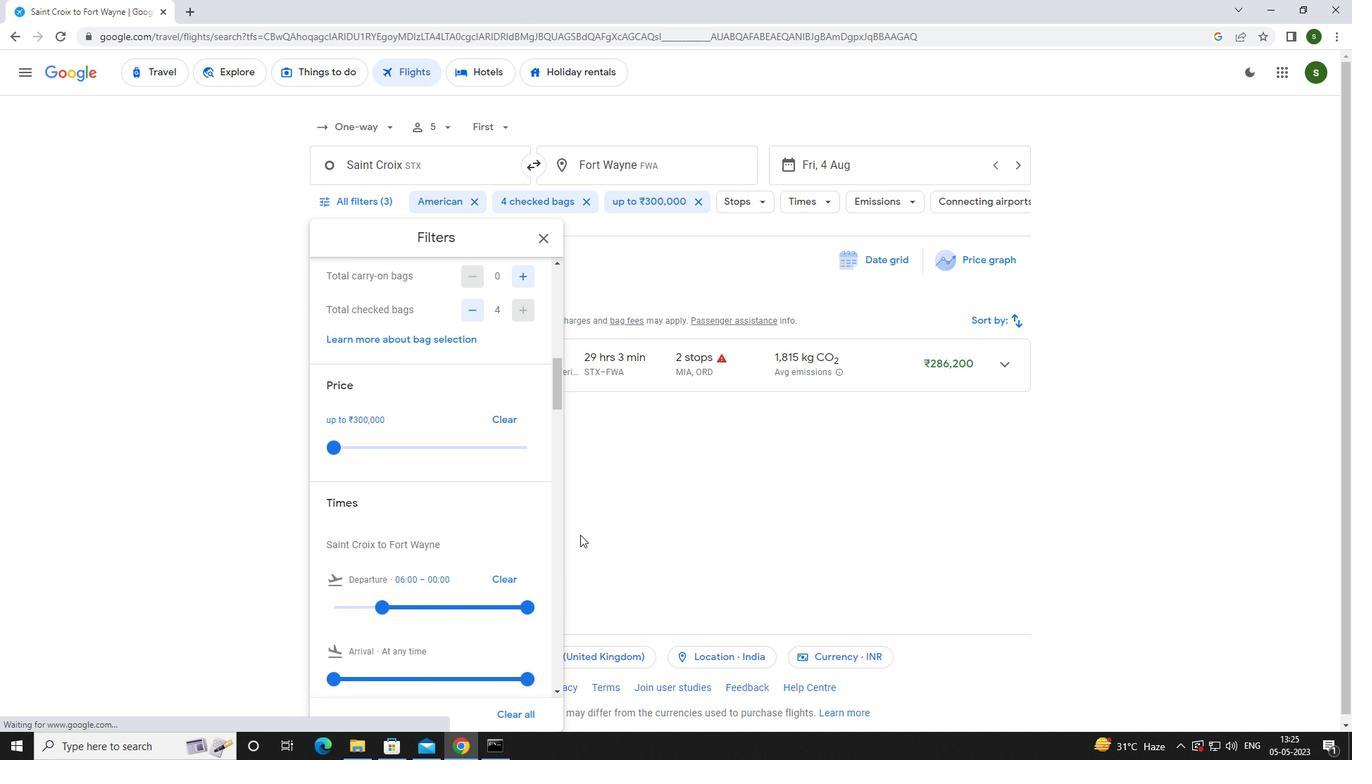 
Action: Mouse pressed left at (581, 534)
Screenshot: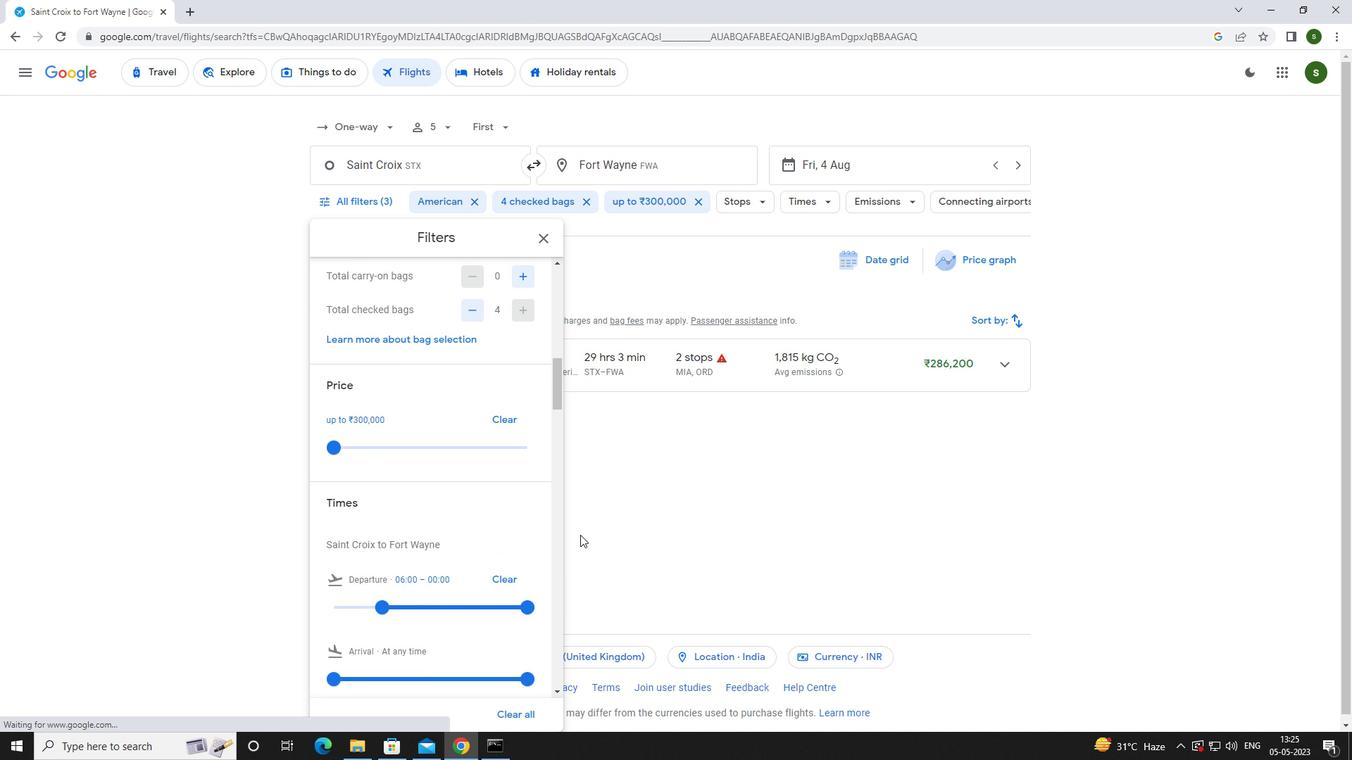
Action: Mouse moved to (582, 534)
Screenshot: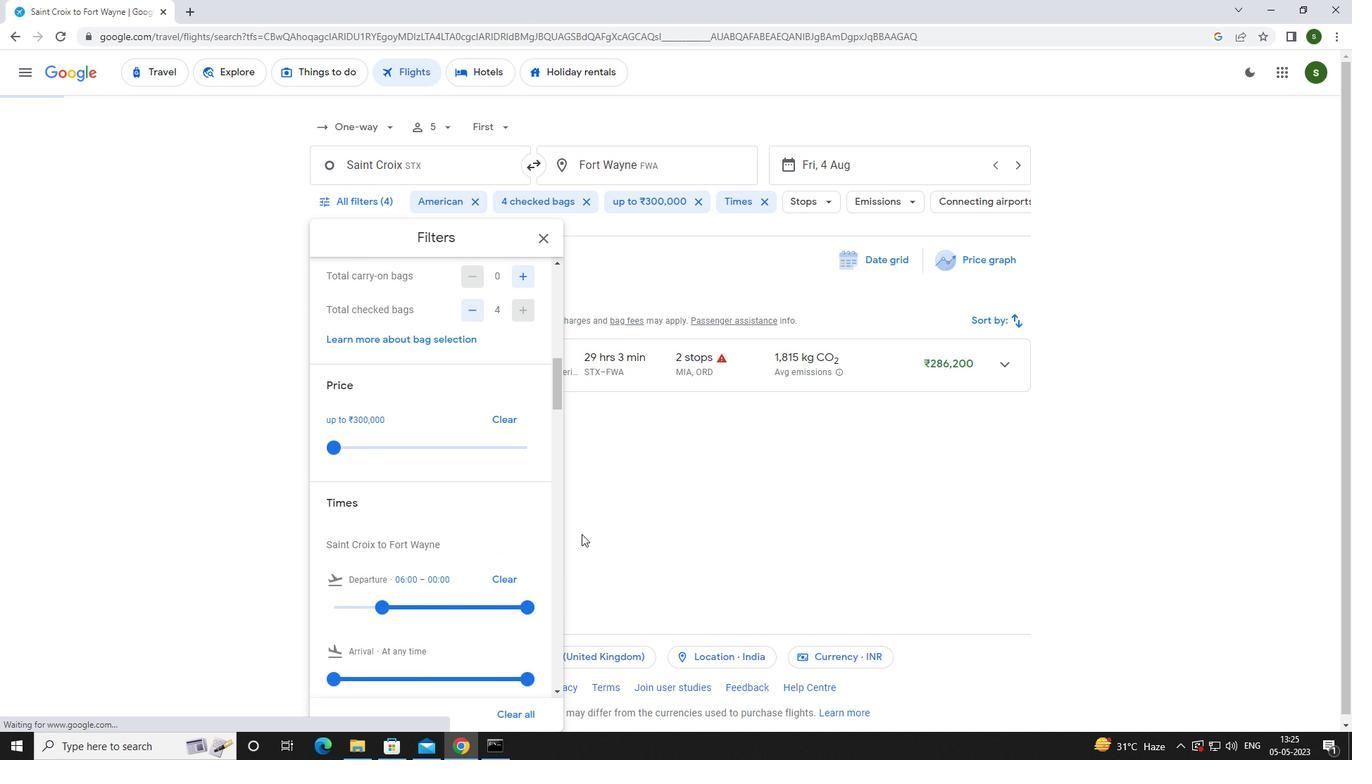 
